 Task: Create new vendor bill with Date Opened: 04-May-23, Select Vendor: Mighty Taco, Terms: Net 15. Make bill entry for item-1 with Date: 04-May-23, Description: Burritos, Expense Account: Travel & Entertainment : Meals, Quantity: 1, Unit Price: 14.29, Sales Tax: Y, Sales Tax Included: Y, Tax Table: Sales Tax. Make entry for item-2 with Date: 04-May-23, Description: Chimichangas, Expense Account: Travel & Entertainment : Meals, Quantity: 2, Unit Price: 7.49, Sales Tax: Y, Sales Tax Included: Y, Tax Table: Sales Tax. Post Bill with Post Date: 04-May-23, Post to Accounts: Liabilities:Accounts Payble. Pay / Process Payment with Transaction Date: 18-May-23, Amount: 29.27, Transfer Account: Checking Account. Go to 'Print Bill'. Save a pdf copy of the bill.
Action: Mouse moved to (231, 74)
Screenshot: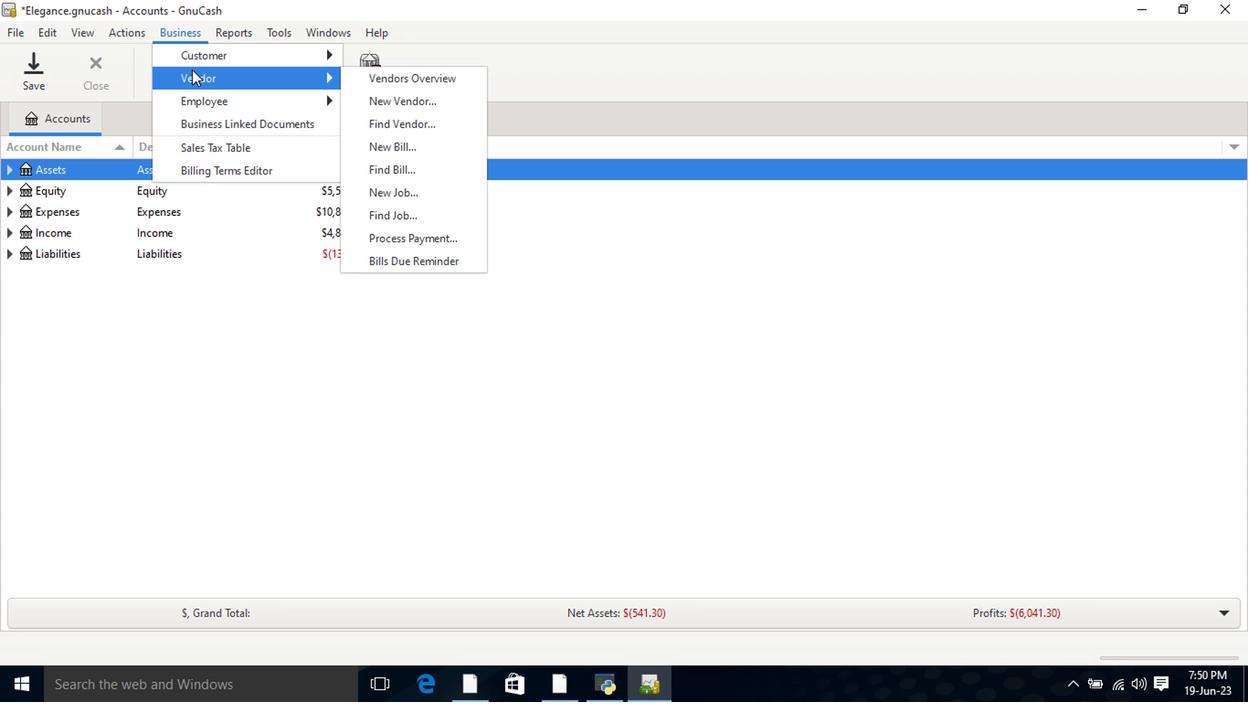 
Action: Mouse pressed left at (231, 74)
Screenshot: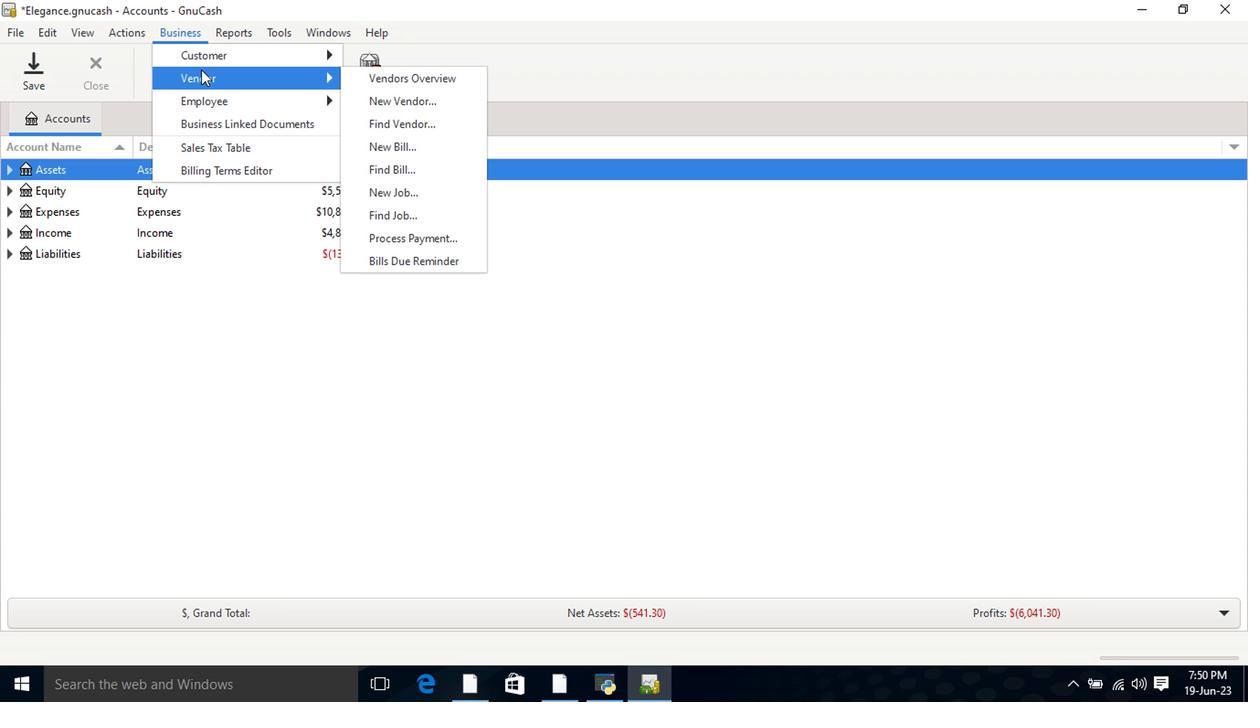 
Action: Mouse moved to (244, 107)
Screenshot: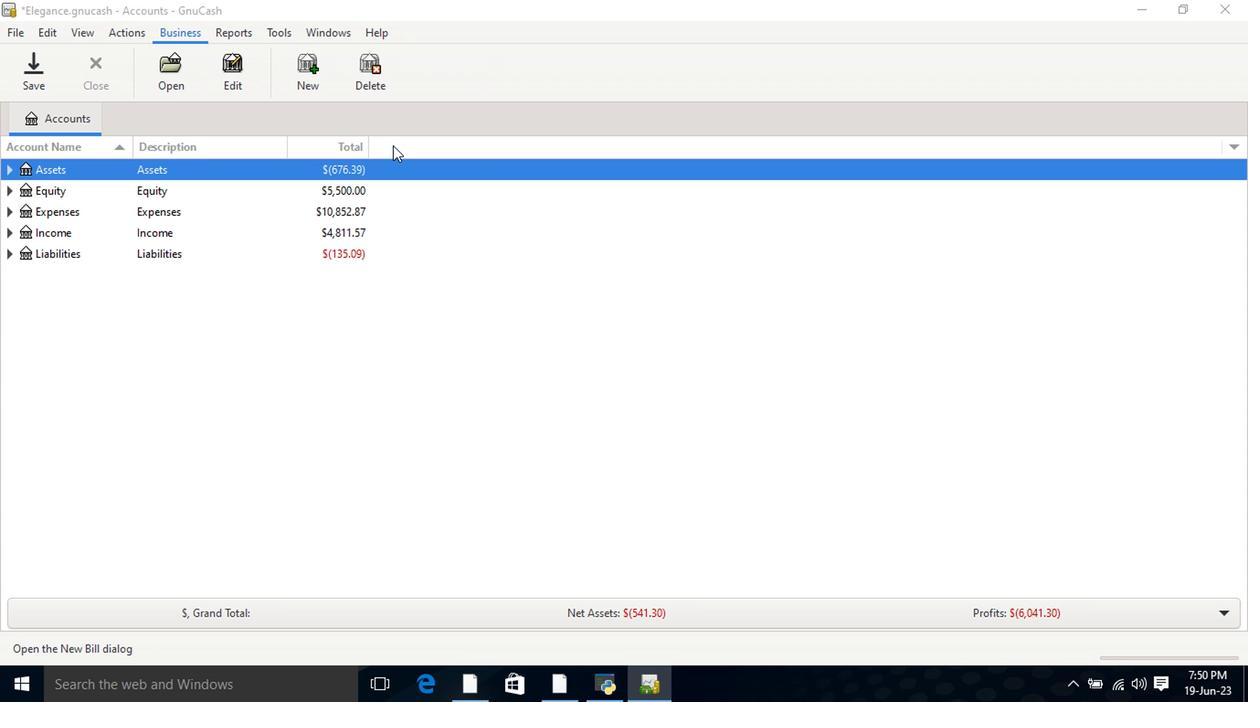 
Action: Mouse pressed left at (244, 107)
Screenshot: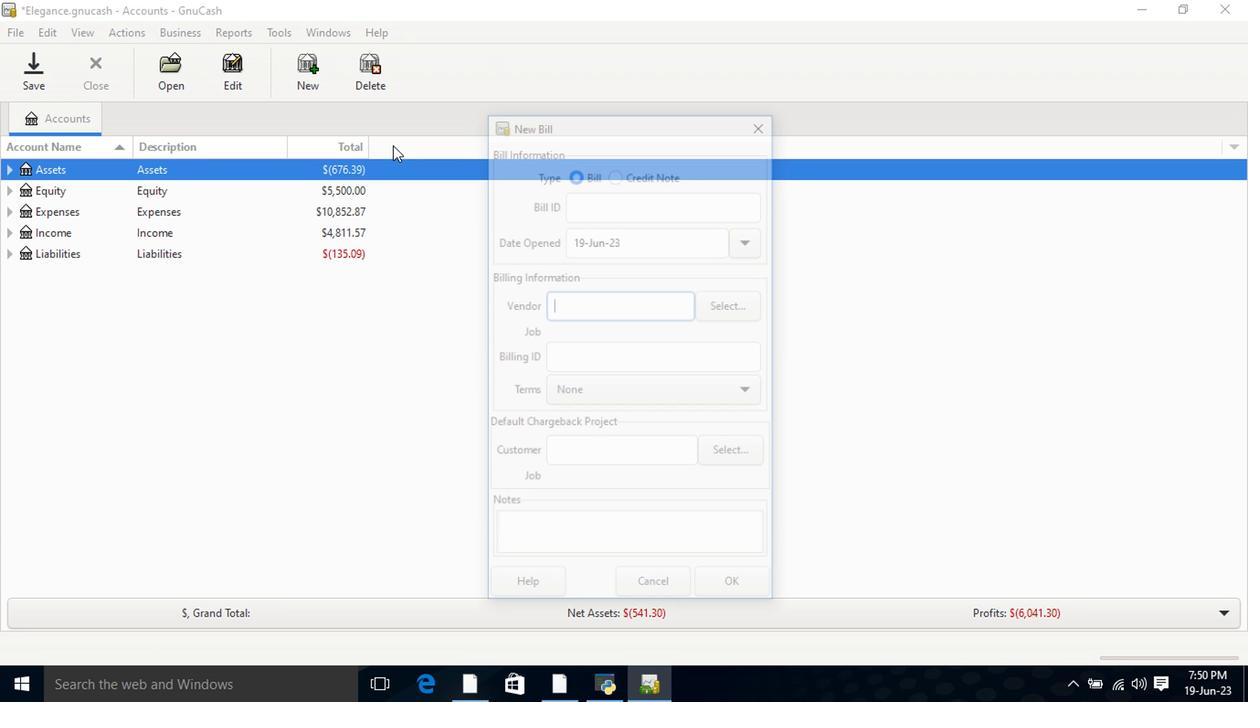 
Action: Mouse moved to (400, 160)
Screenshot: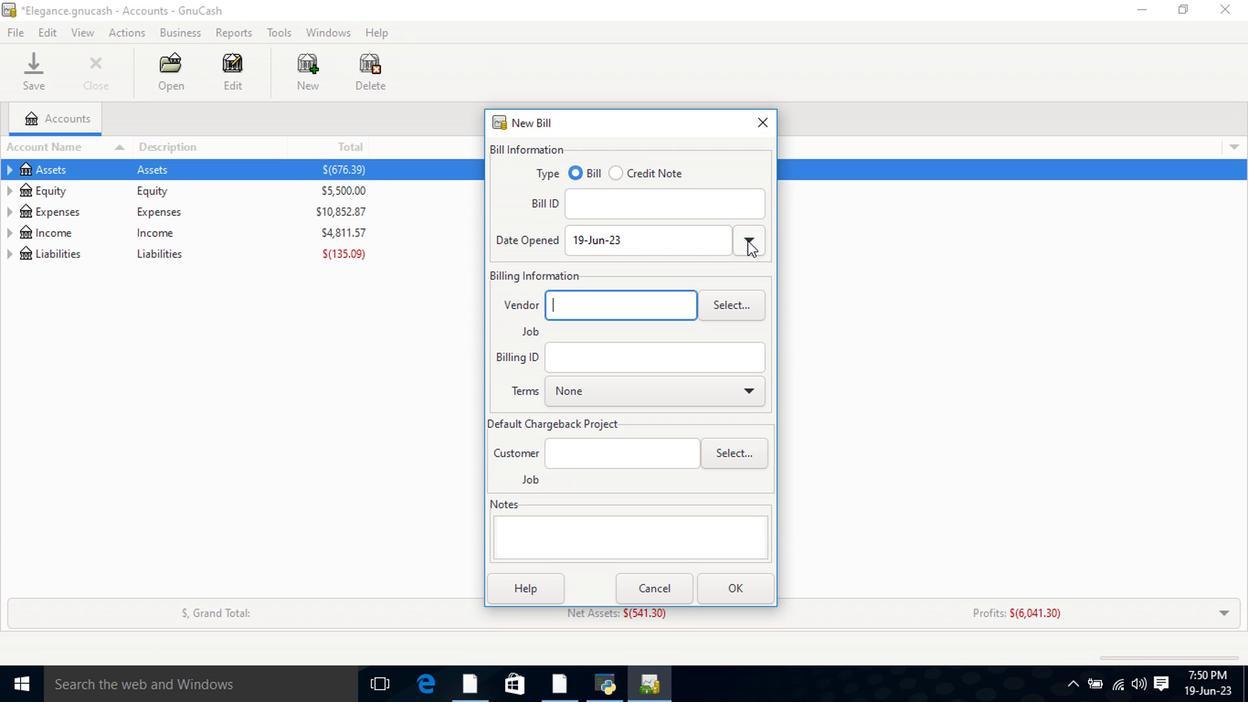 
Action: Mouse pressed left at (400, 160)
Screenshot: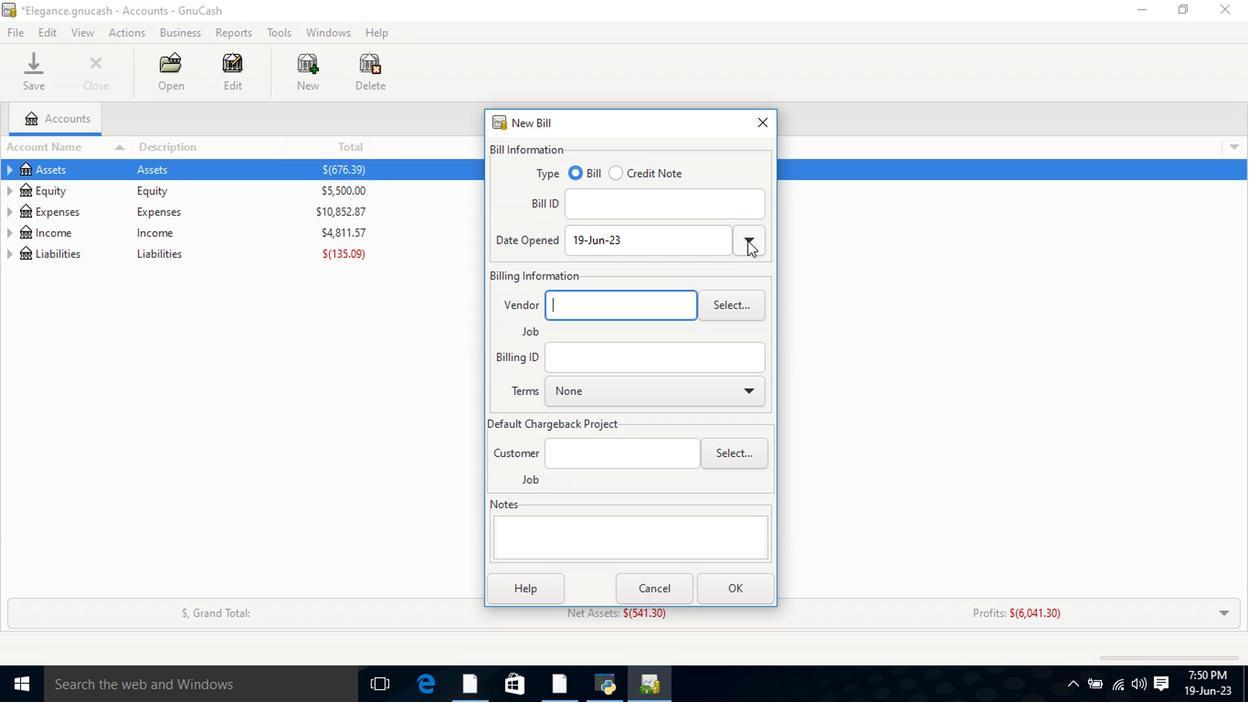 
Action: Mouse moved to (713, 239)
Screenshot: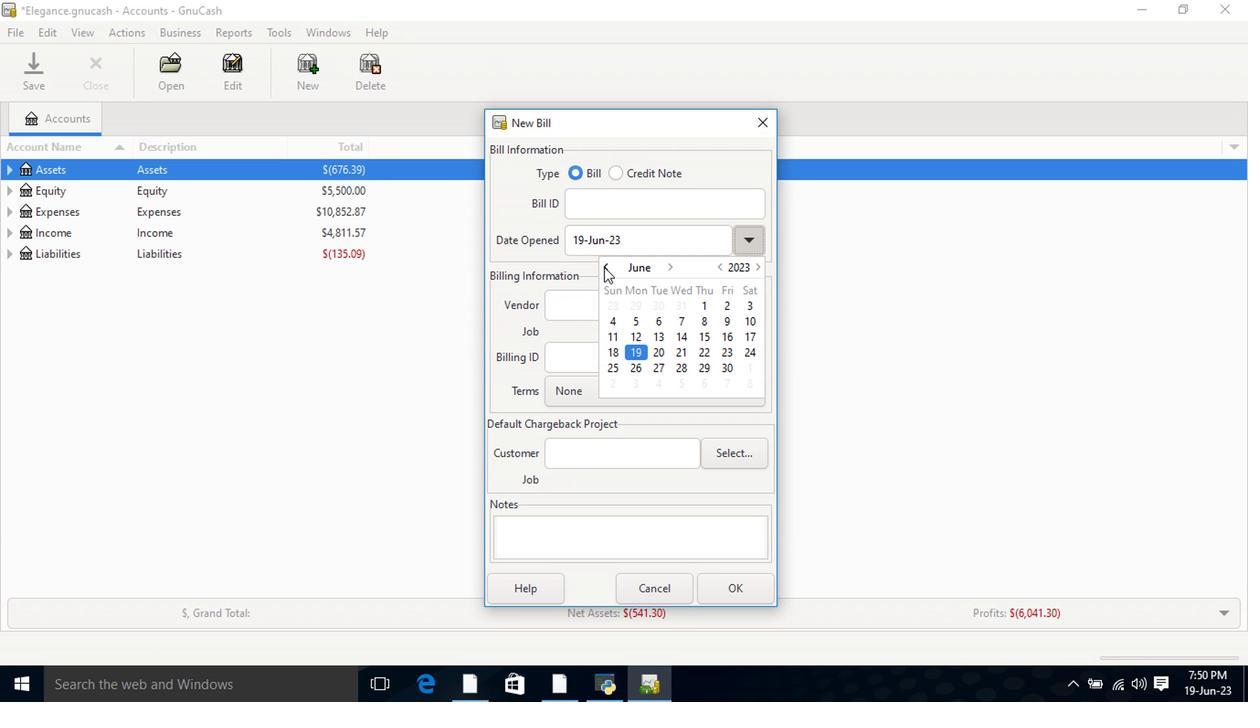 
Action: Mouse pressed left at (713, 239)
Screenshot: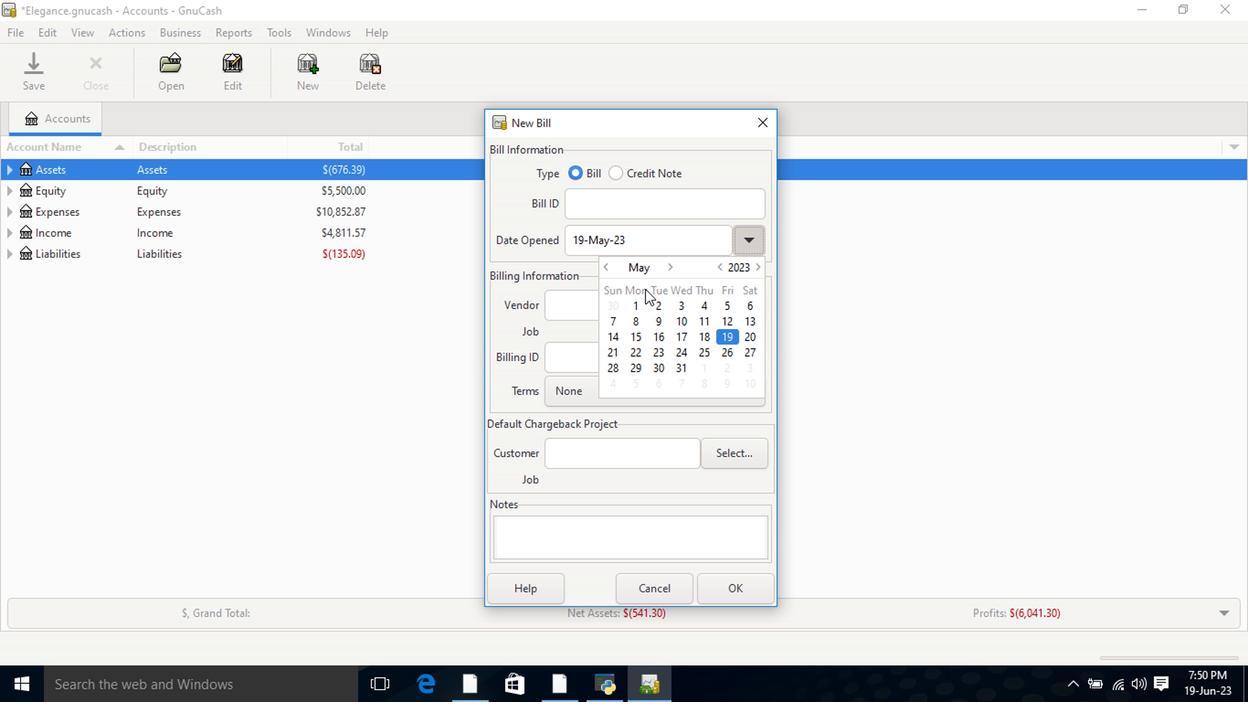 
Action: Mouse moved to (596, 267)
Screenshot: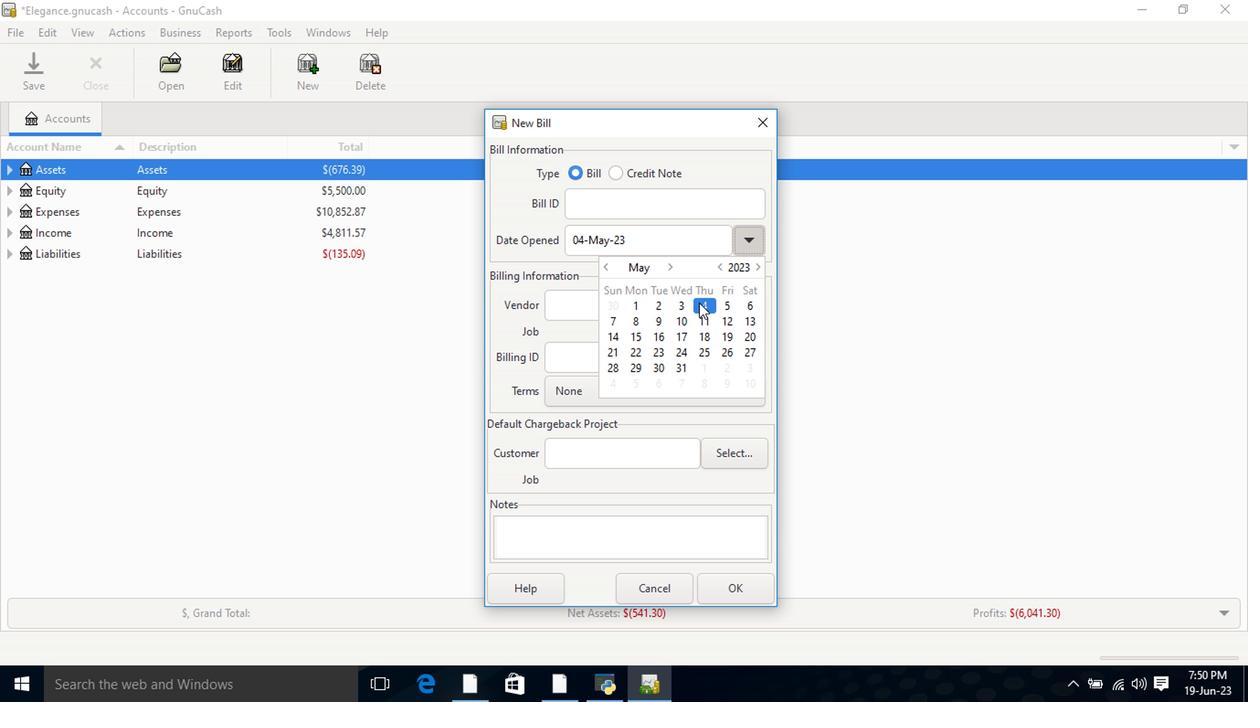 
Action: Mouse pressed left at (596, 267)
Screenshot: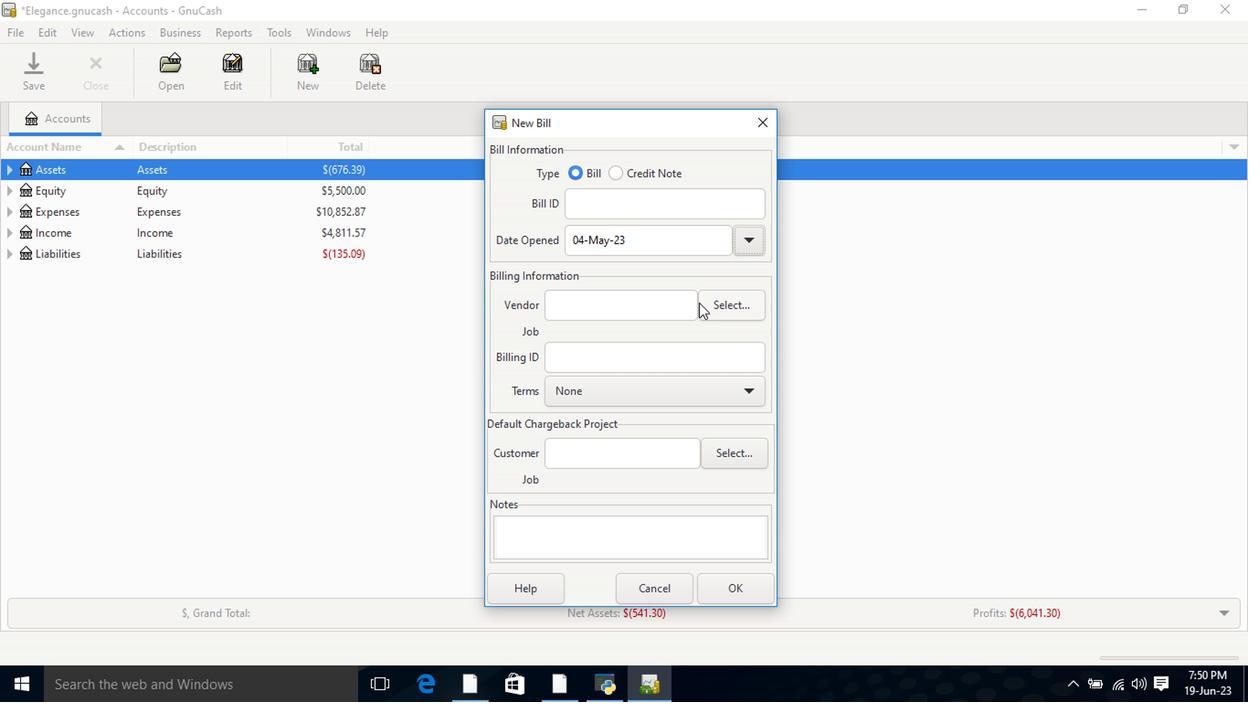 
Action: Mouse moved to (681, 295)
Screenshot: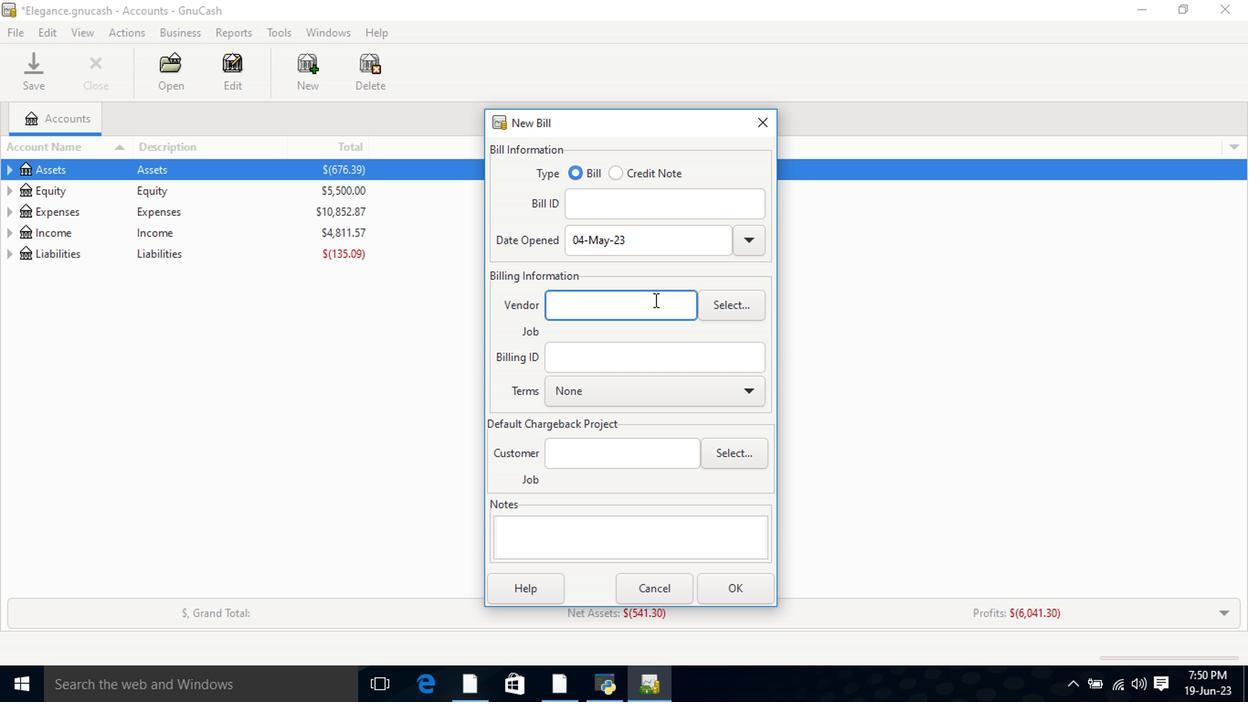 
Action: Mouse pressed left at (681, 295)
Screenshot: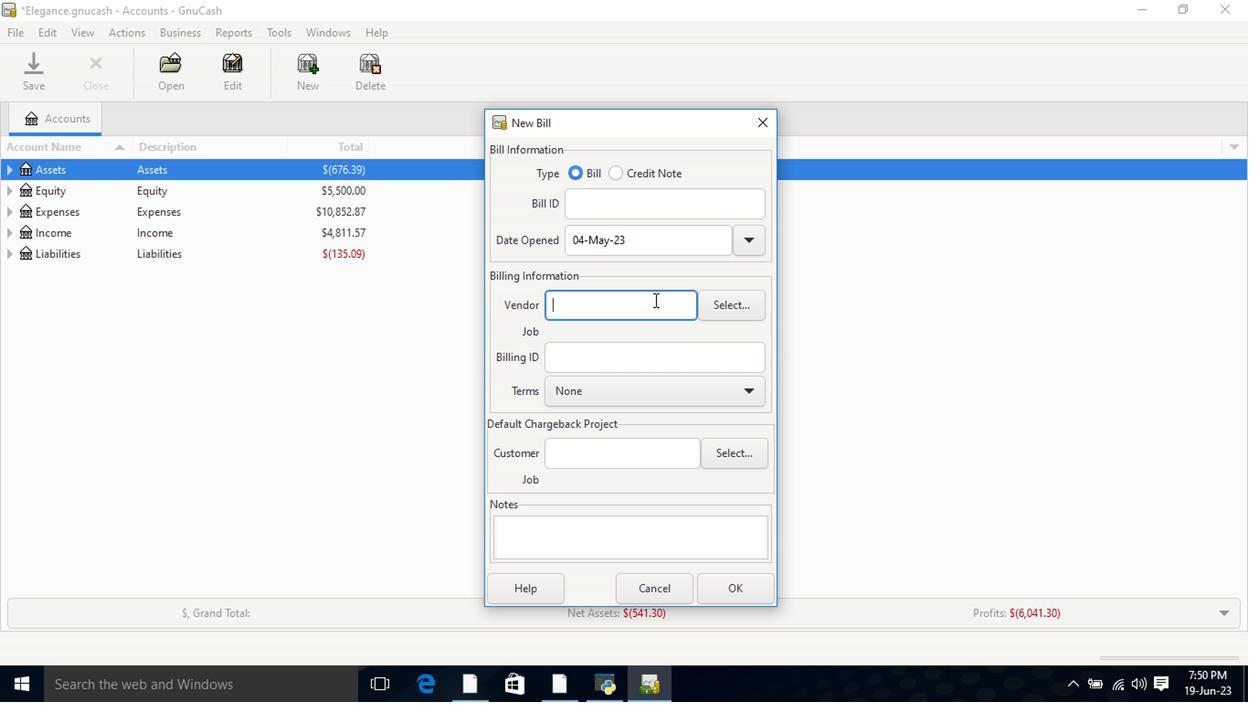 
Action: Mouse pressed left at (681, 295)
Screenshot: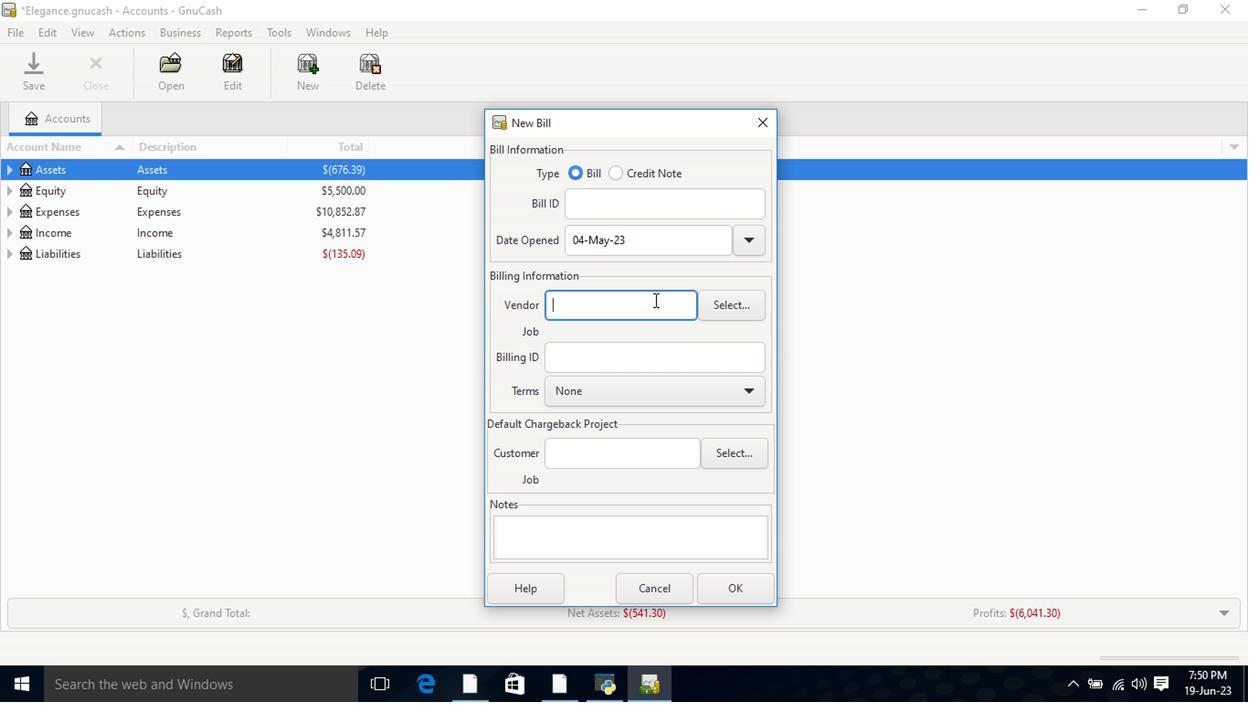 
Action: Mouse moved to (653, 300)
Screenshot: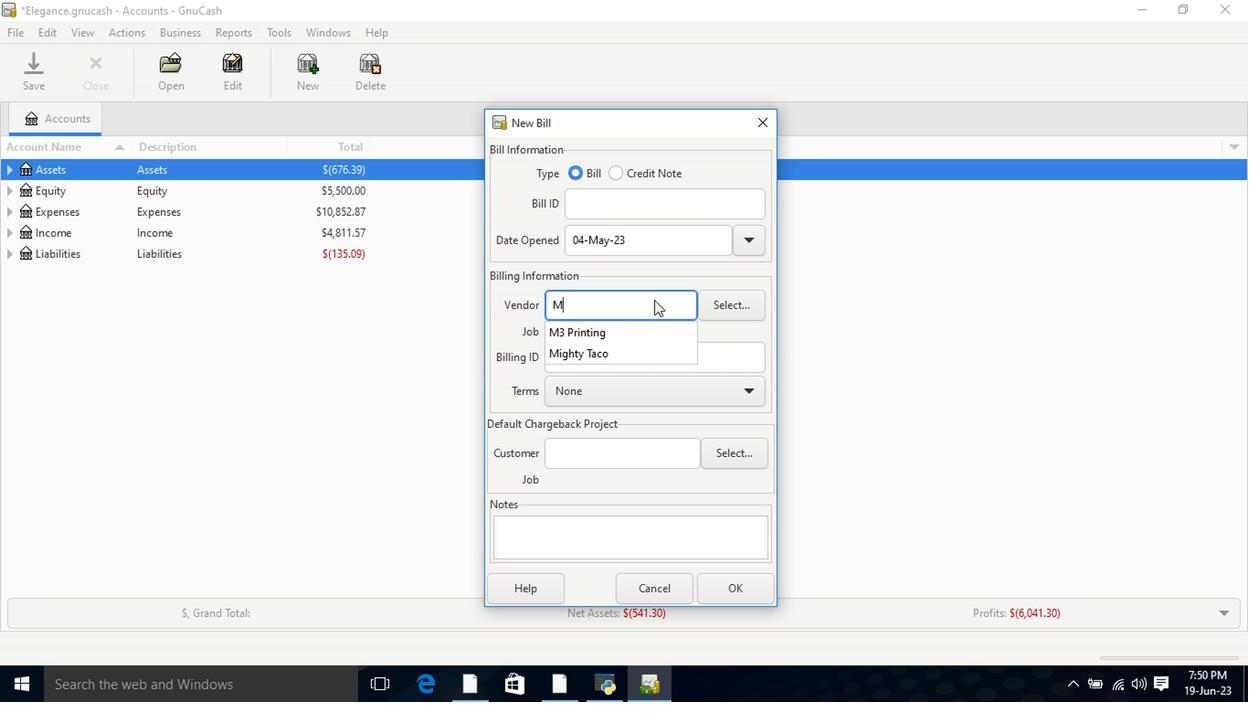 
Action: Mouse pressed left at (653, 300)
Screenshot: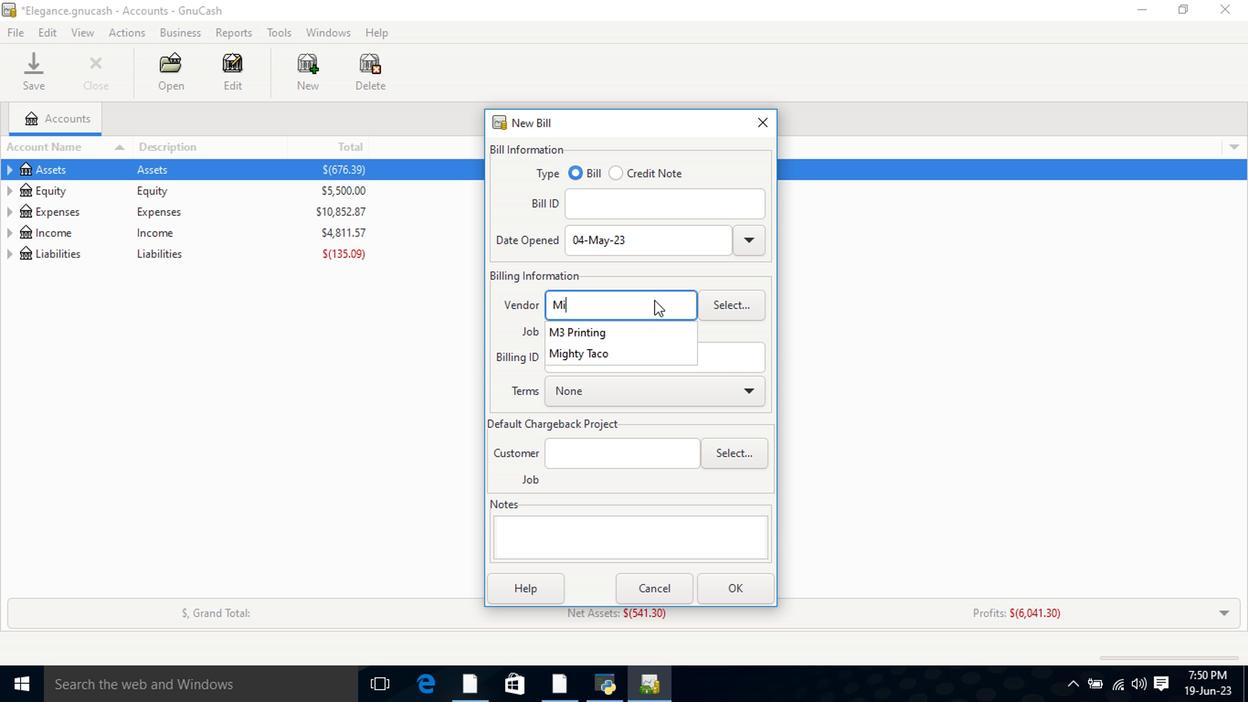 
Action: Key pressed <Key.shift>Mi
Screenshot: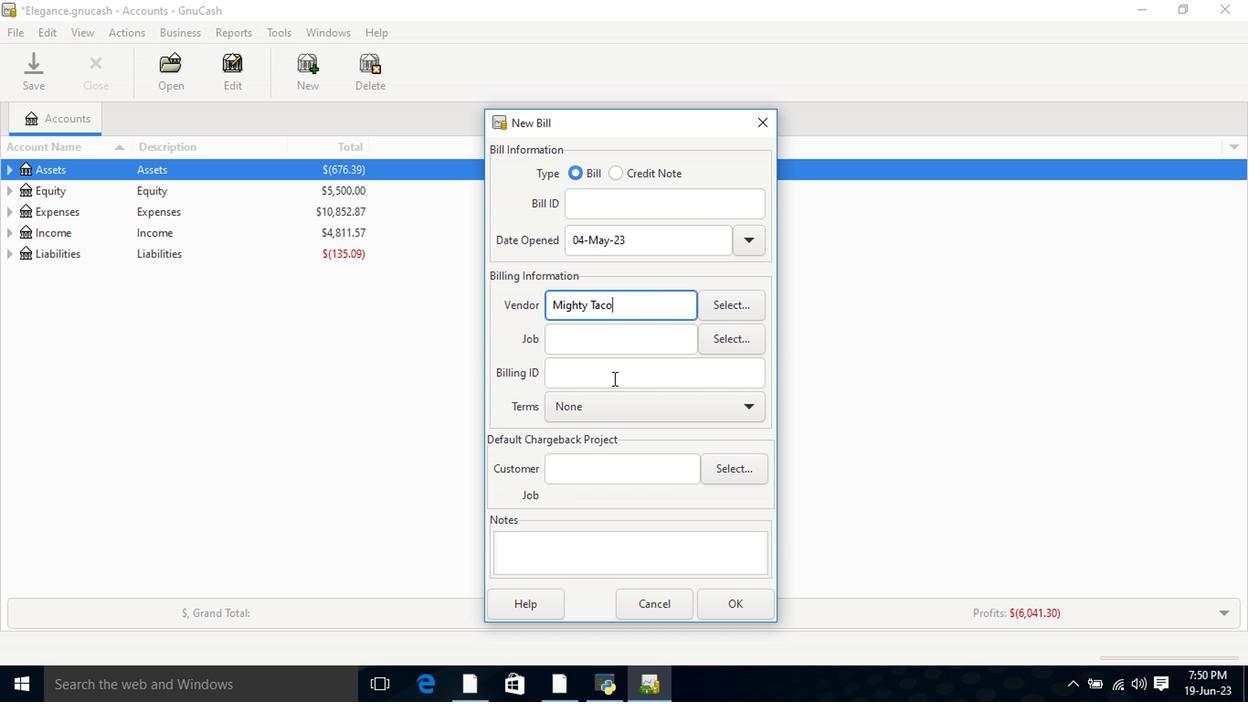 
Action: Mouse moved to (642, 315)
Screenshot: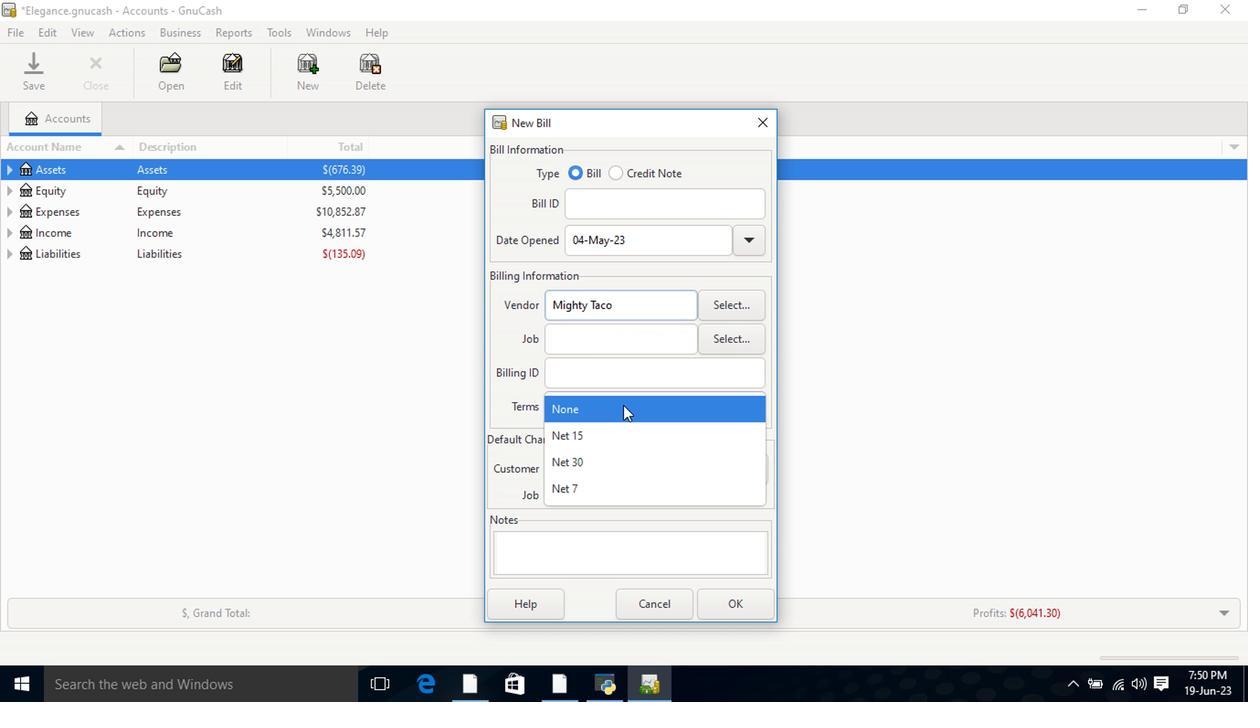 
Action: Mouse pressed left at (642, 315)
Screenshot: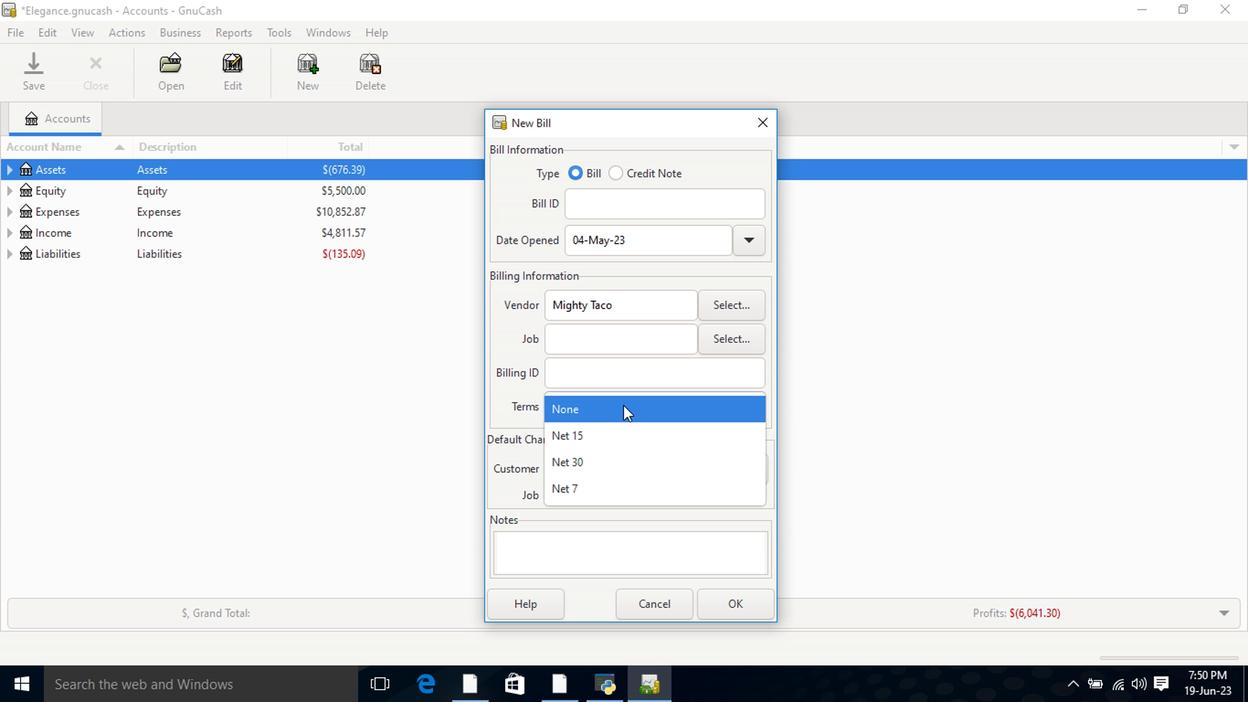 
Action: Mouse moved to (619, 386)
Screenshot: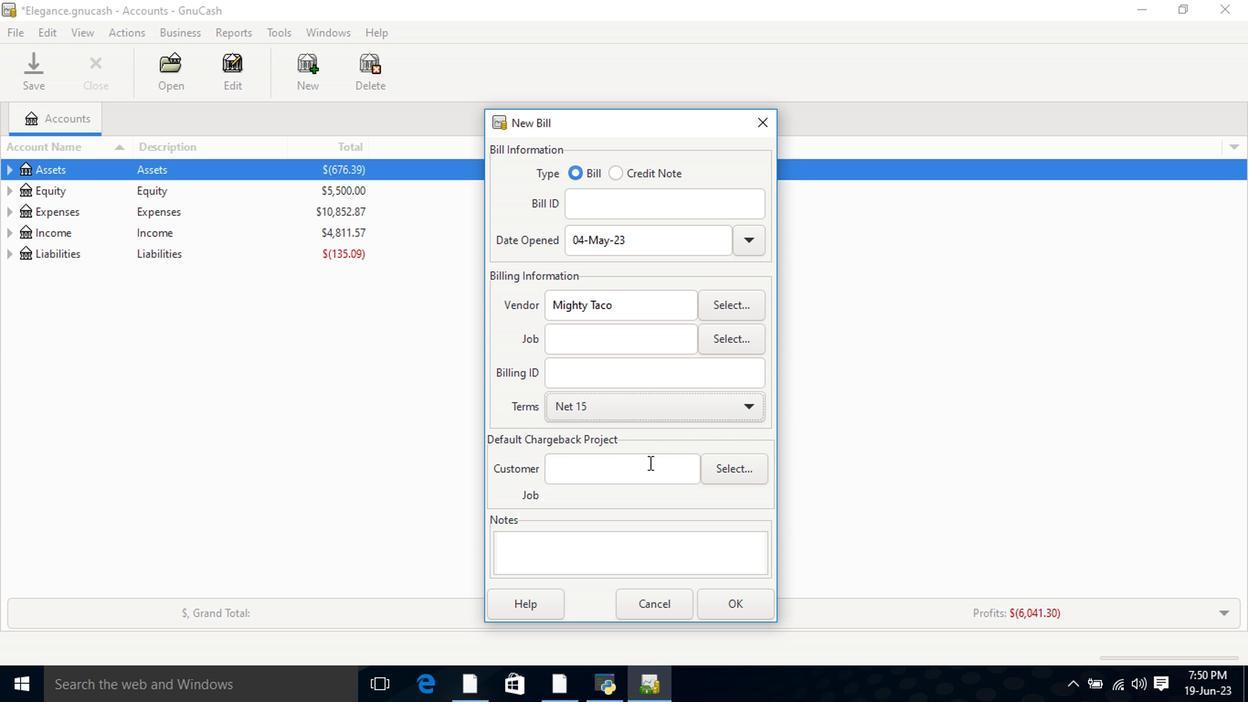 
Action: Mouse pressed left at (619, 386)
Screenshot: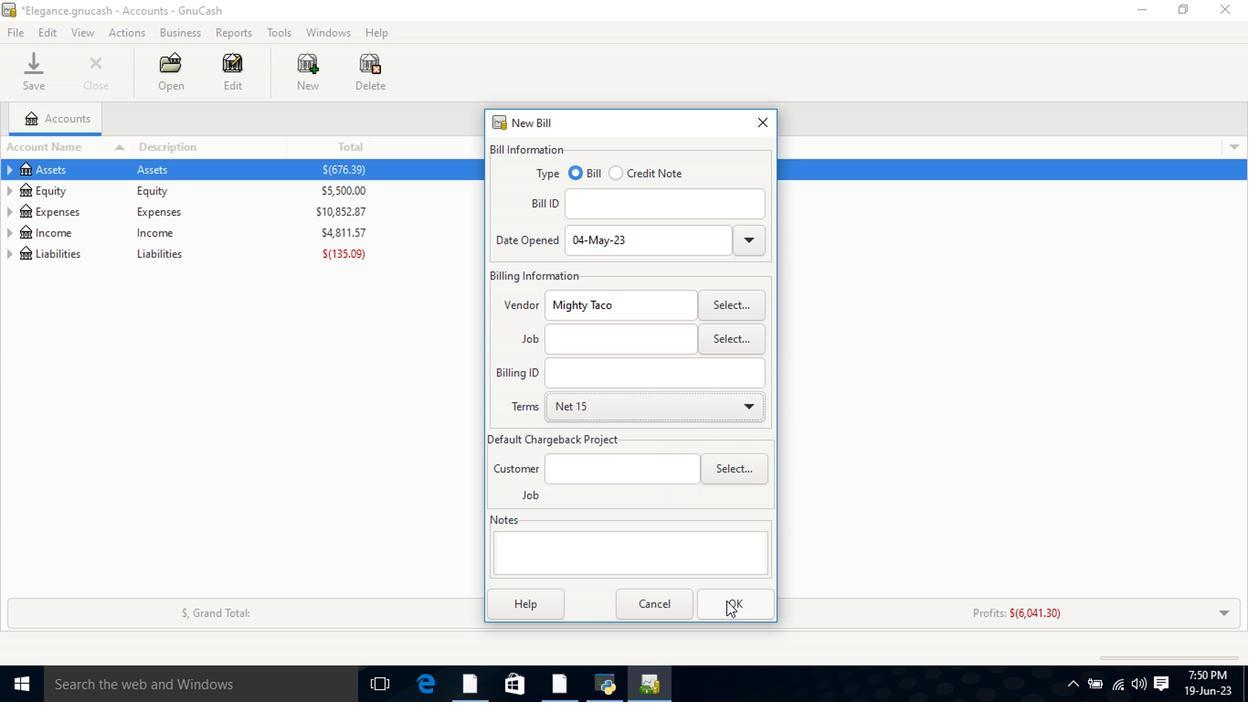 
Action: Mouse moved to (617, 411)
Screenshot: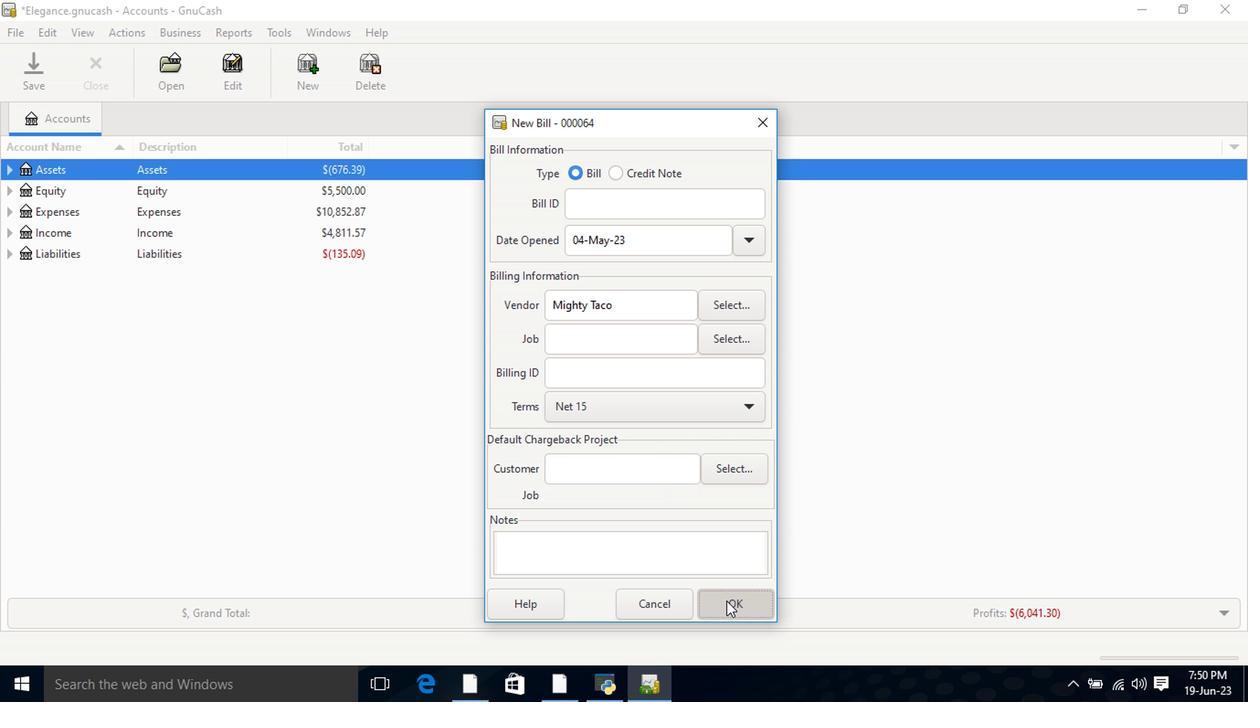 
Action: Mouse pressed left at (617, 411)
Screenshot: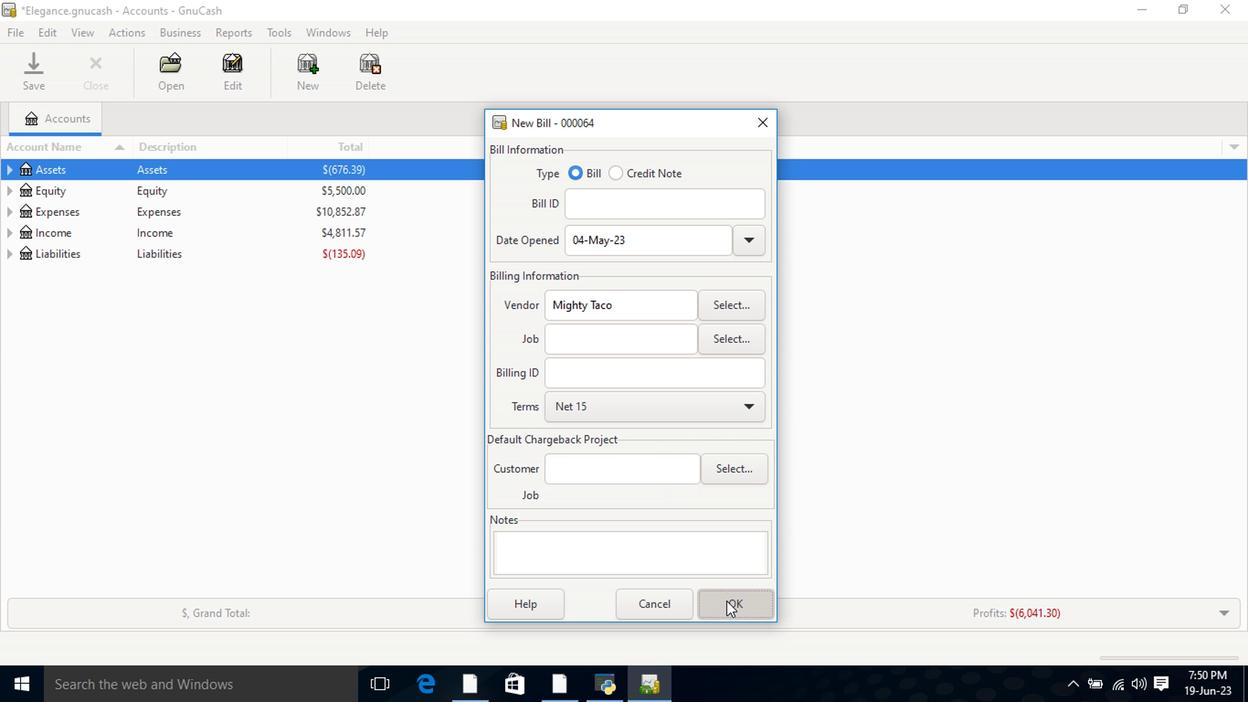 
Action: Mouse moved to (699, 545)
Screenshot: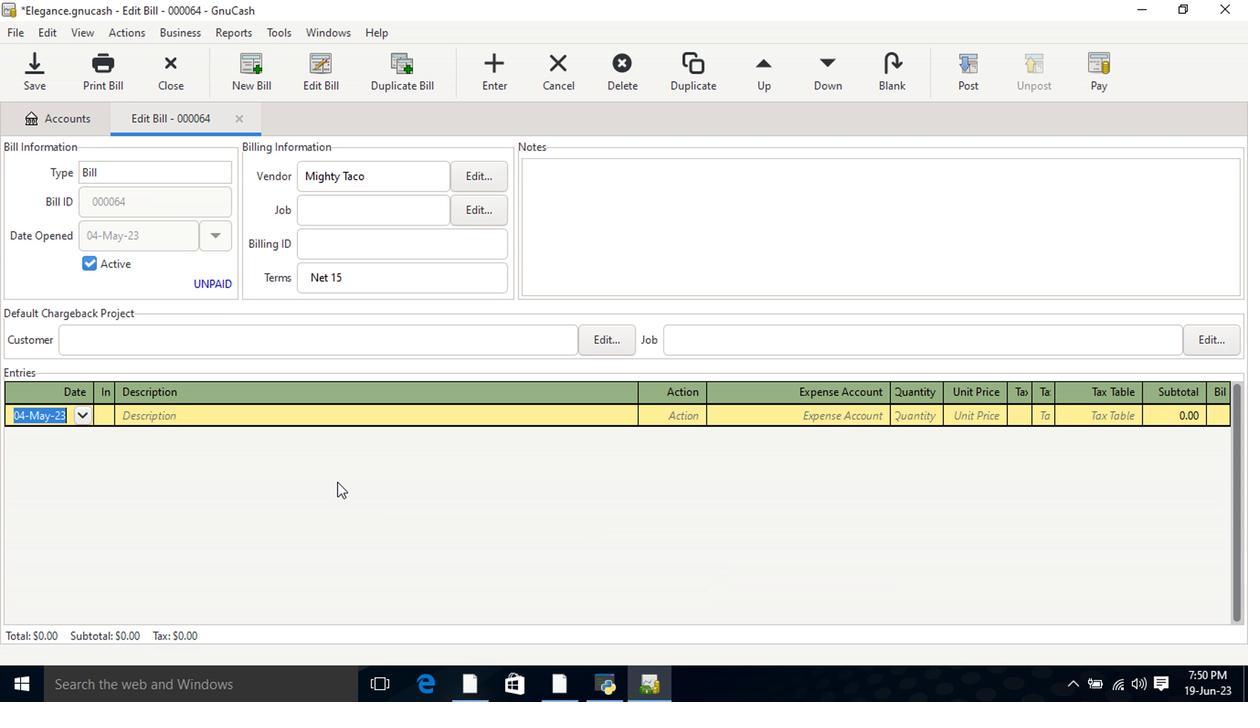 
Action: Mouse pressed left at (699, 545)
Screenshot: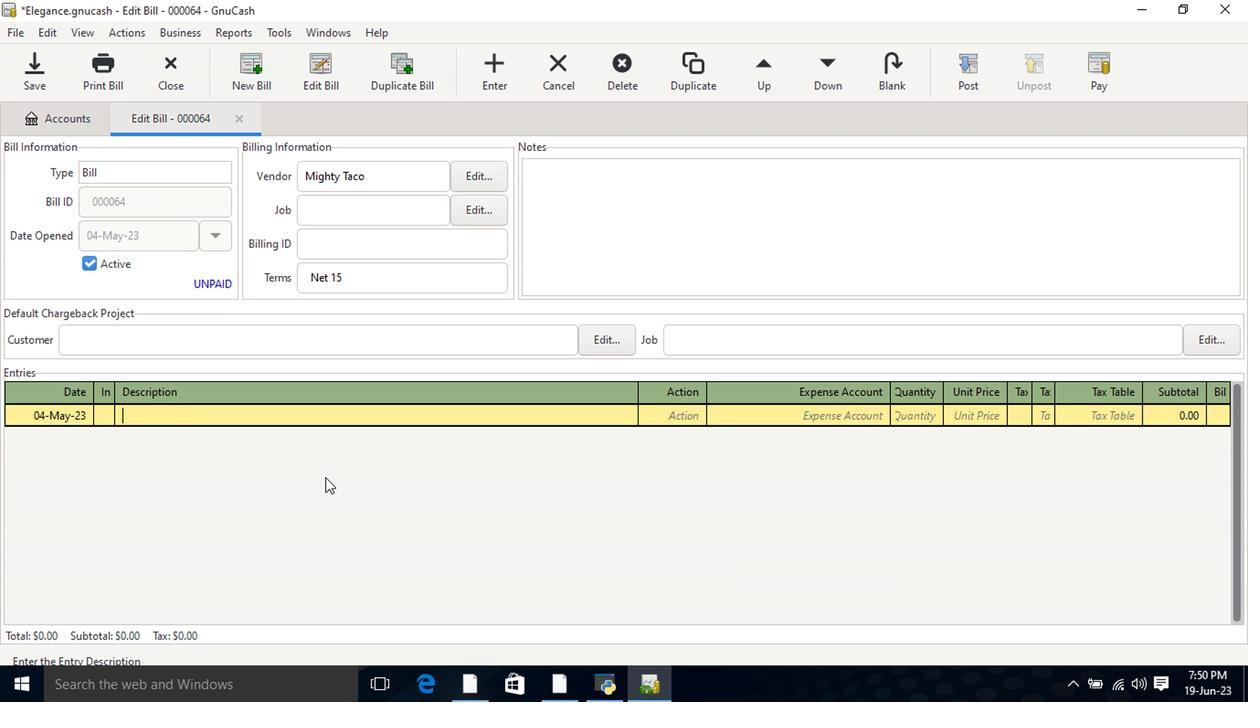 
Action: Mouse moved to (247, 406)
Screenshot: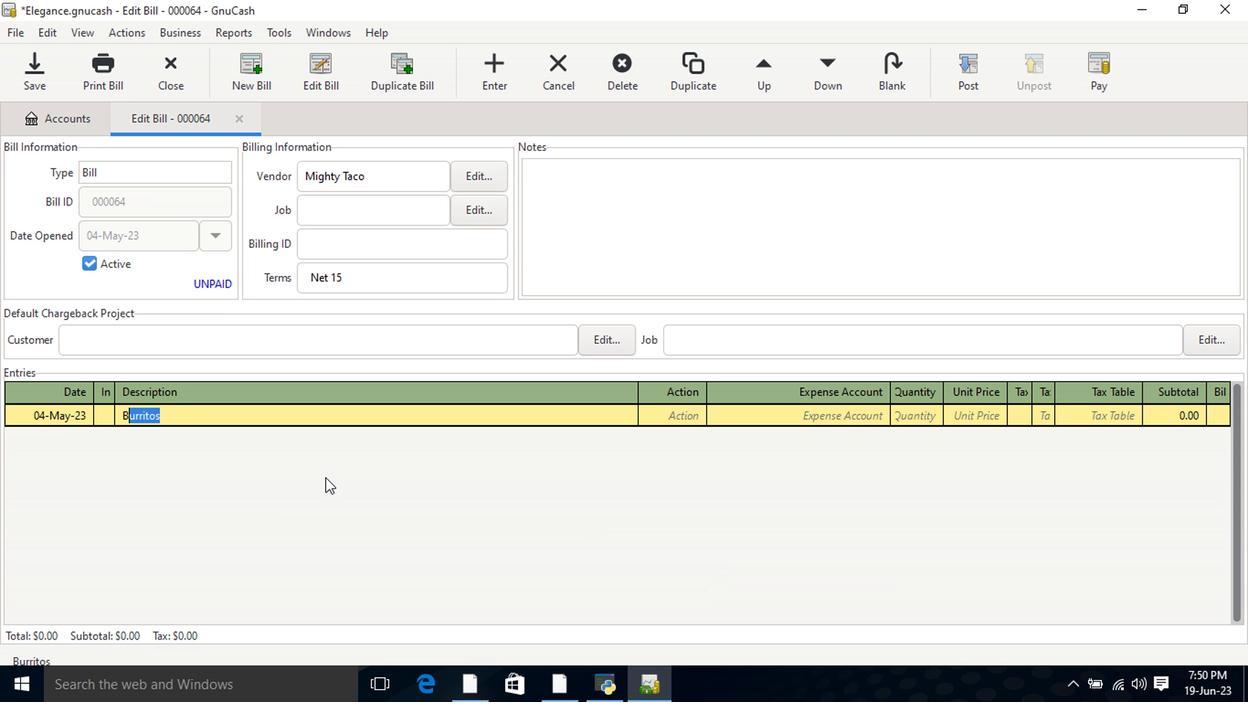 
Action: Key pressed <Key.tab>
Screenshot: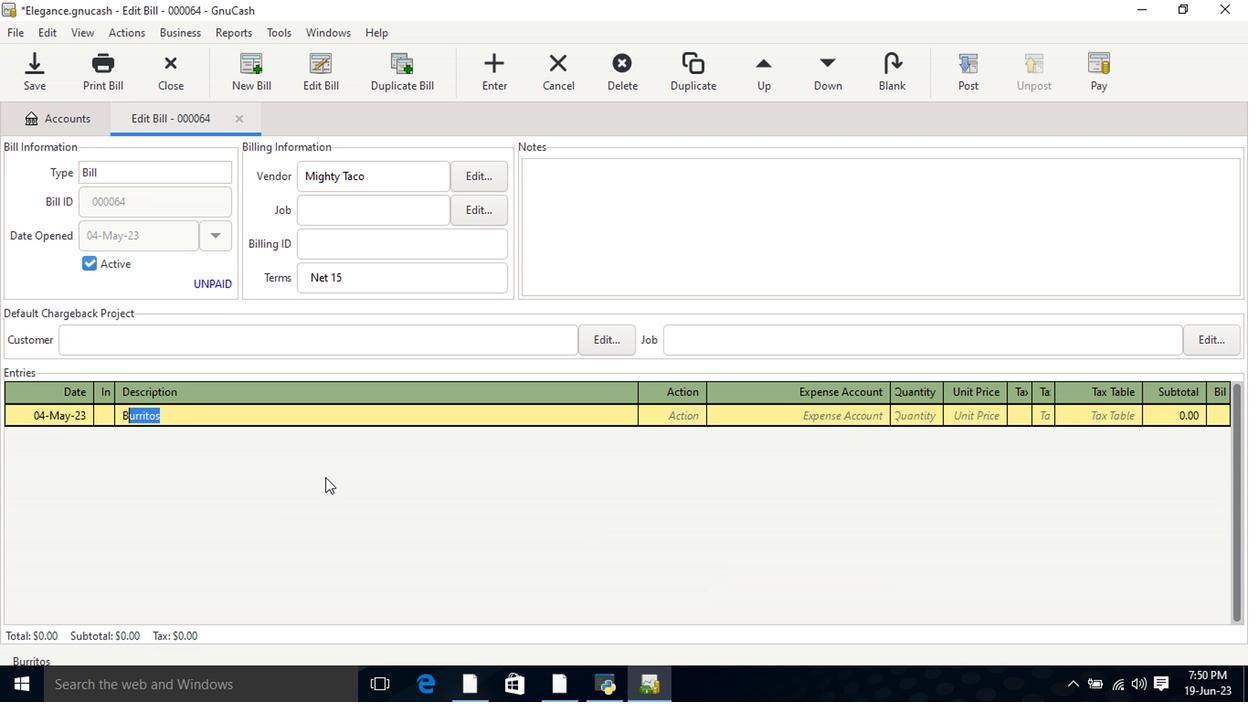 
Action: Mouse moved to (253, 399)
Screenshot: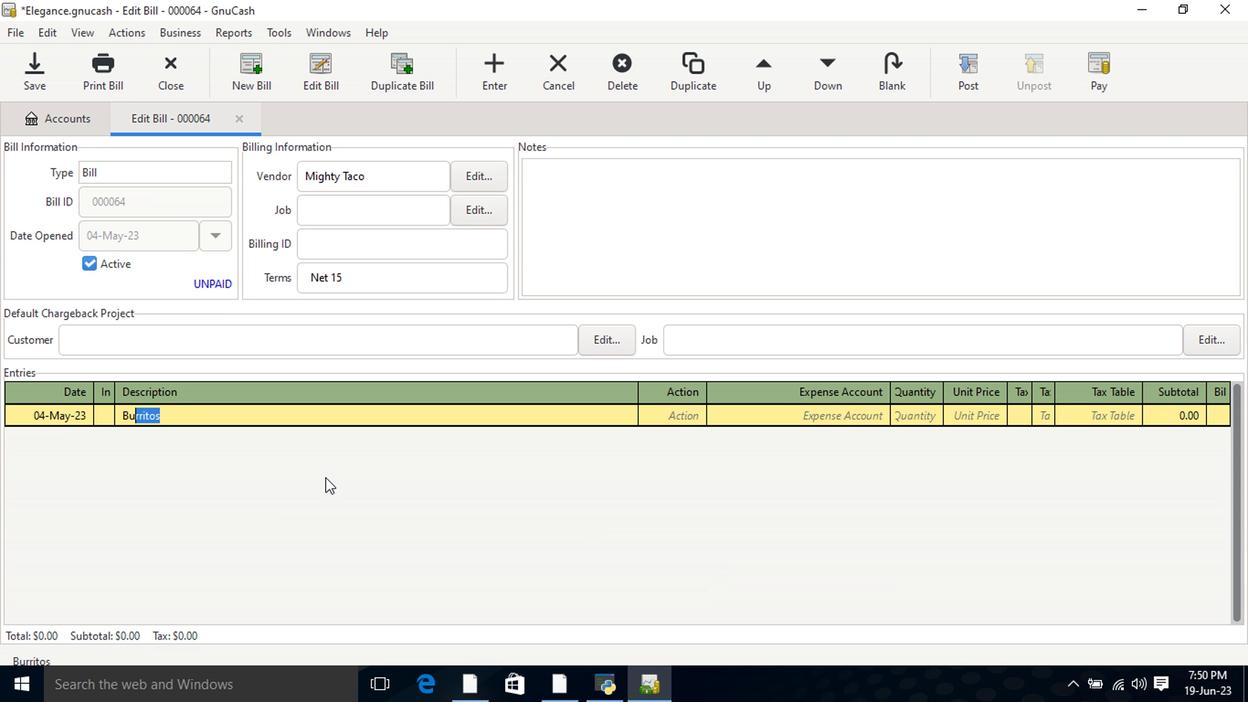 
Action: Key pressed <Key.shift>Burritos<Key.tab><Key.tab>meal<Key.tab>1<Key.tab>14.29<Key.tab>
Screenshot: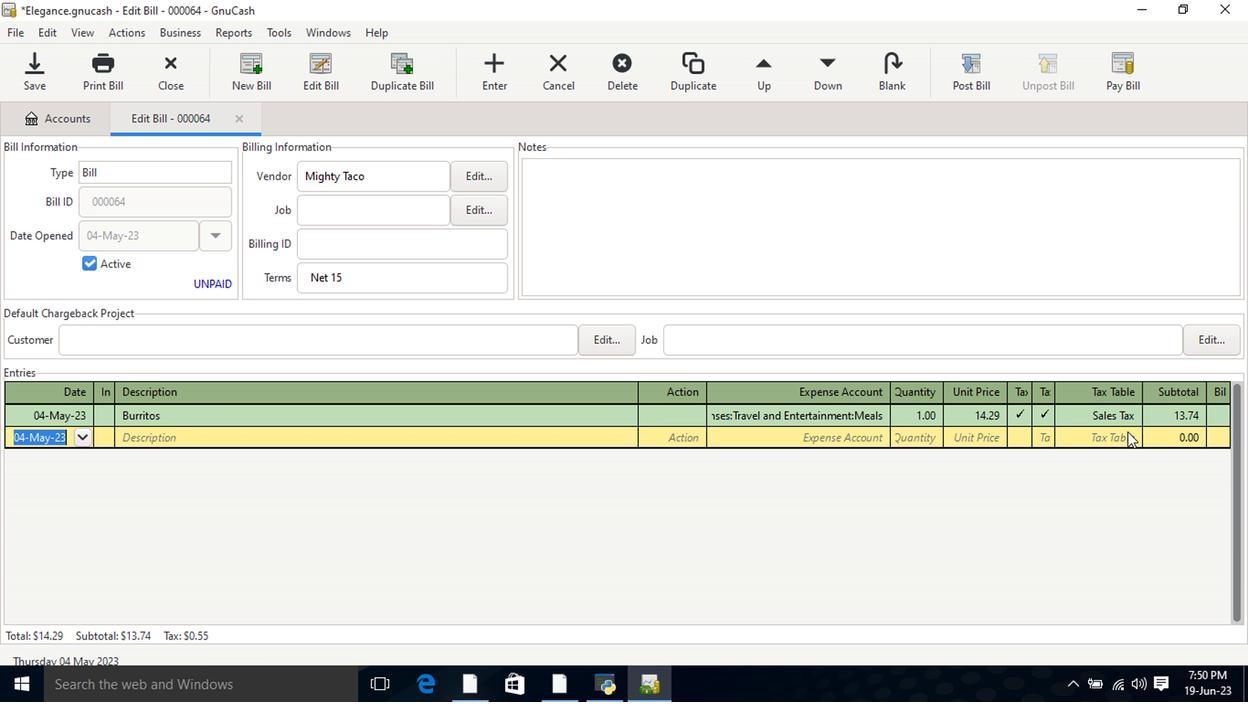 
Action: Mouse moved to (941, 388)
Screenshot: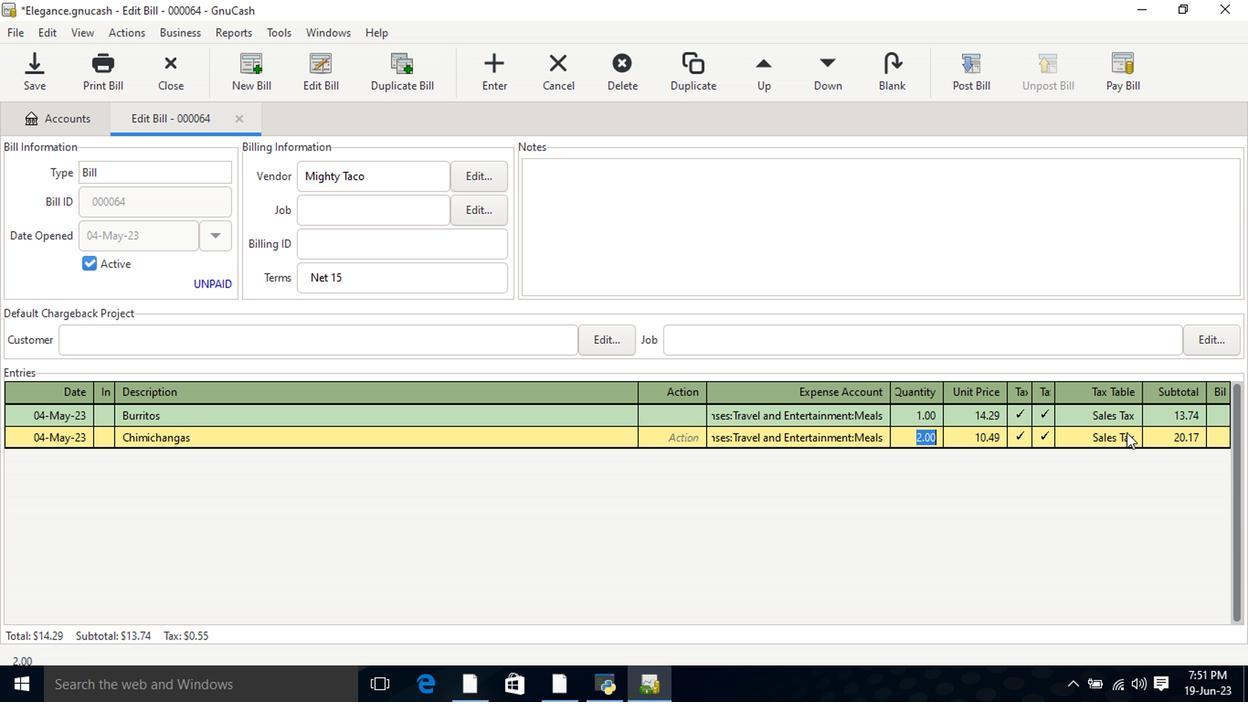 
Action: Mouse pressed left at (941, 388)
Screenshot: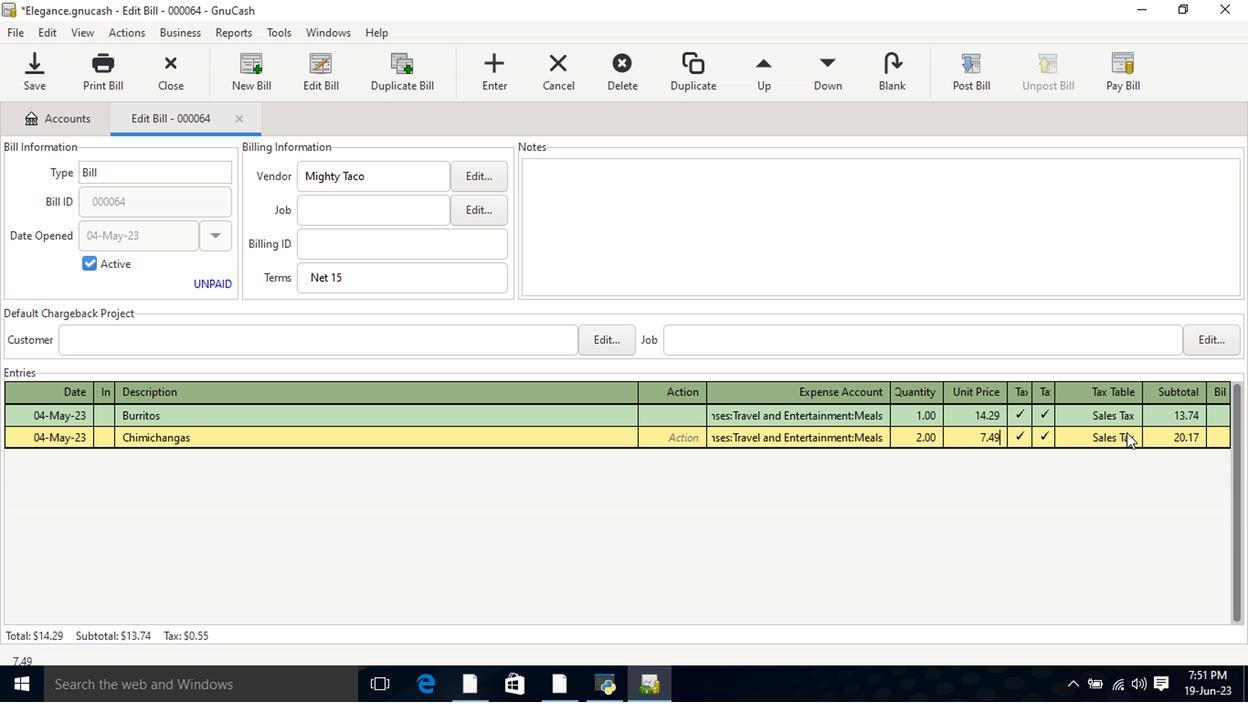 
Action: Mouse pressed left at (941, 388)
Screenshot: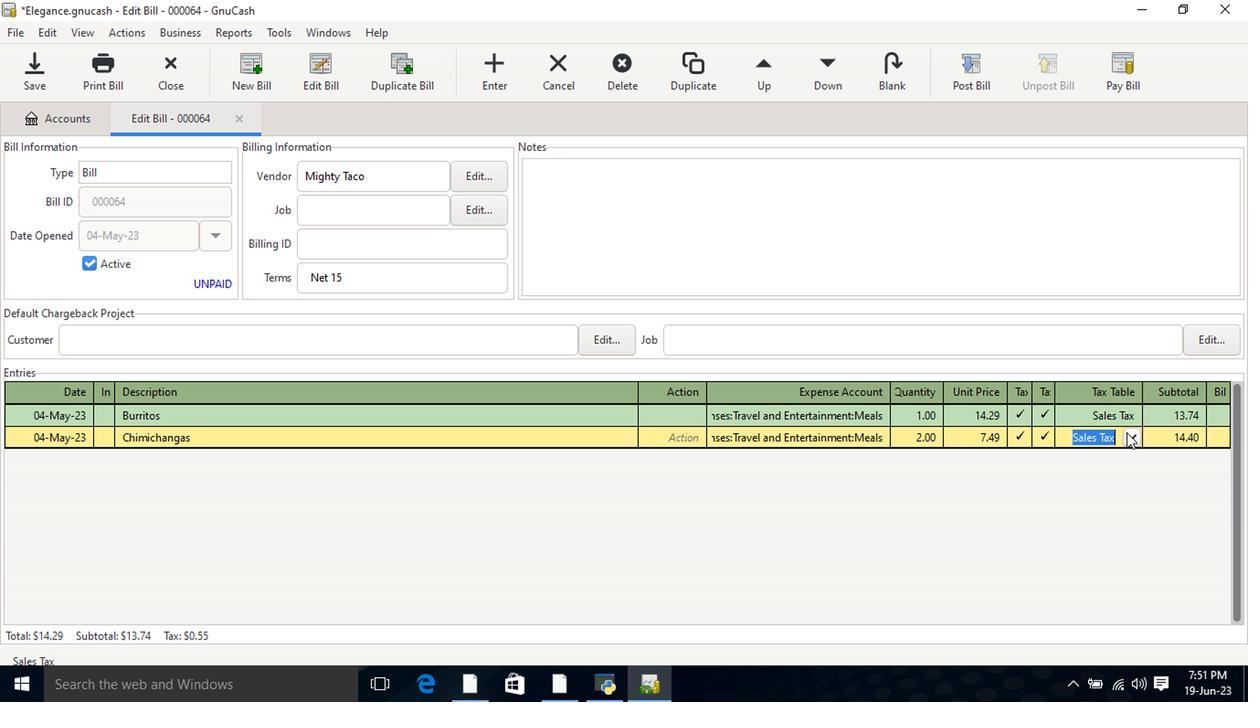 
Action: Mouse moved to (961, 386)
Screenshot: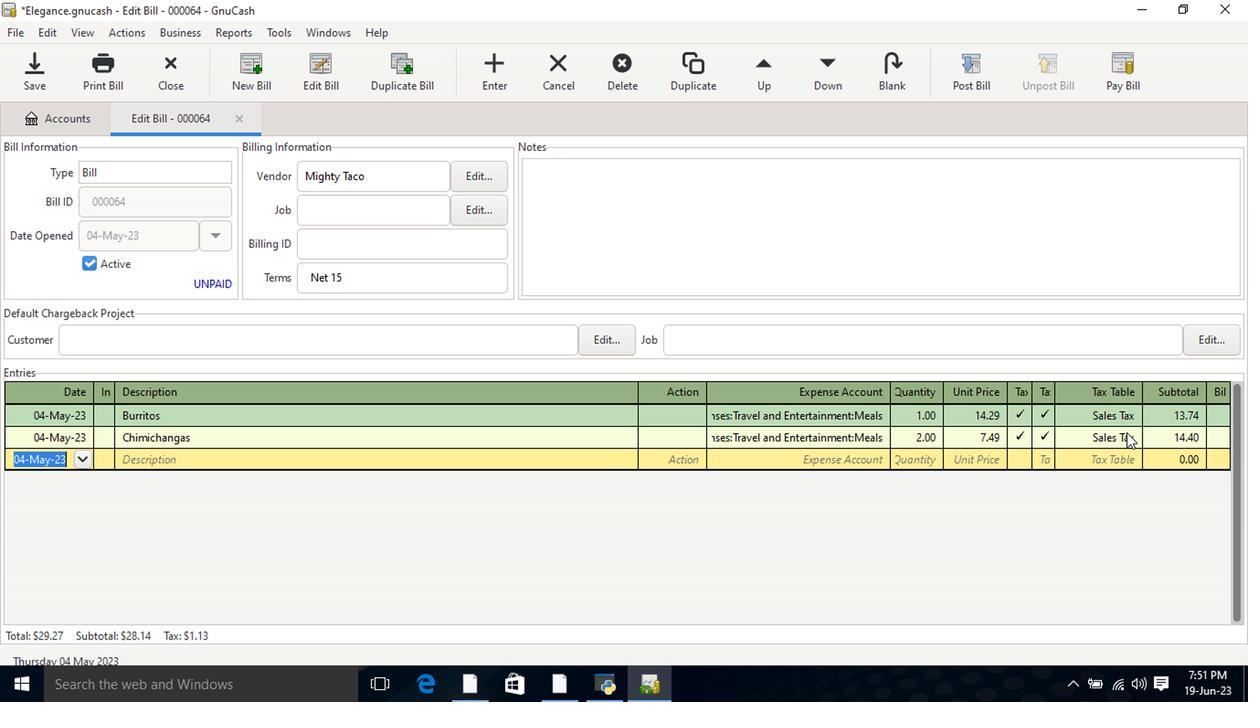 
Action: Mouse pressed left at (961, 386)
Screenshot: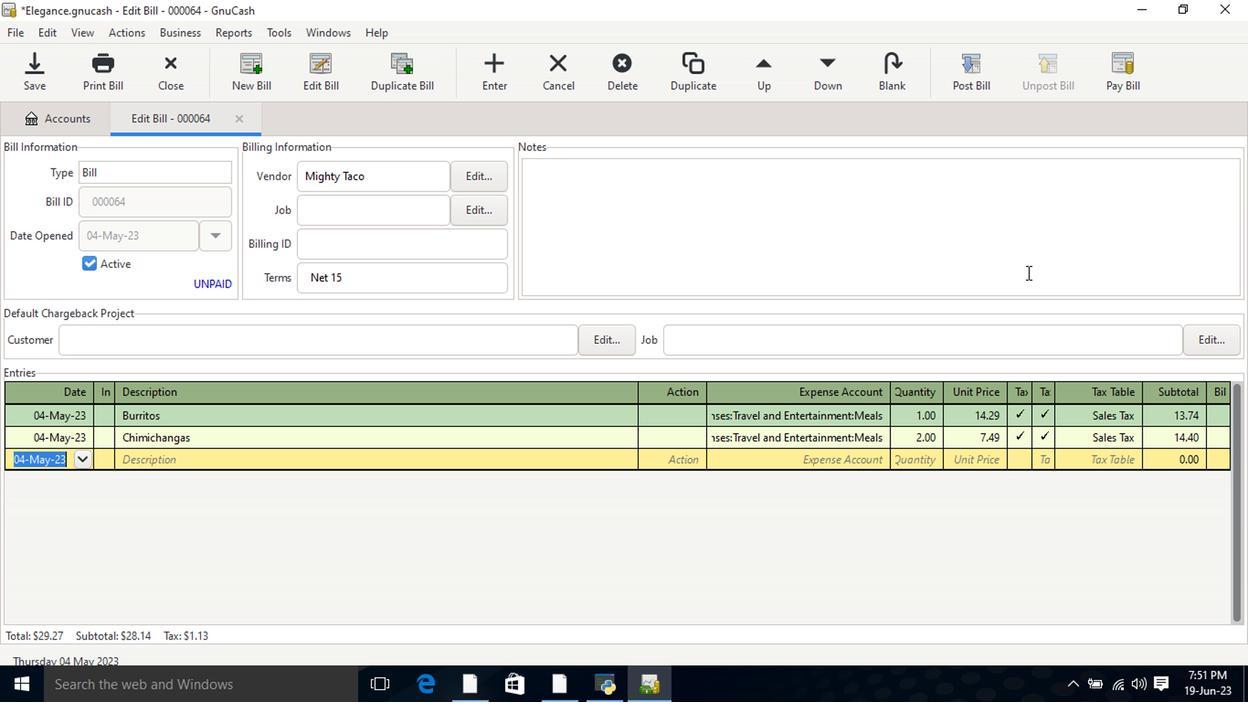 
Action: Mouse moved to (1011, 385)
Screenshot: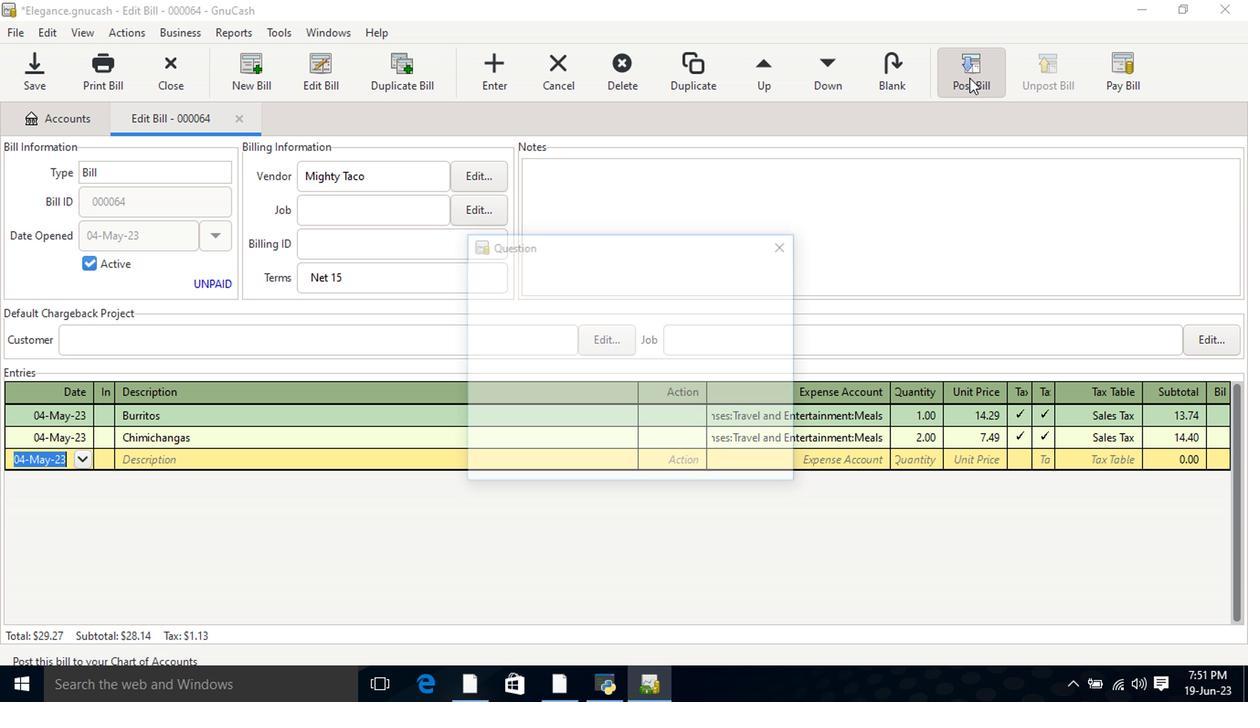 
Action: Mouse pressed left at (1011, 385)
Screenshot: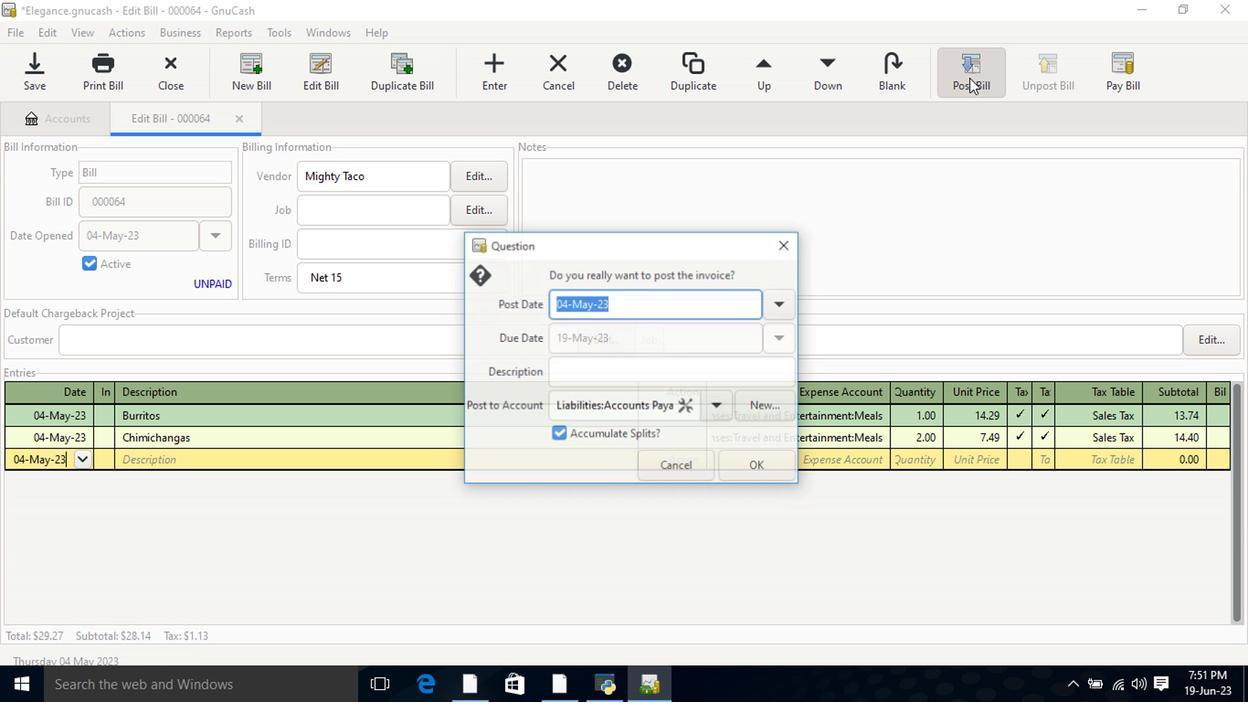 
Action: Mouse moved to (1037, 391)
Screenshot: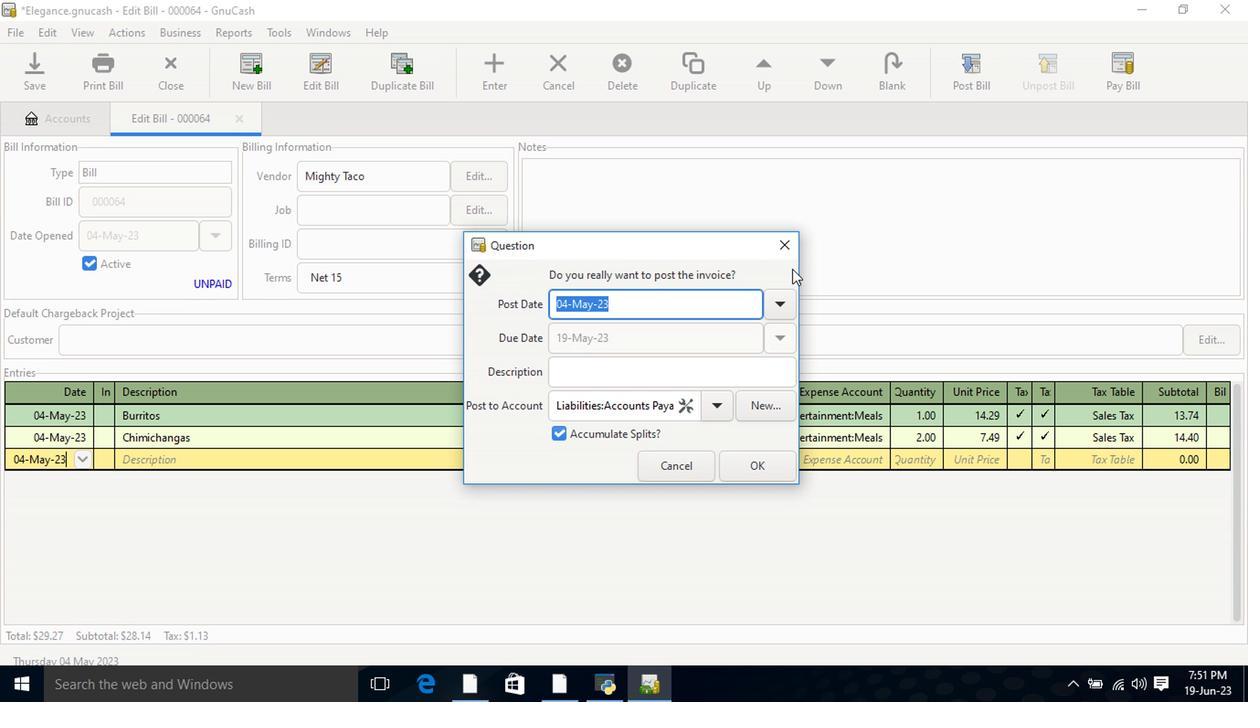 
Action: Mouse pressed left at (1037, 391)
Screenshot: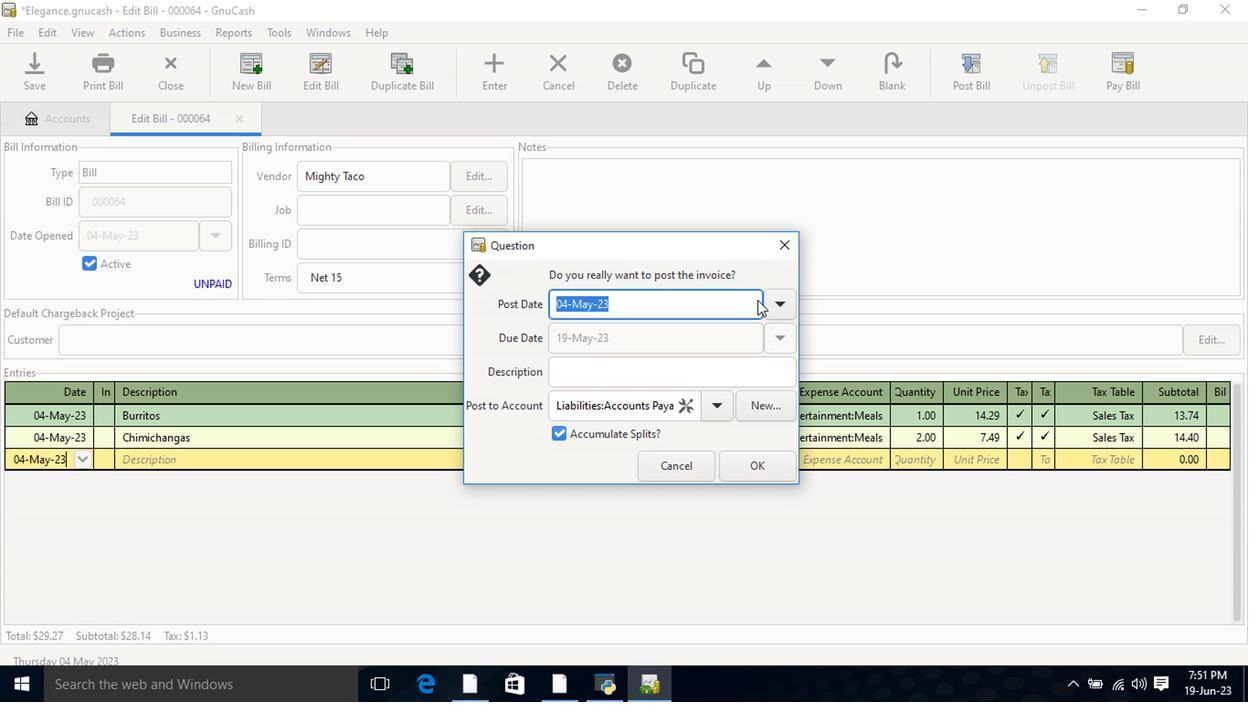 
Action: Mouse moved to (1034, 400)
Screenshot: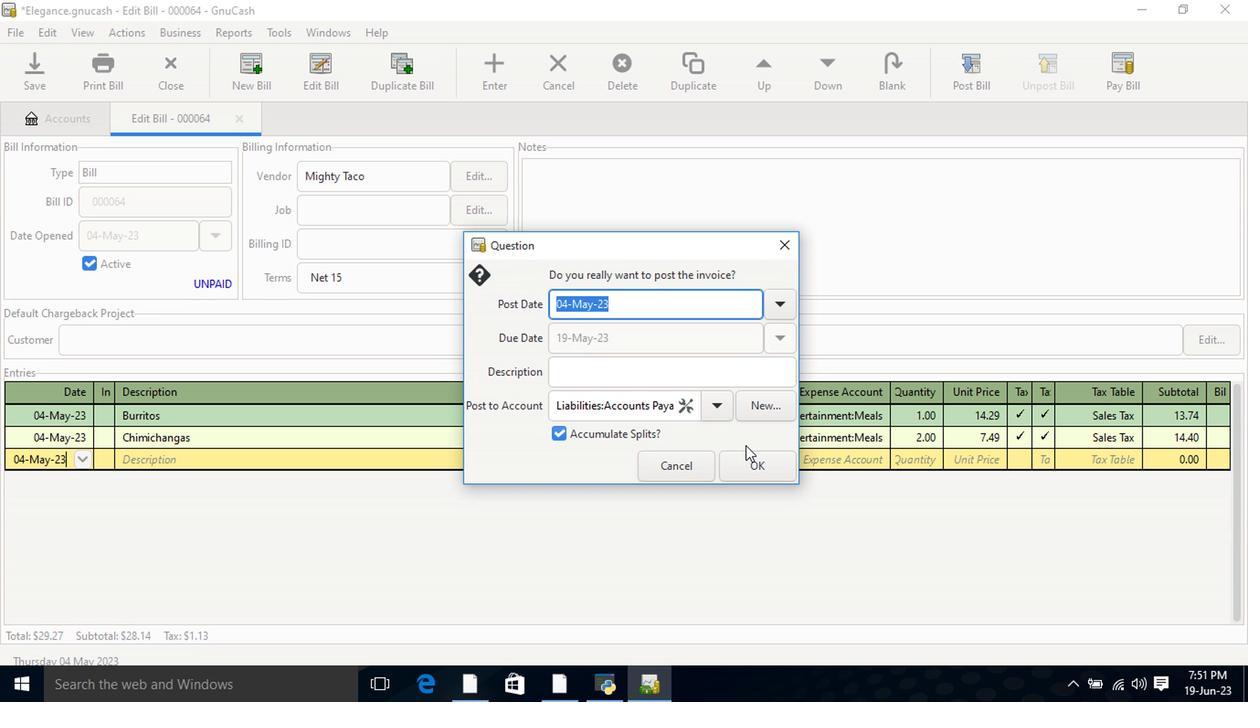 
Action: Mouse pressed left at (1034, 400)
Screenshot: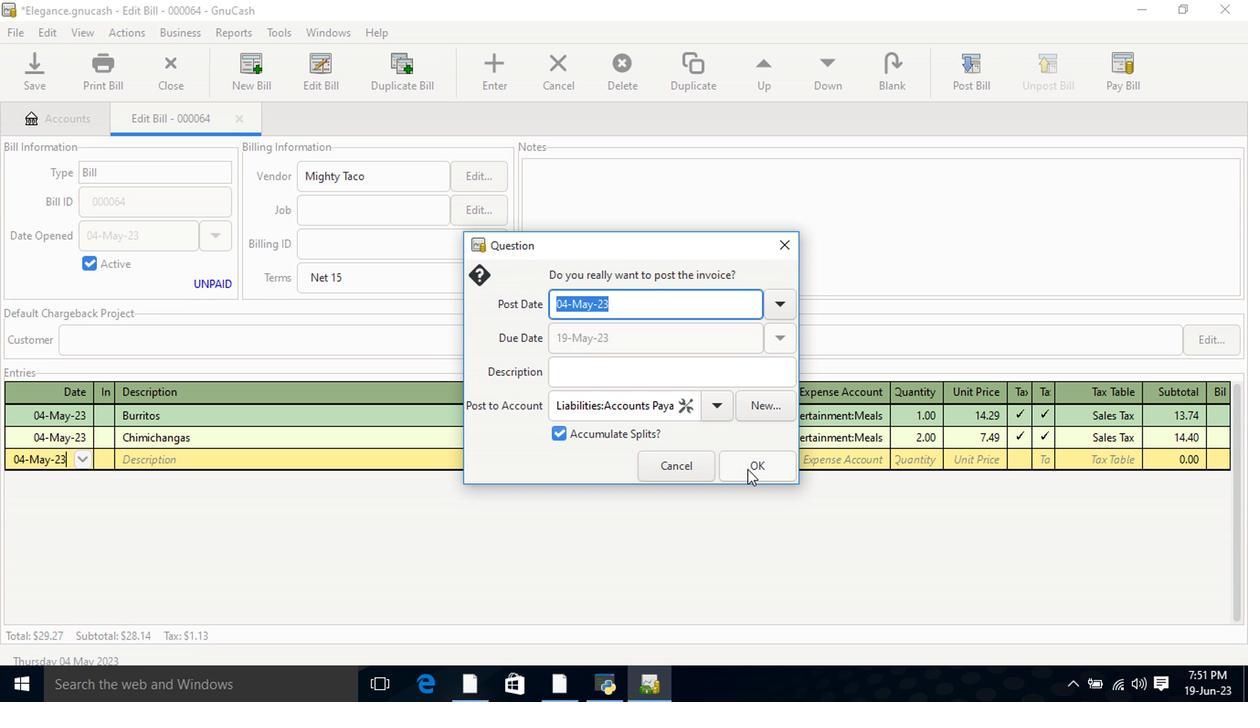 
Action: Mouse moved to (1034, 427)
Screenshot: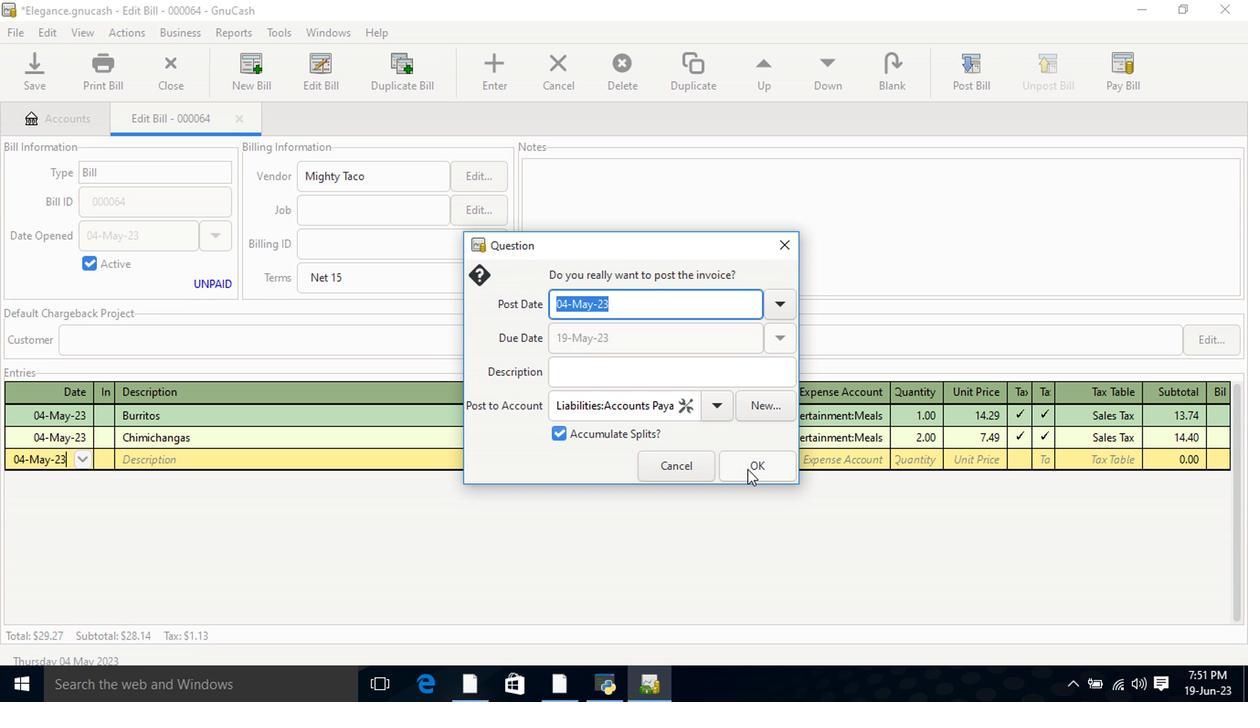 
Action: Key pressed <Key.tab><Key.tab>
Screenshot: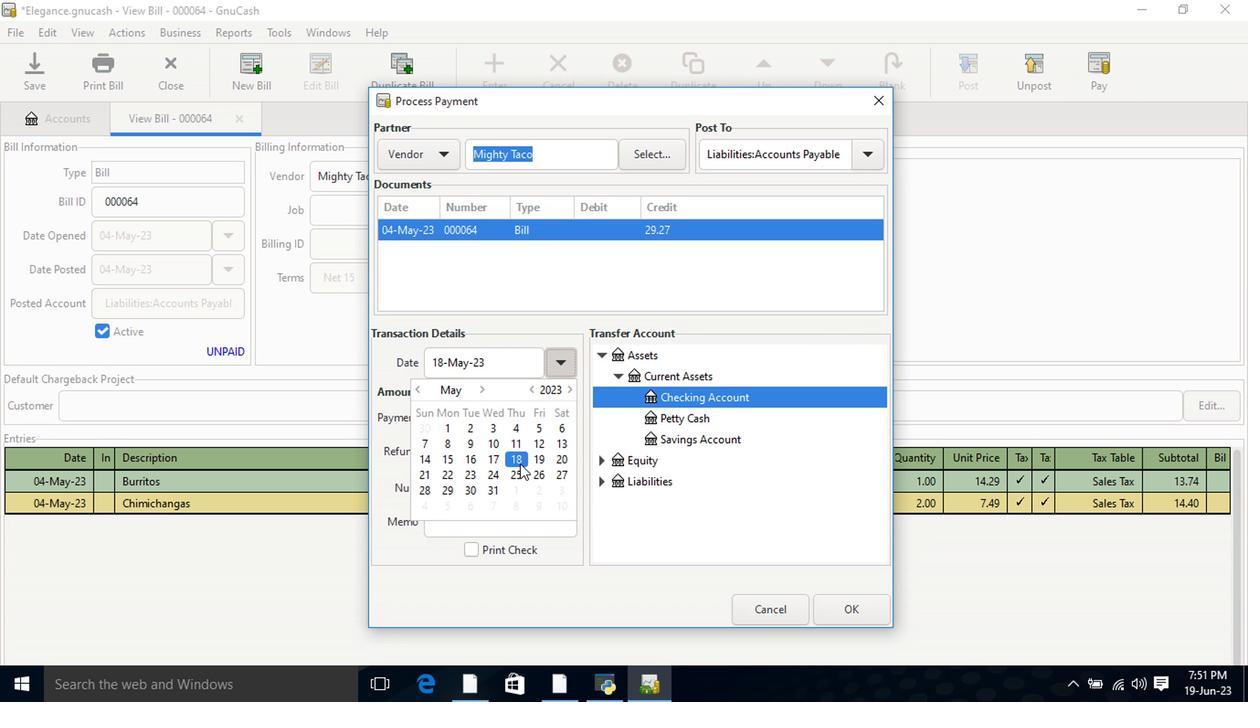 
Action: Mouse moved to (239, 72)
Screenshot: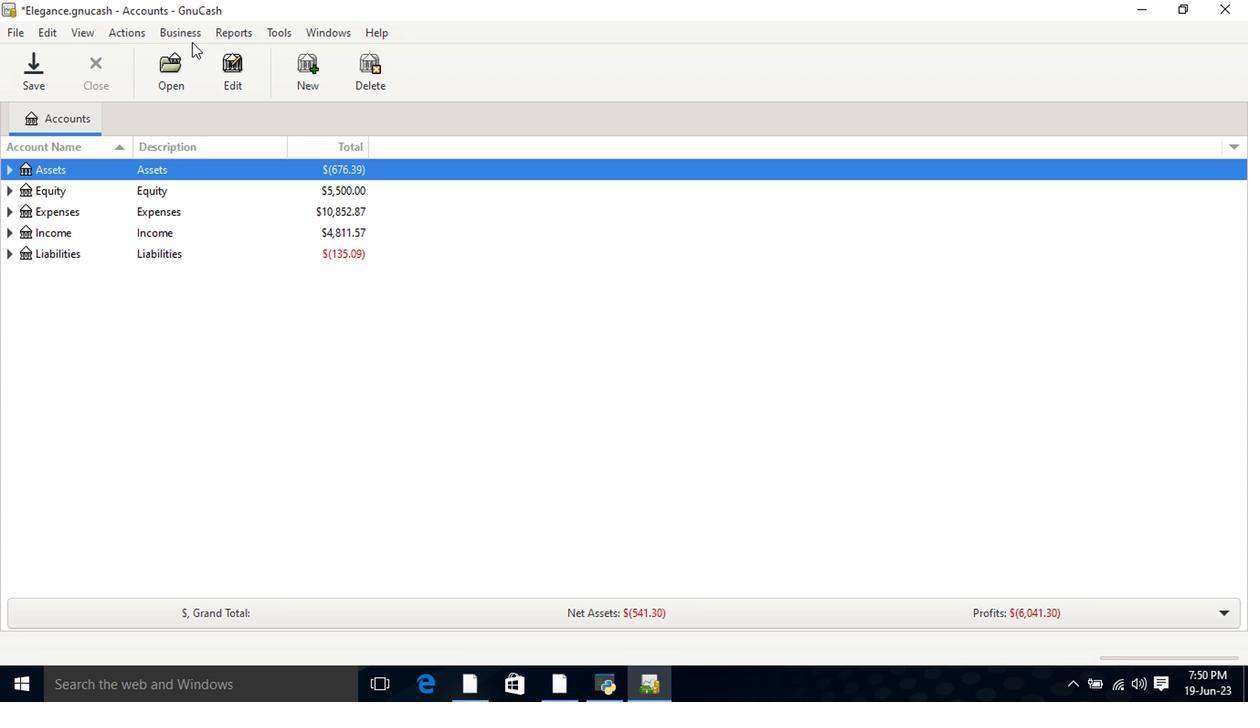 
Action: Mouse pressed left at (239, 72)
Screenshot: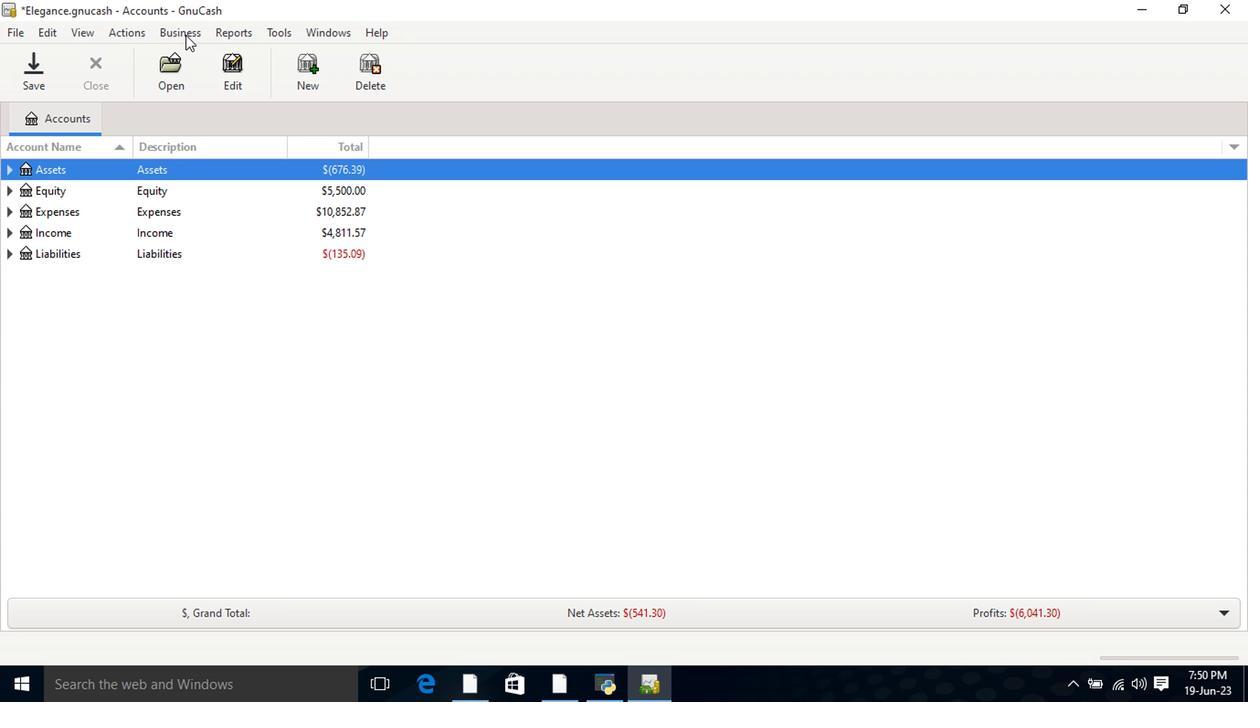 
Action: Mouse moved to (245, 102)
Screenshot: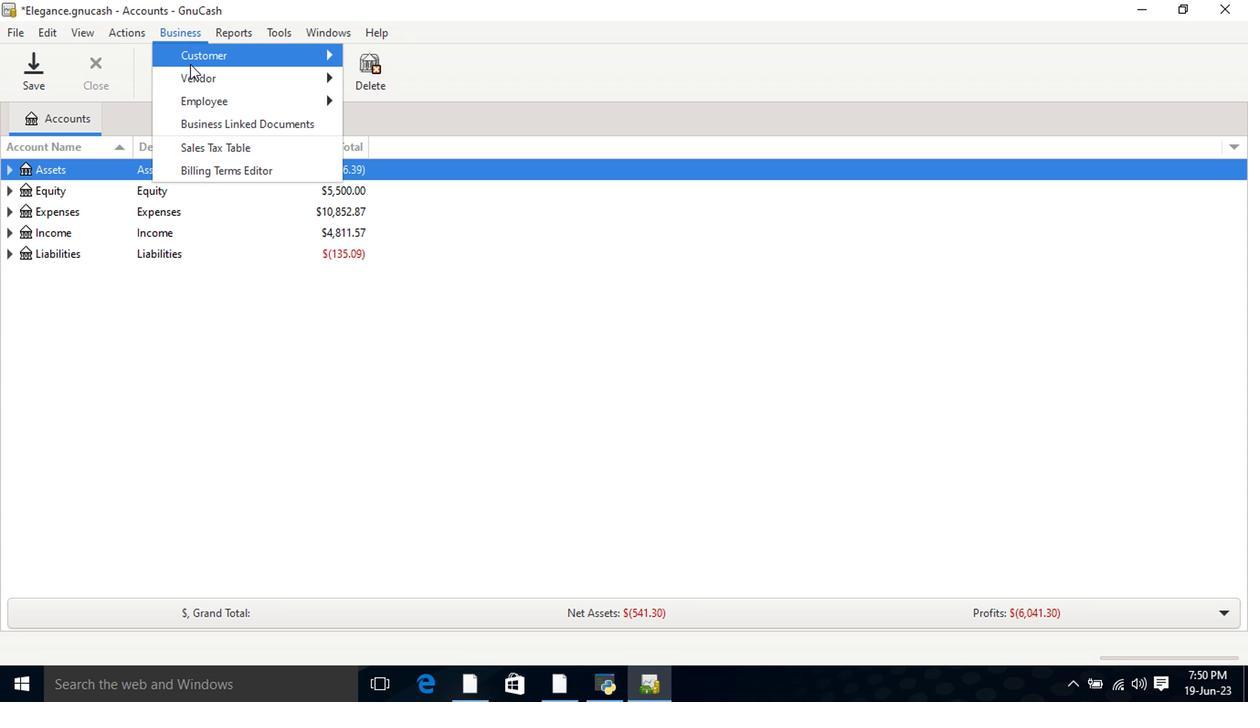 
Action: Mouse pressed left at (245, 102)
Screenshot: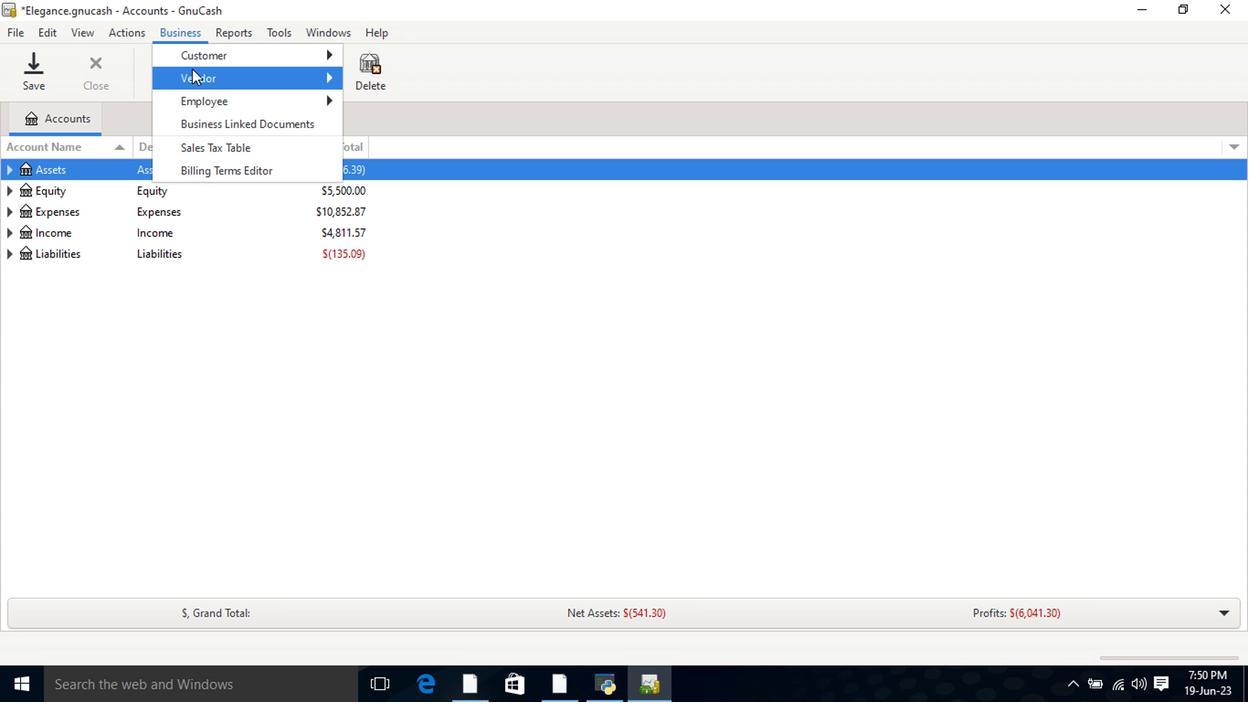 
Action: Mouse moved to (416, 165)
Screenshot: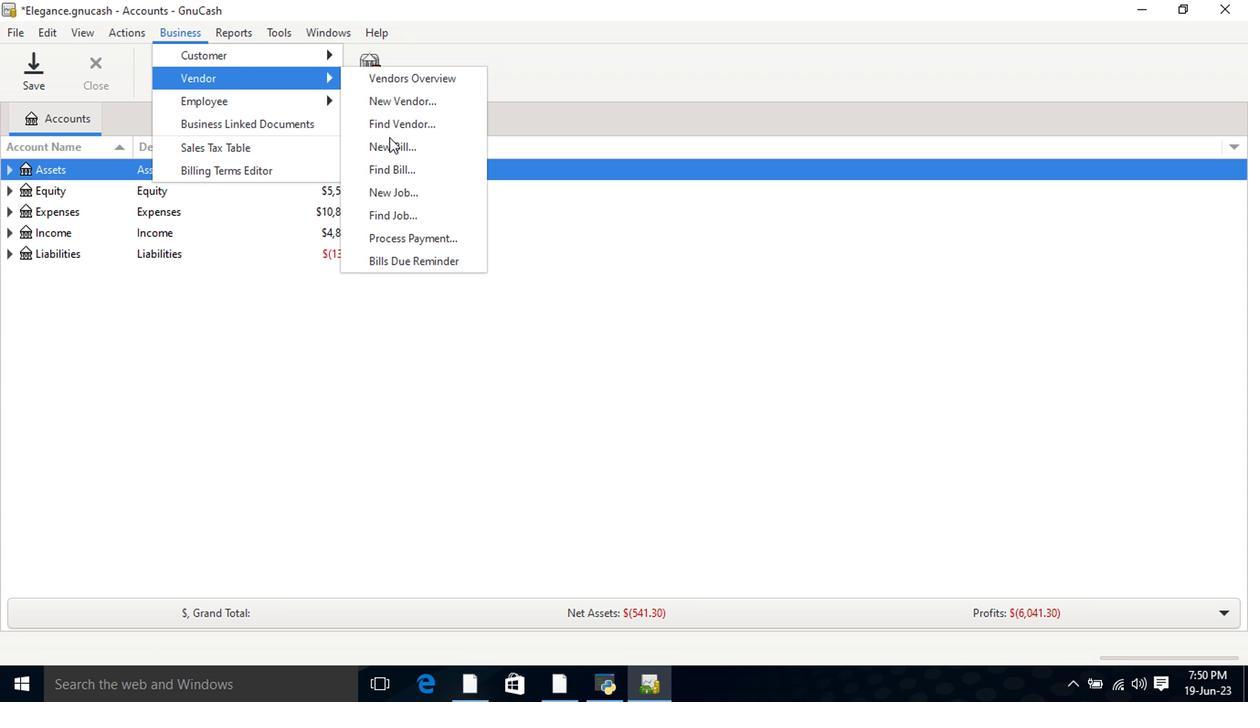 
Action: Mouse pressed left at (416, 165)
Screenshot: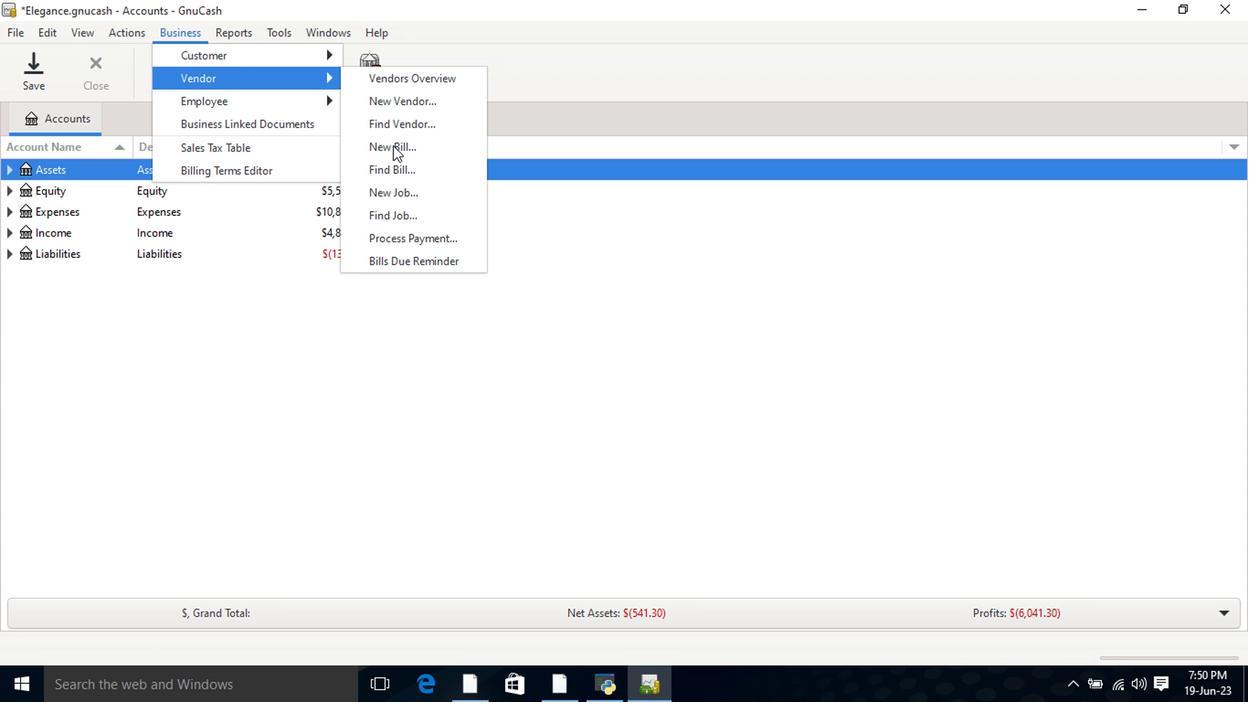 
Action: Mouse moved to (717, 243)
Screenshot: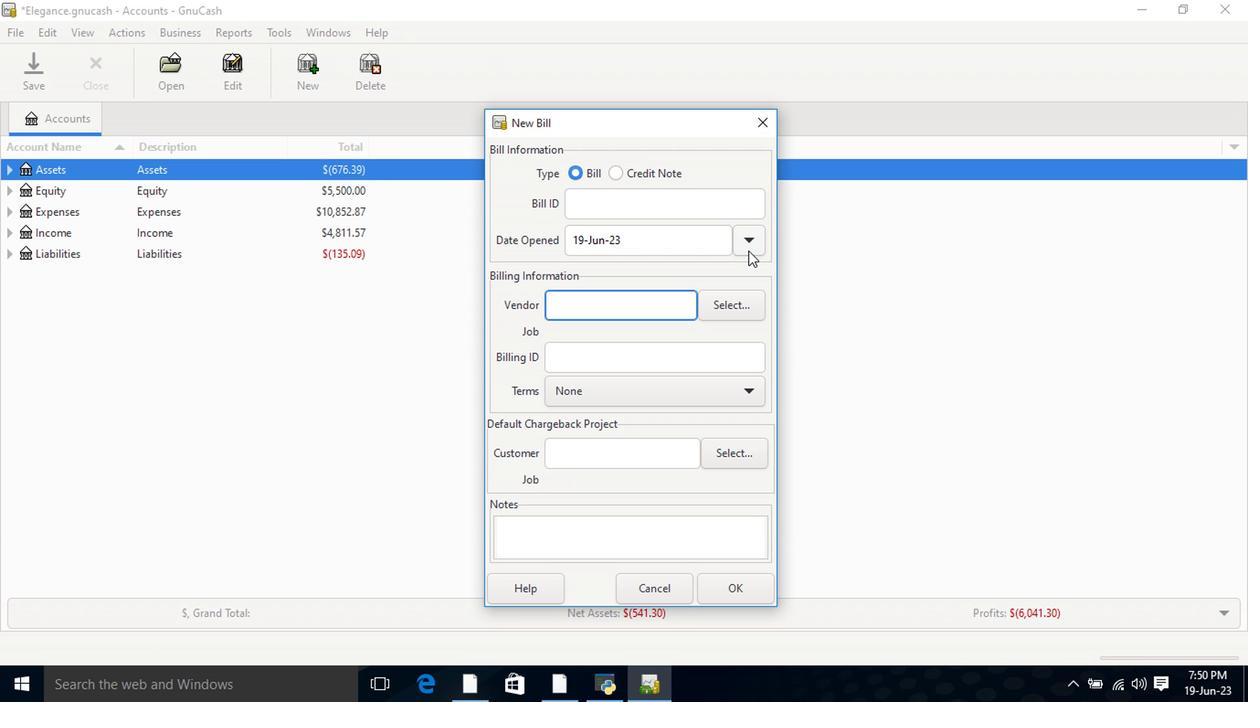 
Action: Mouse pressed left at (717, 243)
Screenshot: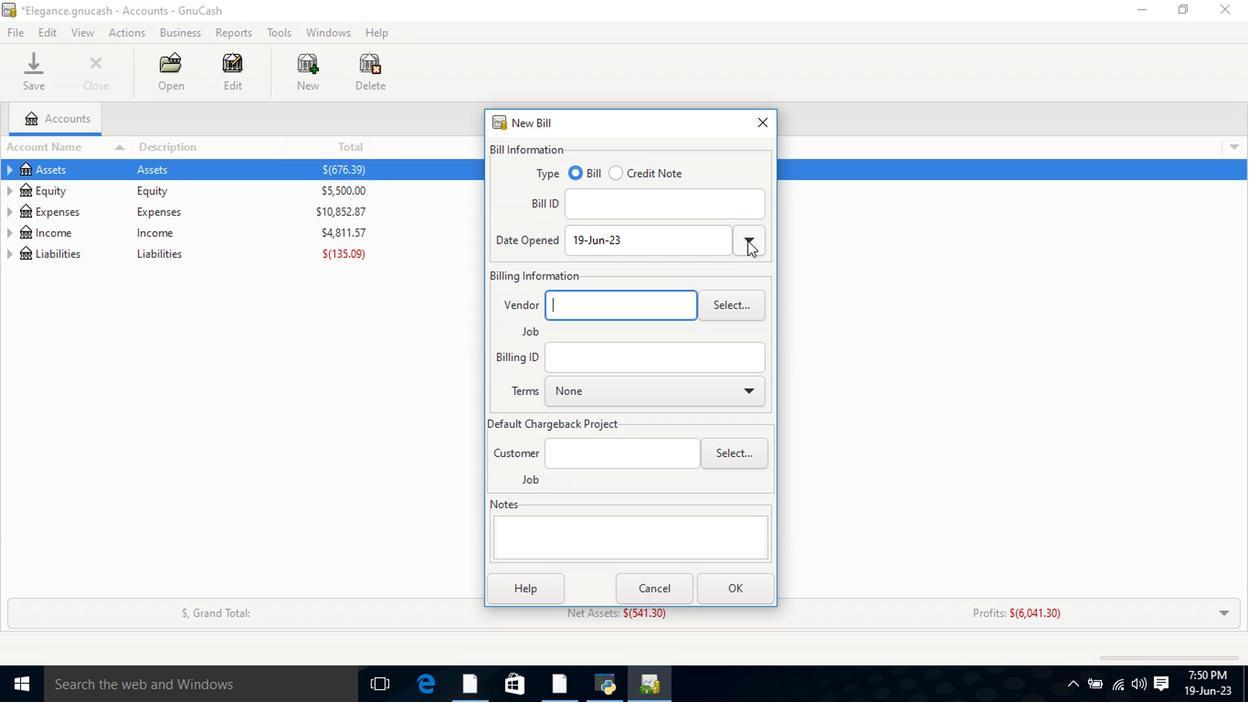 
Action: Mouse moved to (595, 265)
Screenshot: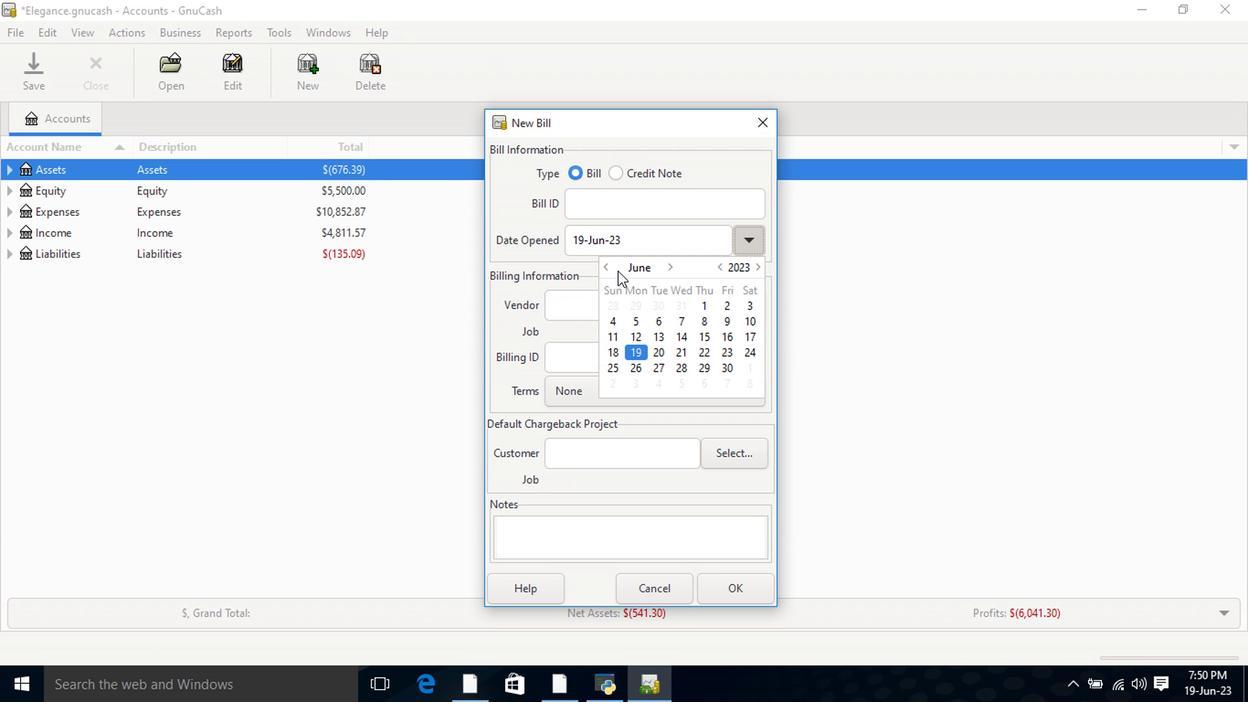 
Action: Mouse pressed left at (595, 265)
Screenshot: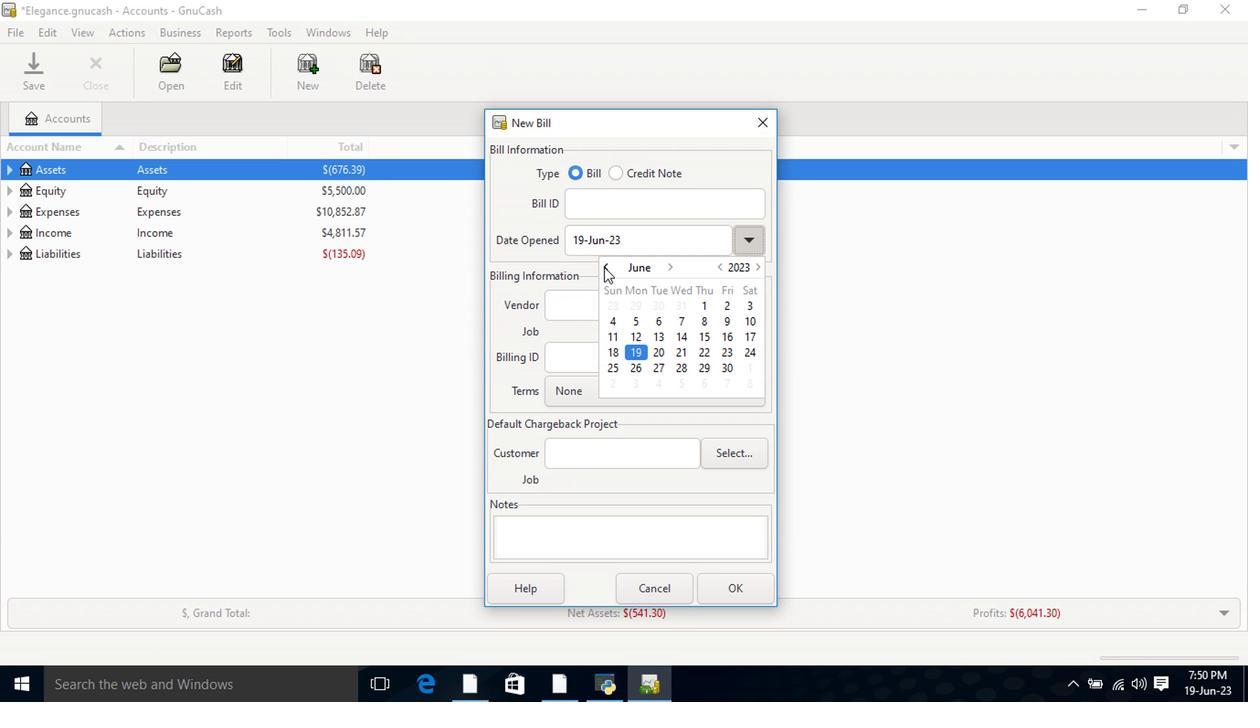 
Action: Mouse moved to (675, 295)
Screenshot: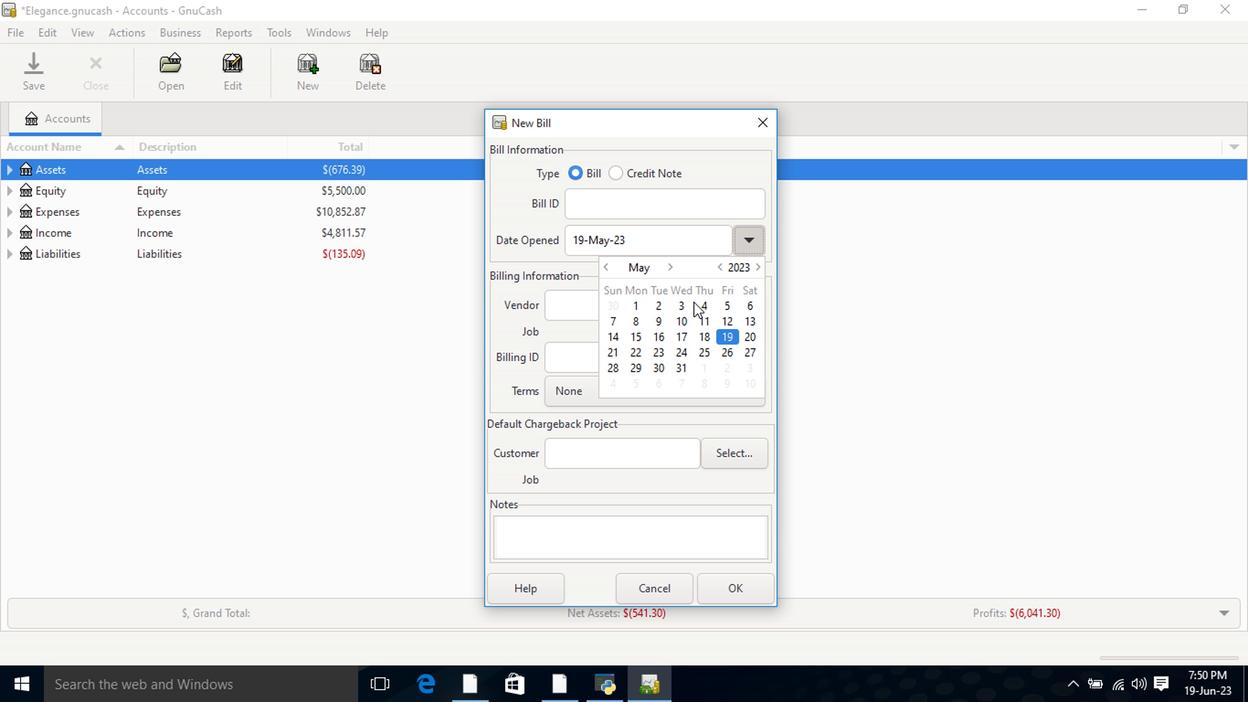 
Action: Mouse pressed left at (675, 295)
Screenshot: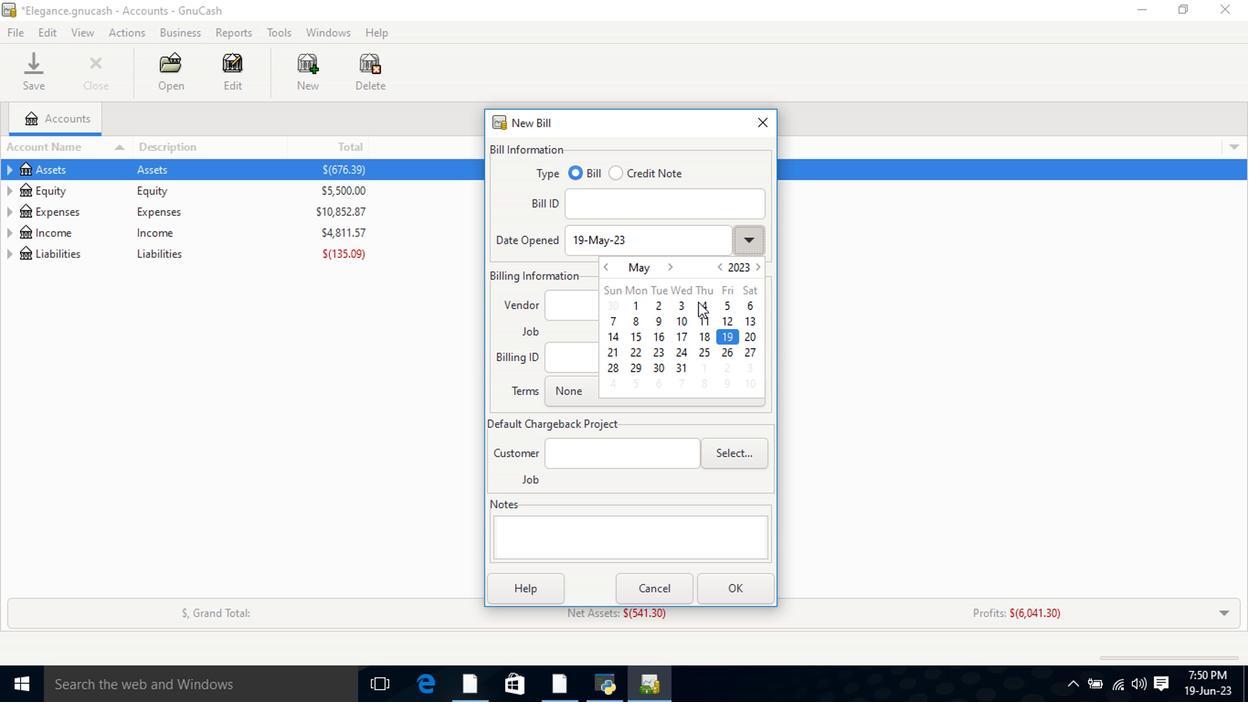 
Action: Mouse pressed left at (675, 295)
Screenshot: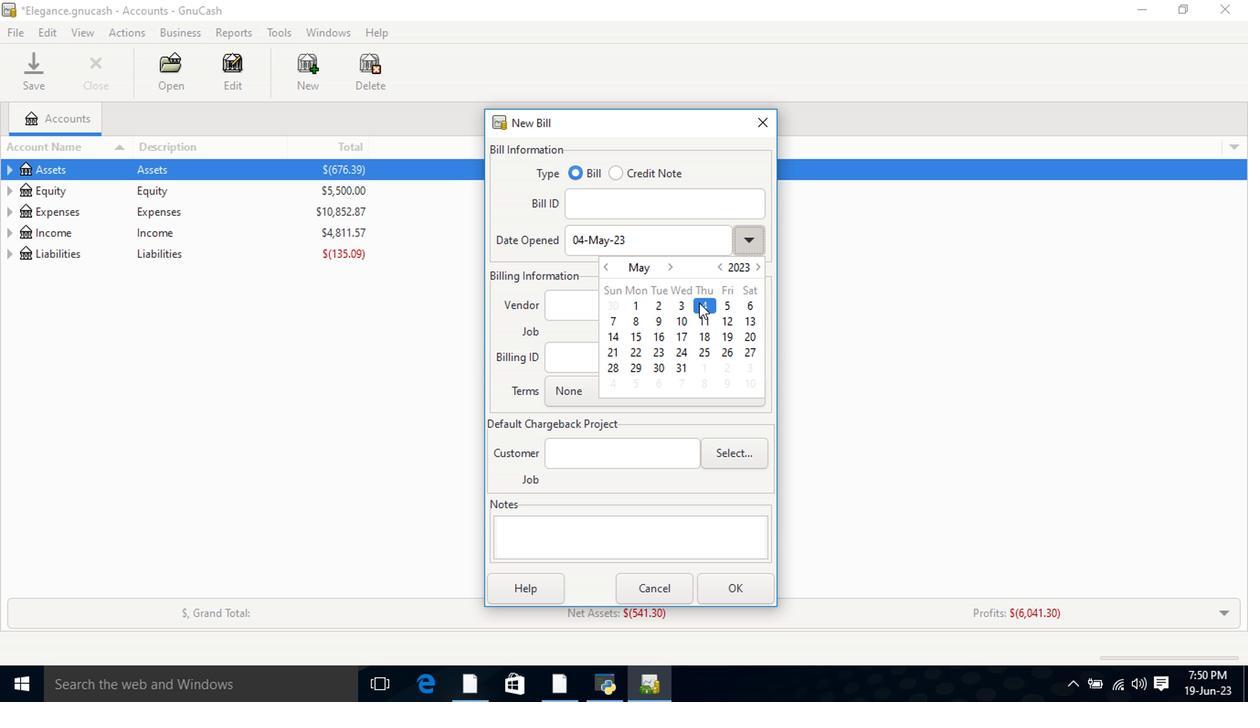 
Action: Mouse moved to (637, 293)
Screenshot: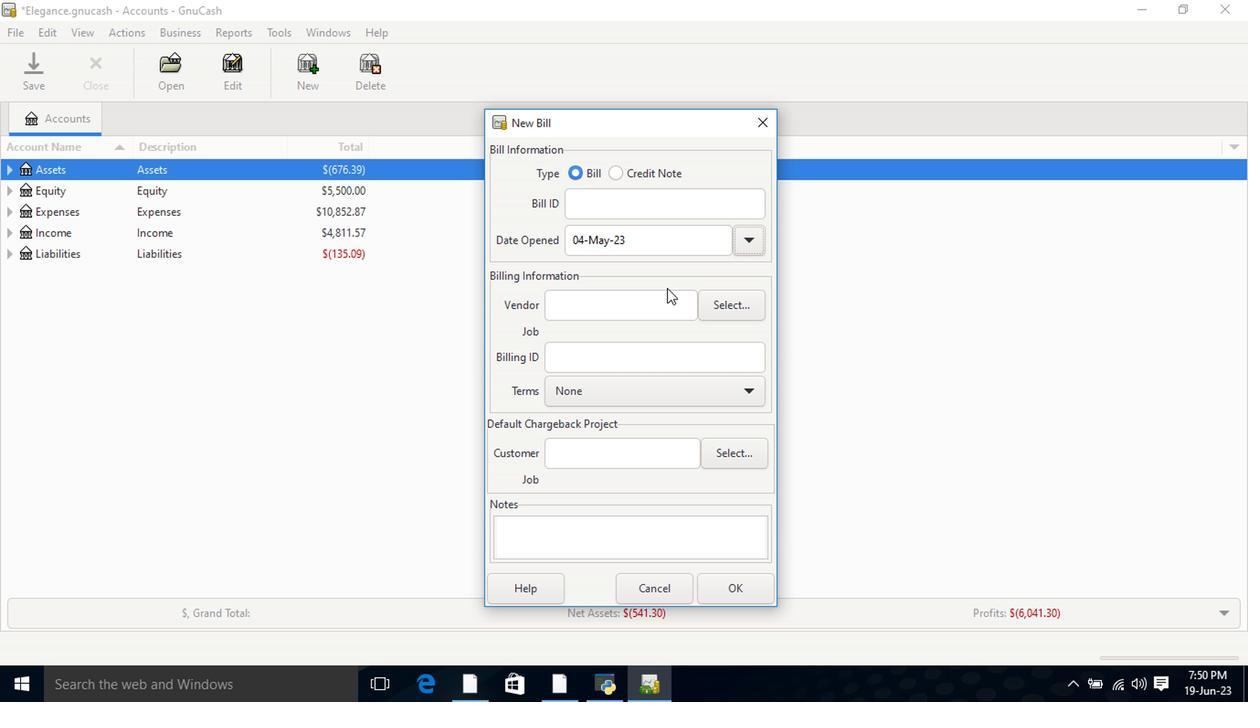 
Action: Mouse pressed left at (637, 293)
Screenshot: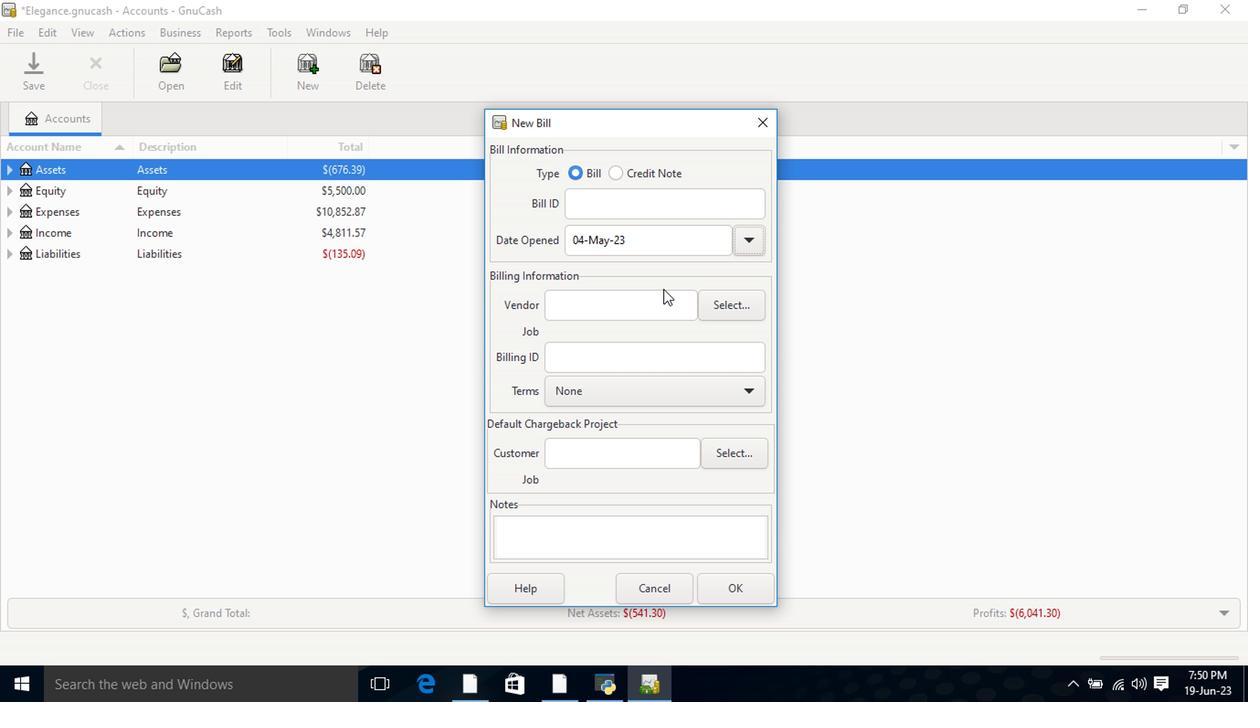 
Action: Key pressed <Key.shift>Migh
Screenshot: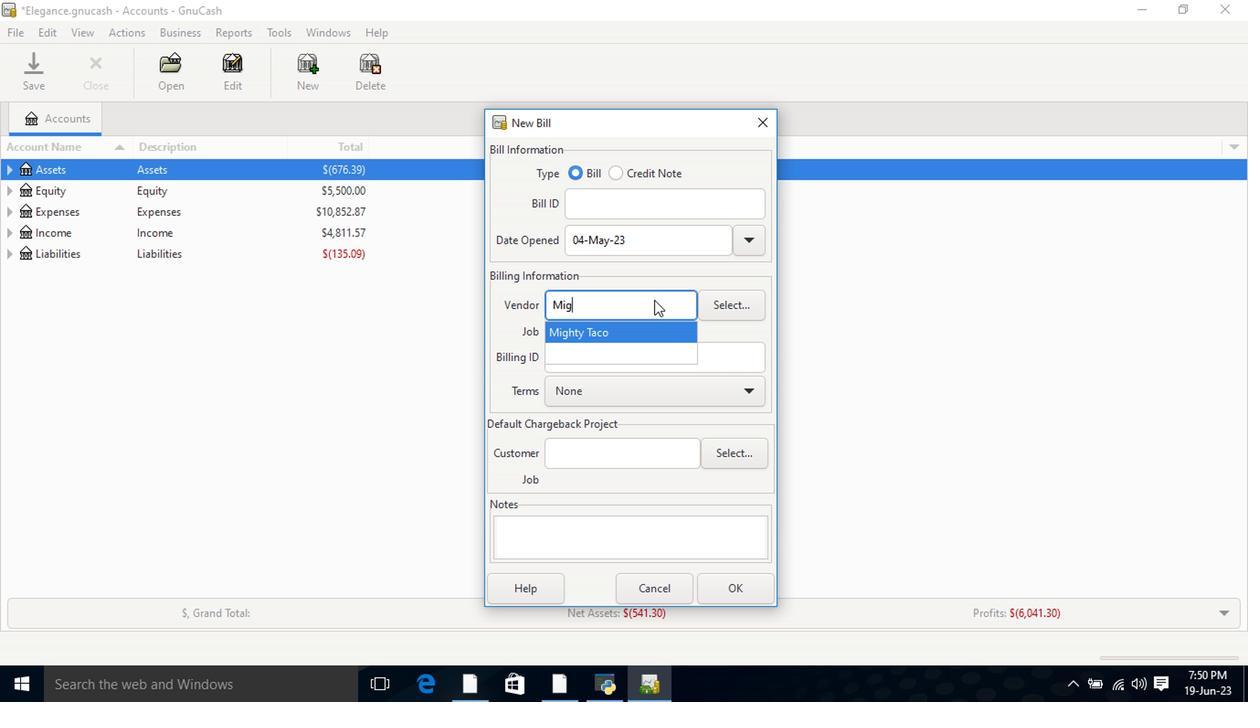 
Action: Mouse moved to (594, 327)
Screenshot: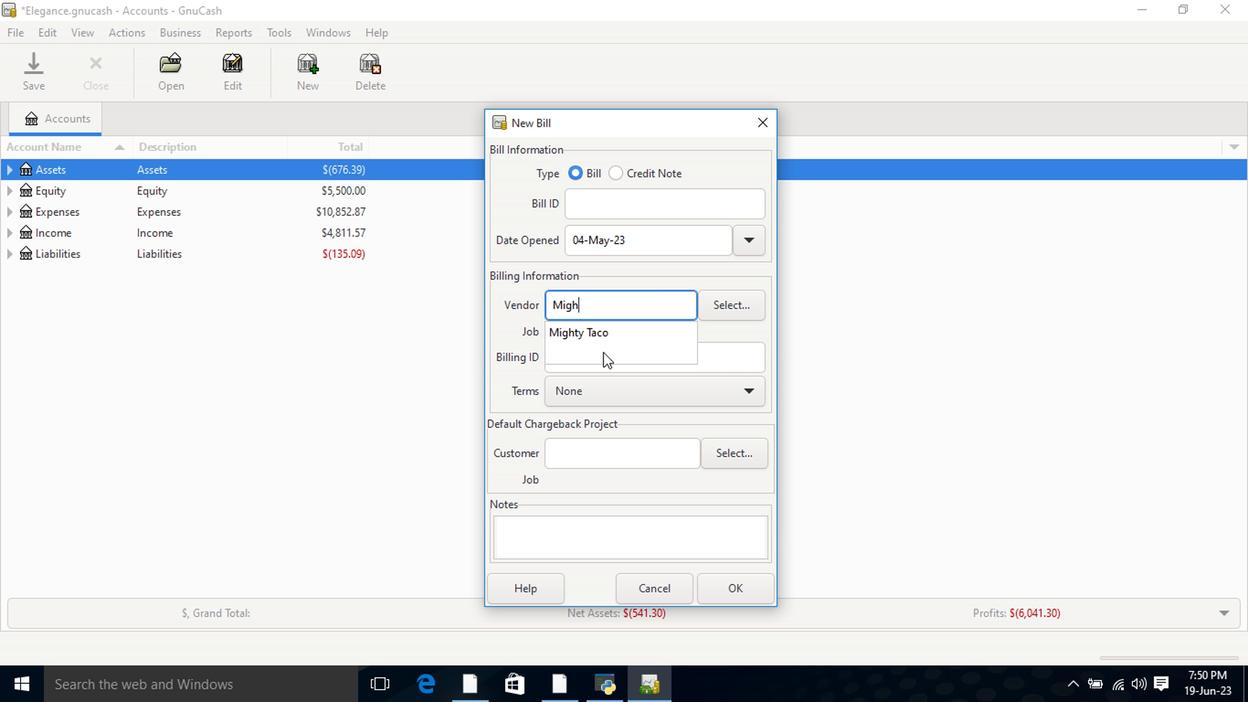 
Action: Mouse pressed left at (594, 327)
Screenshot: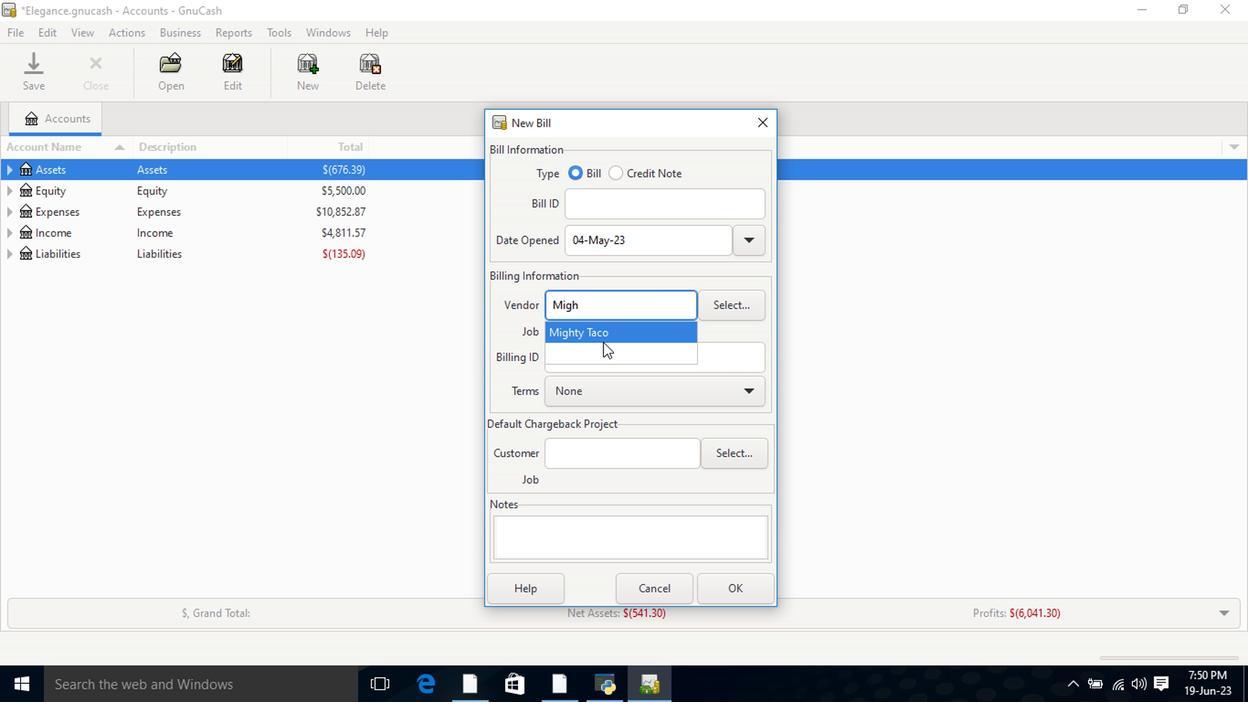 
Action: Mouse moved to (611, 380)
Screenshot: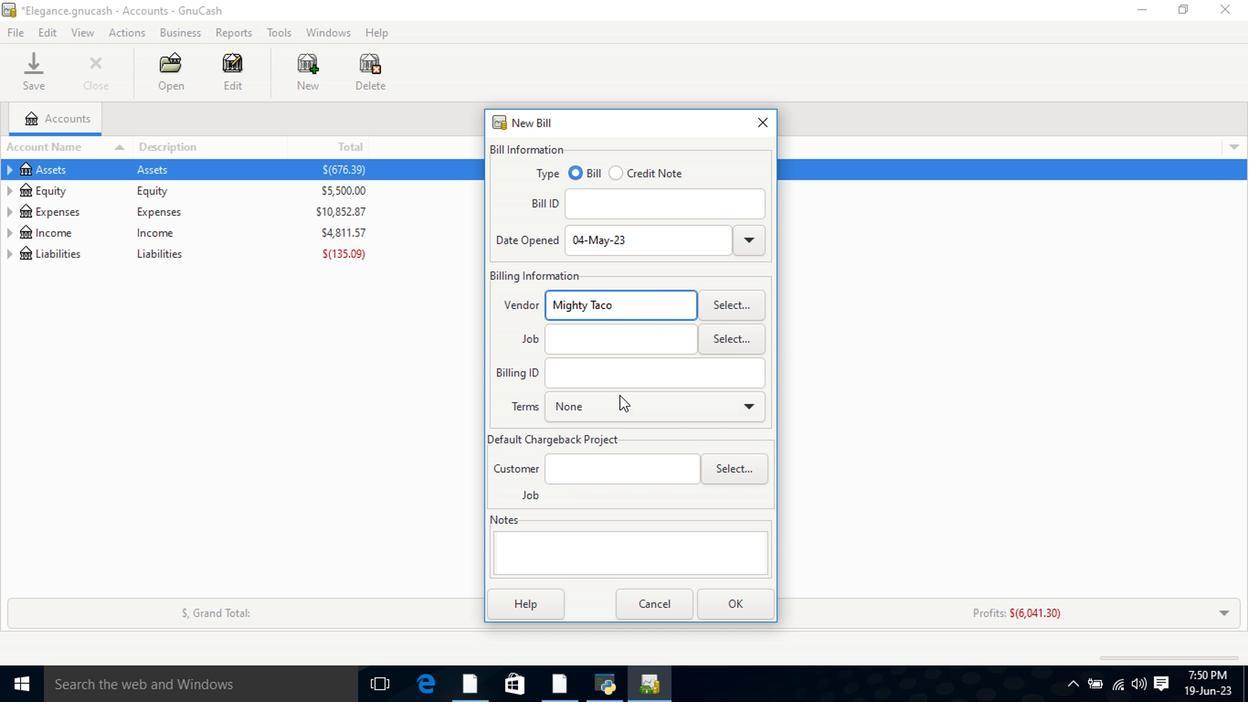 
Action: Mouse pressed left at (611, 380)
Screenshot: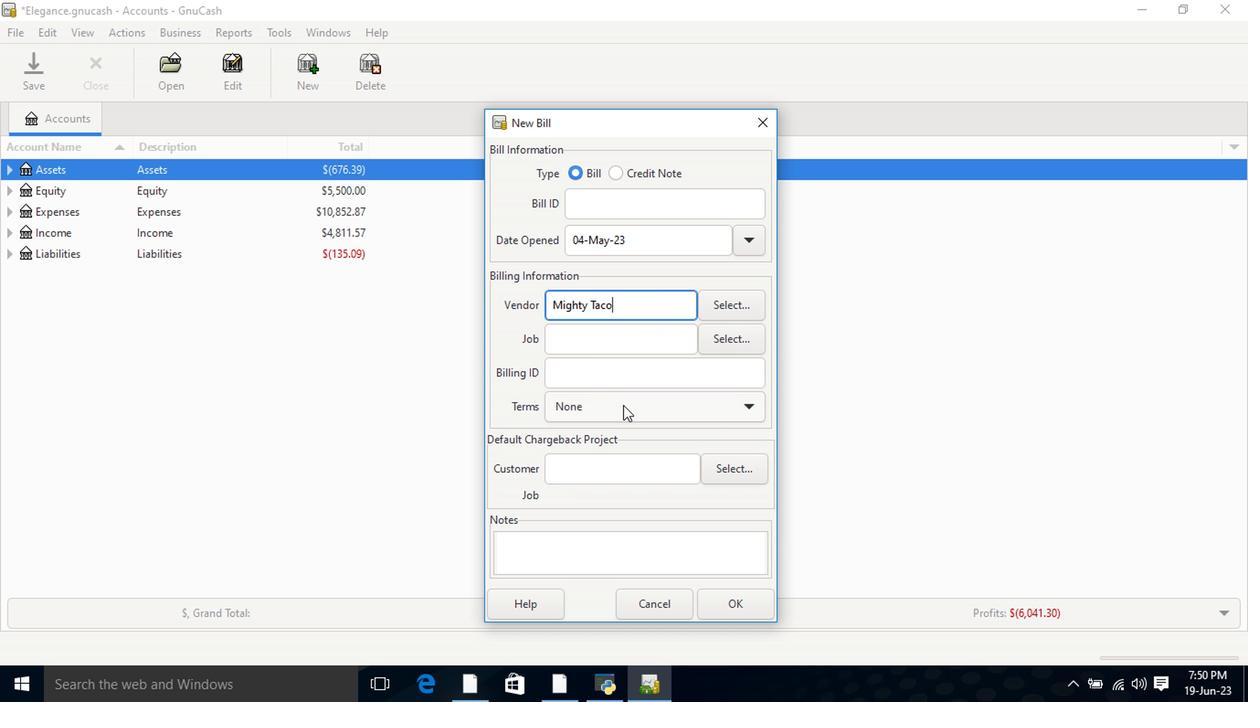 
Action: Mouse moved to (606, 414)
Screenshot: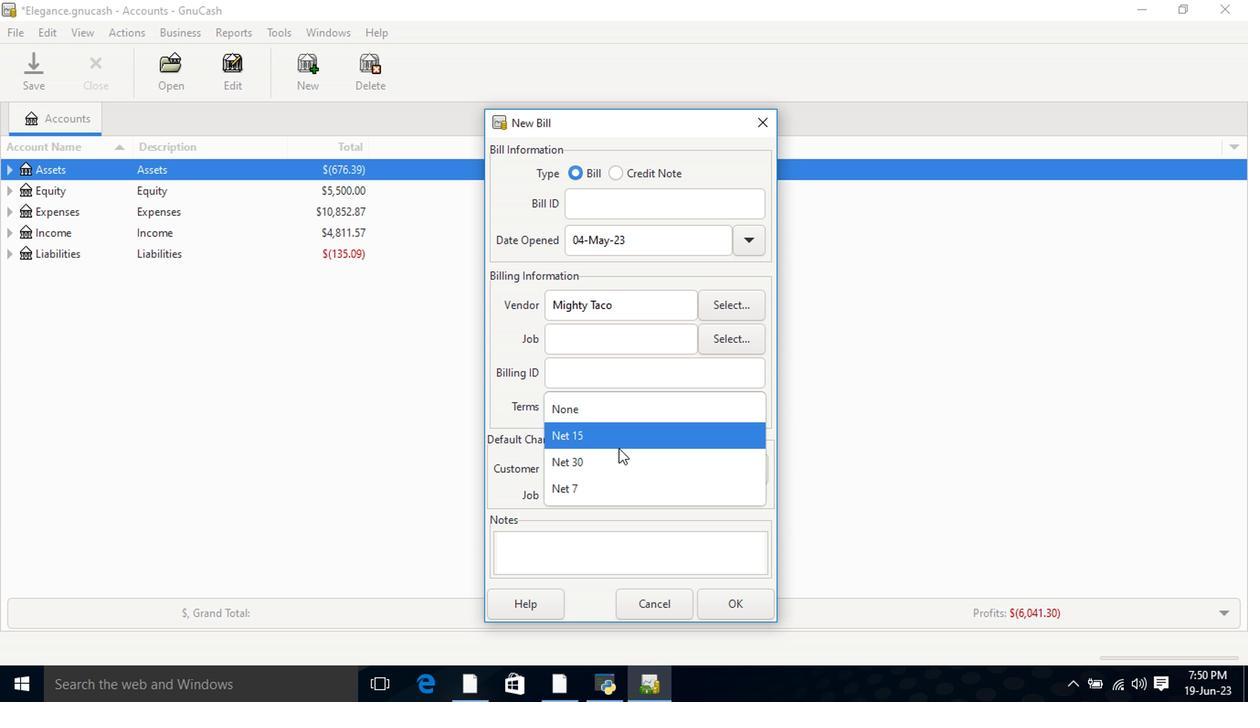 
Action: Mouse pressed left at (606, 414)
Screenshot: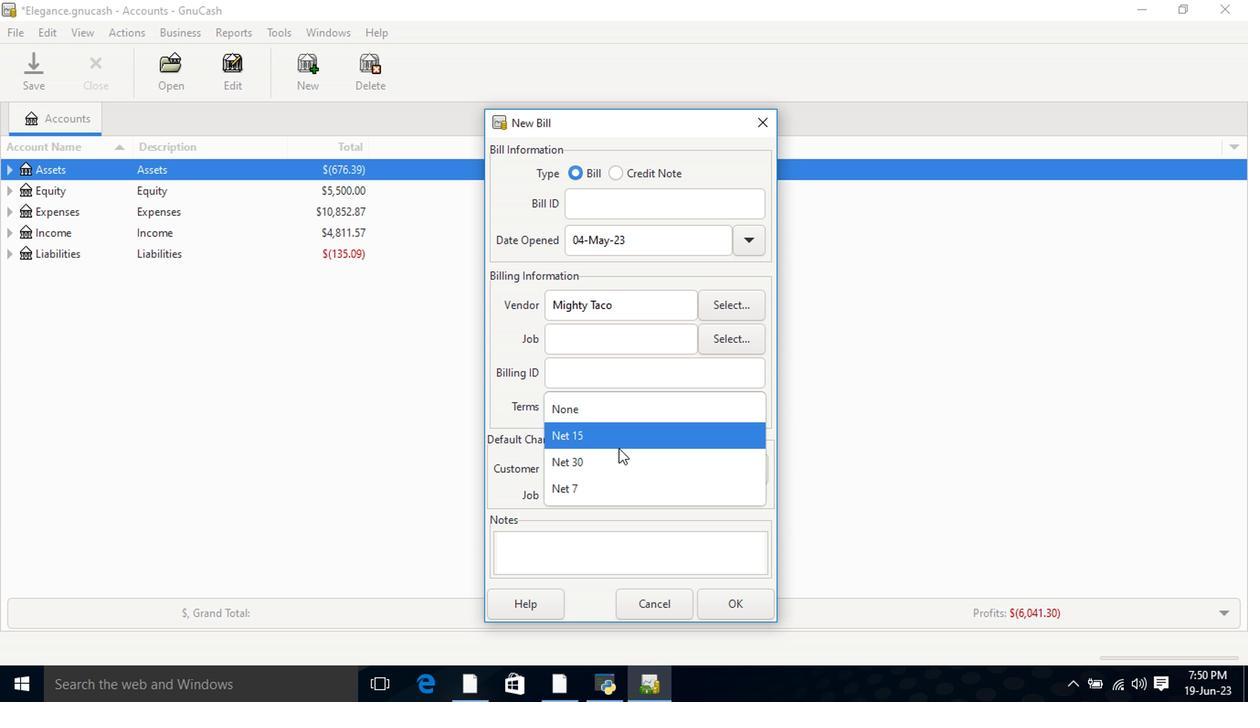 
Action: Mouse moved to (699, 542)
Screenshot: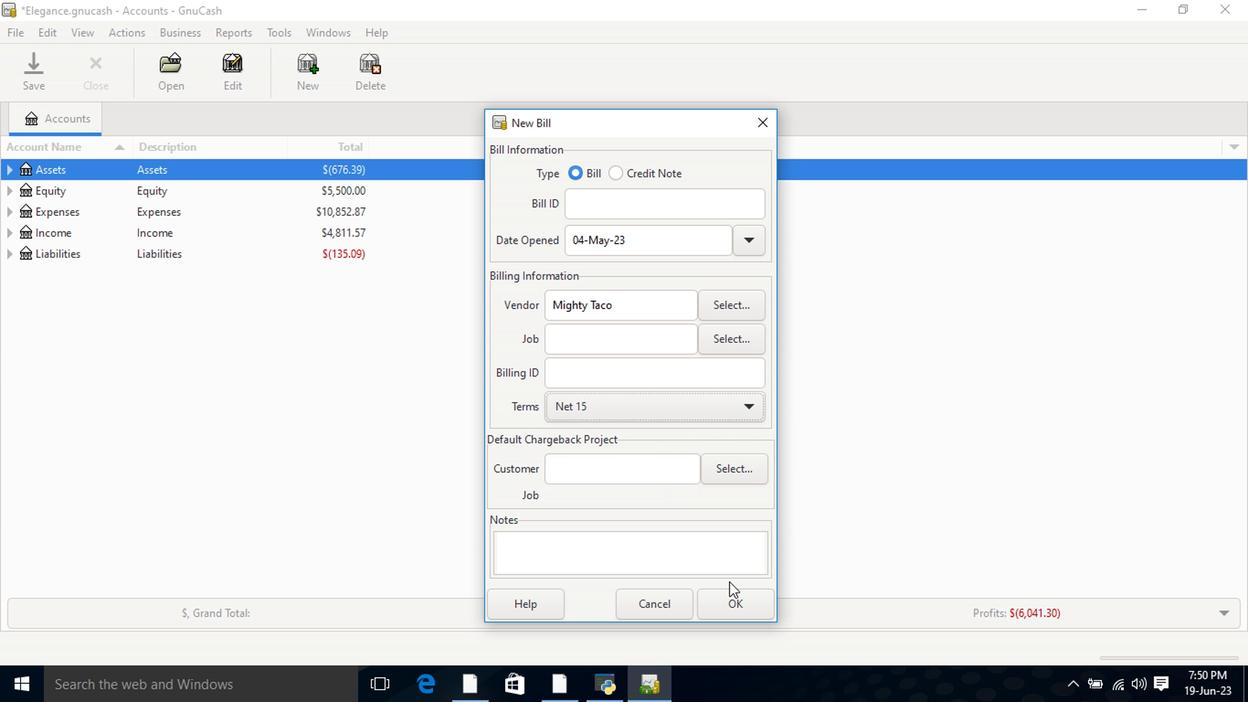 
Action: Mouse pressed left at (699, 542)
Screenshot: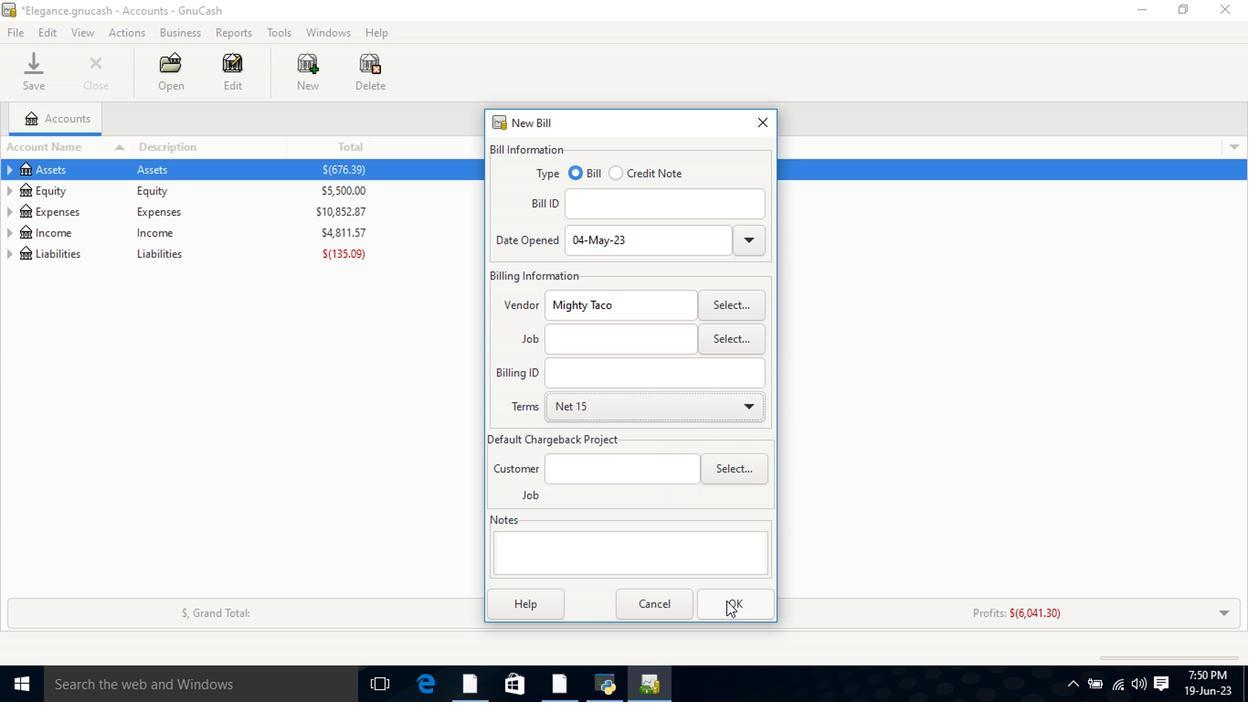 
Action: Mouse moved to (358, 440)
Screenshot: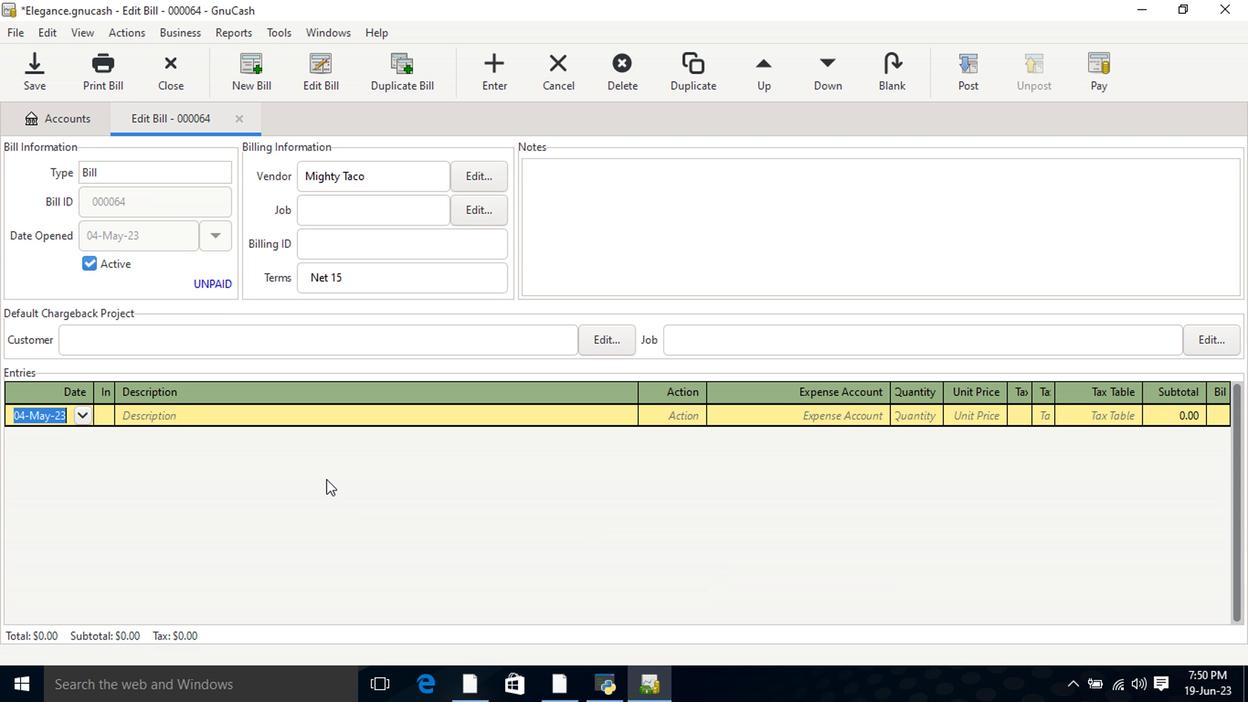 
Action: Key pressed <Key.tab><Key.shift>Burritos<Key.tab>
Screenshot: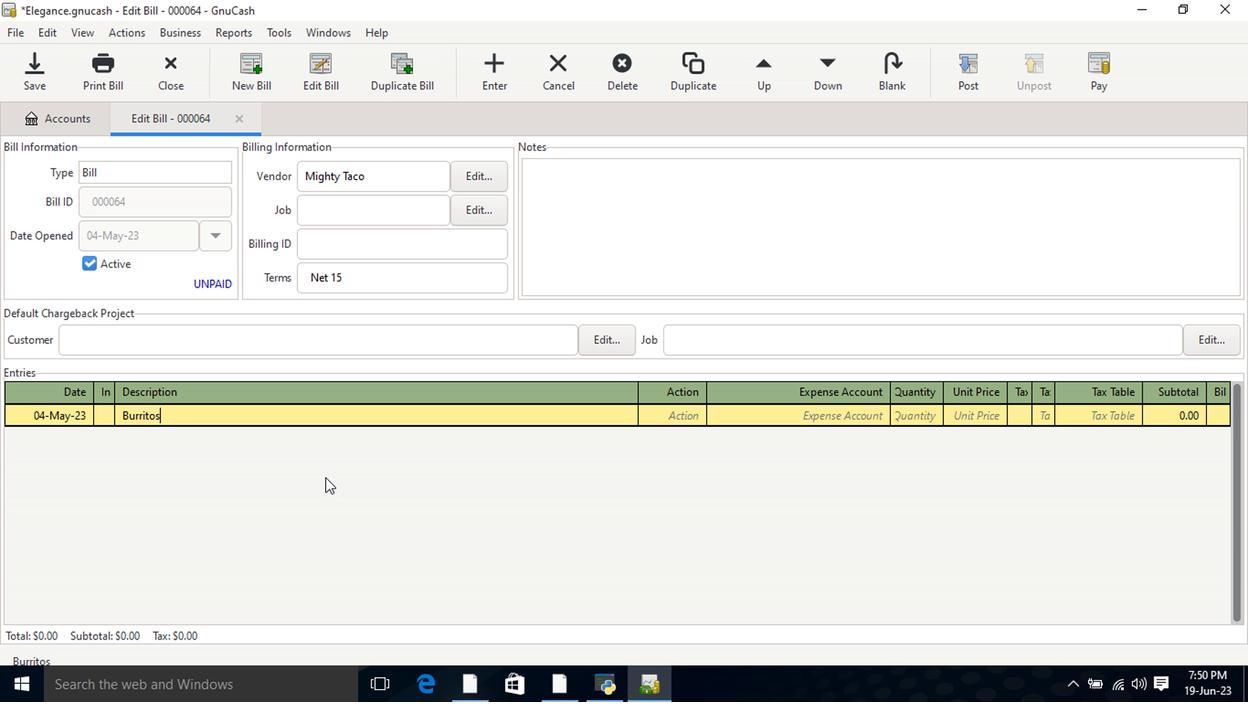
Action: Mouse moved to (744, 399)
Screenshot: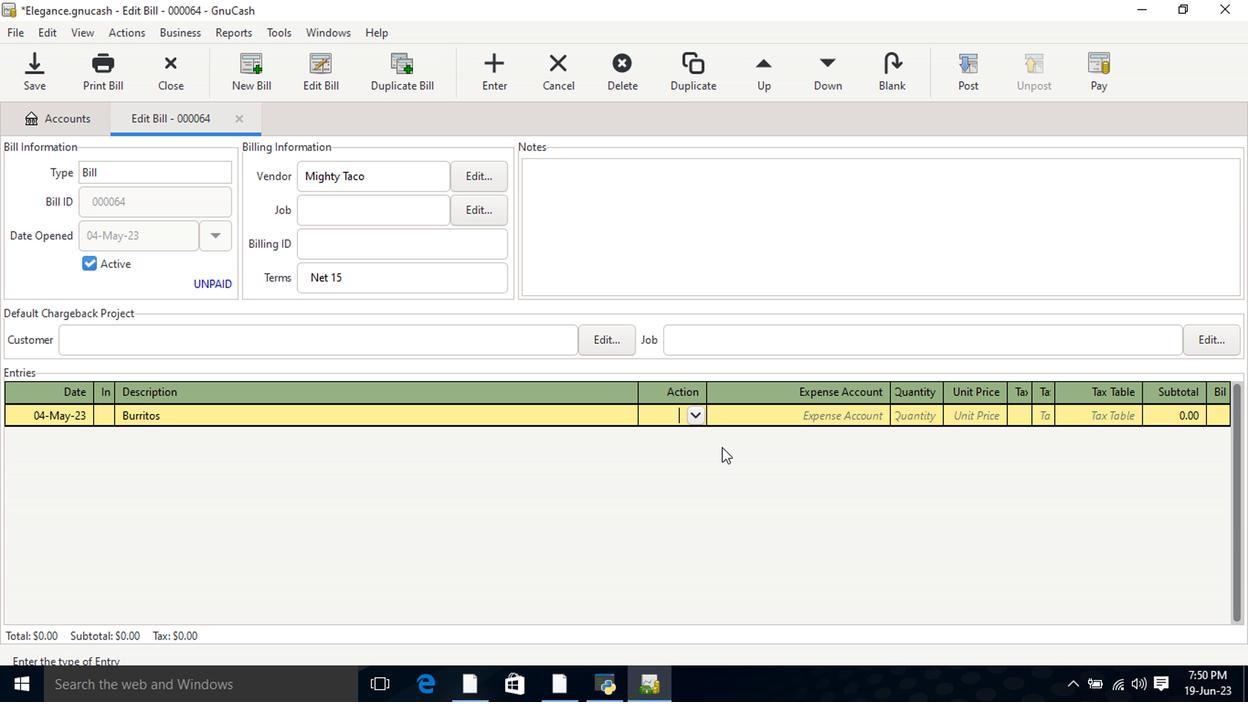 
Action: Key pressed <Key.tab>
Screenshot: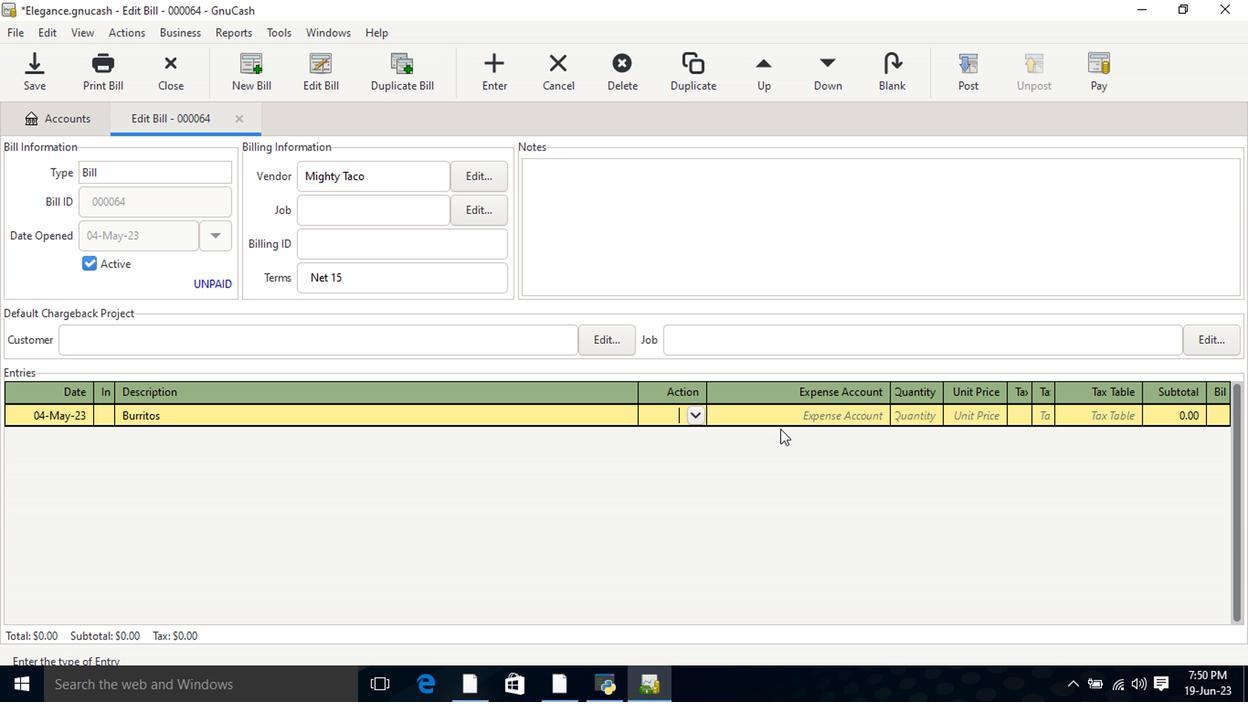 
Action: Mouse moved to (750, 395)
Screenshot: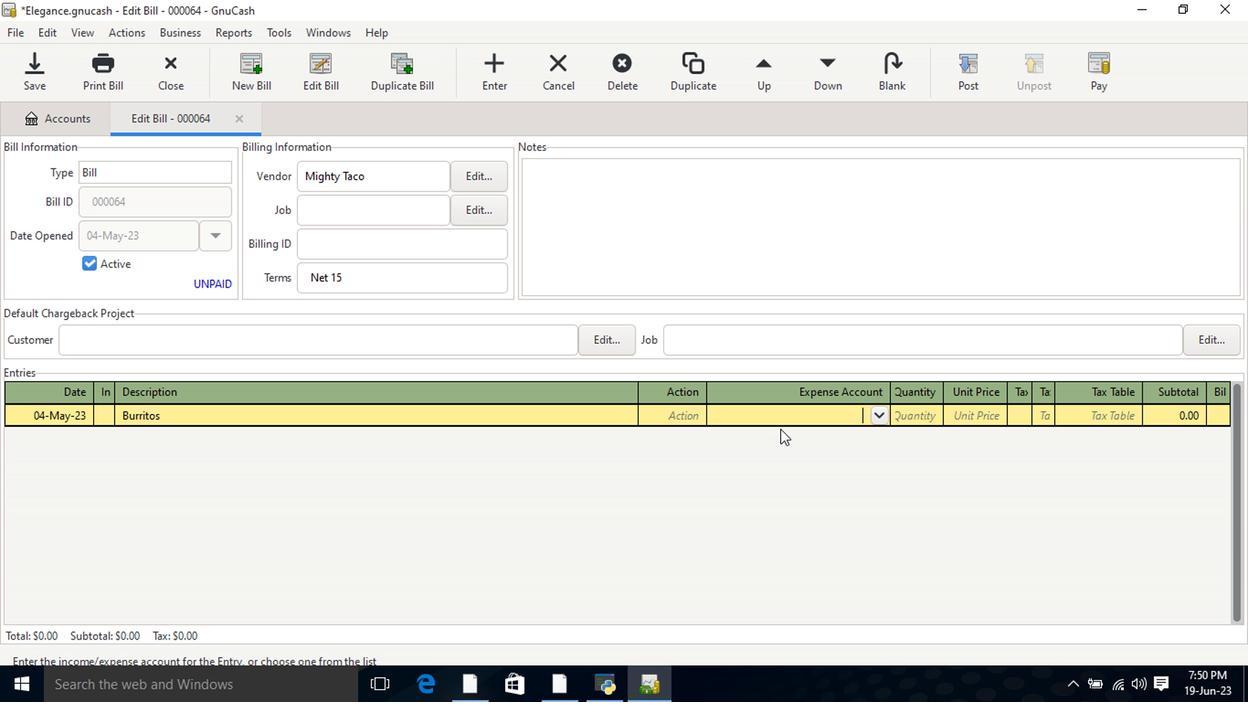 
Action: Key pressed meal<Key.tab>1<Key.tab>14.29<Key.tab>
Screenshot: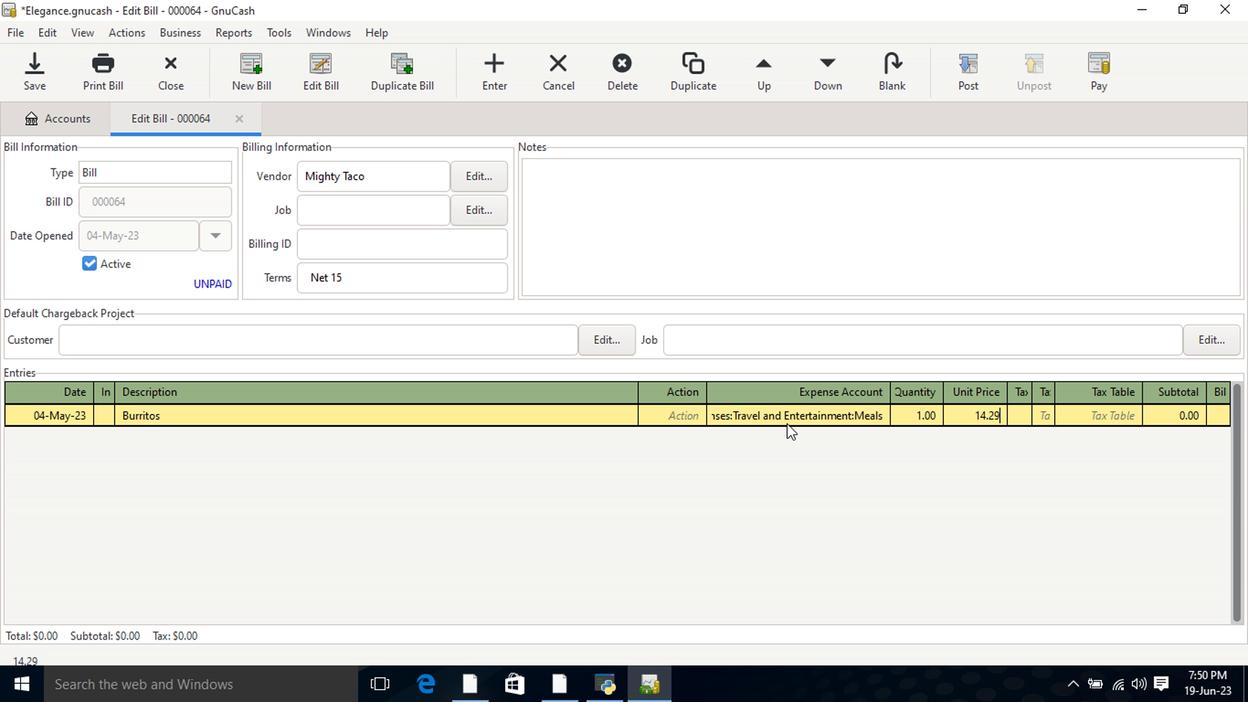 
Action: Mouse moved to (956, 388)
Screenshot: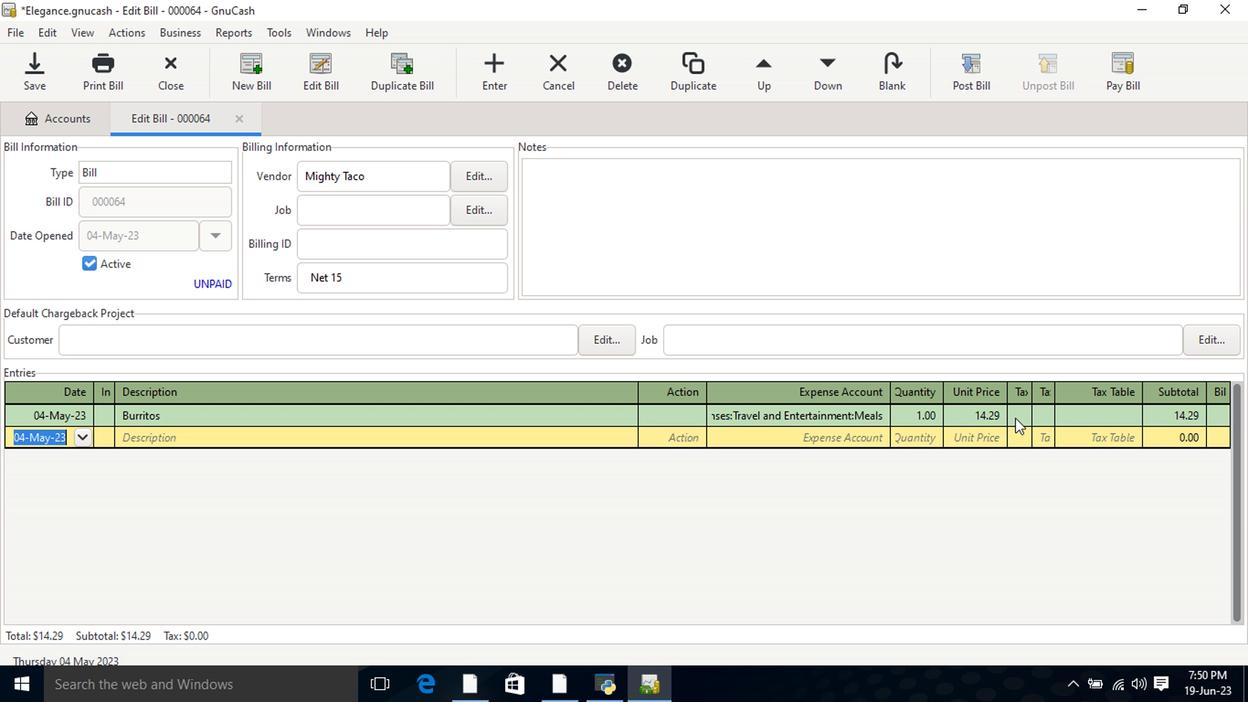 
Action: Mouse pressed left at (956, 388)
Screenshot: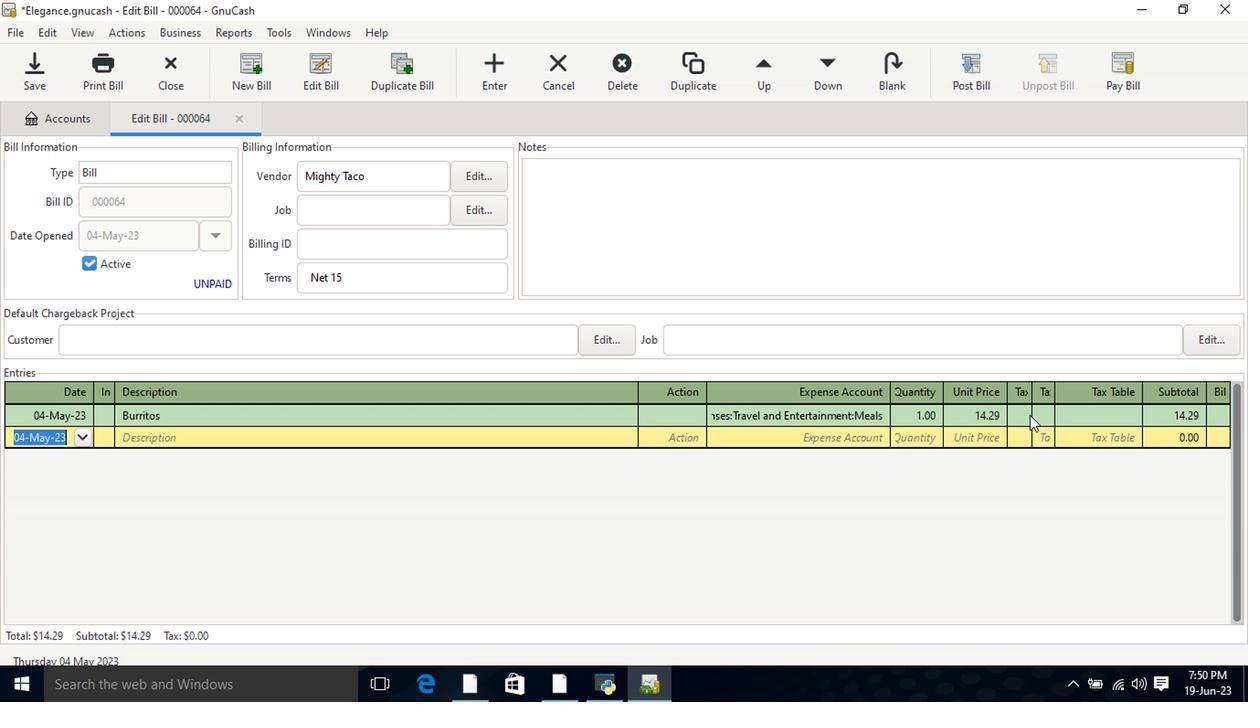 
Action: Mouse pressed left at (956, 388)
Screenshot: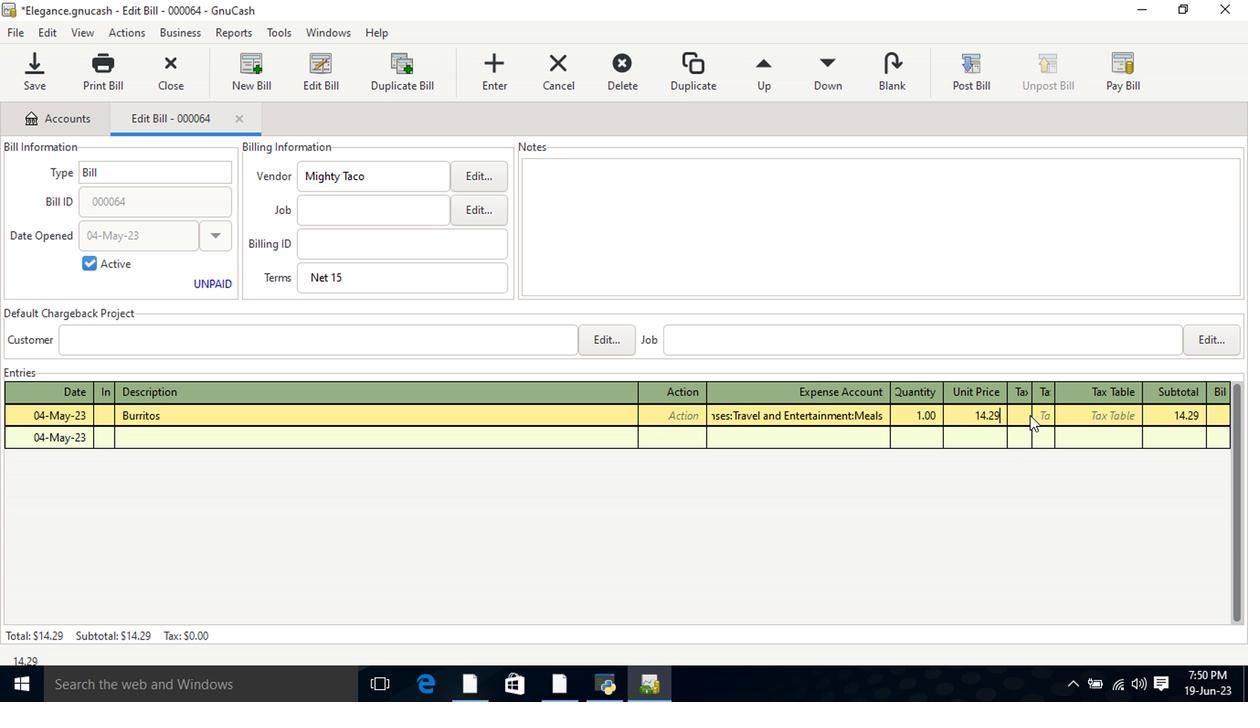 
Action: Mouse moved to (972, 385)
Screenshot: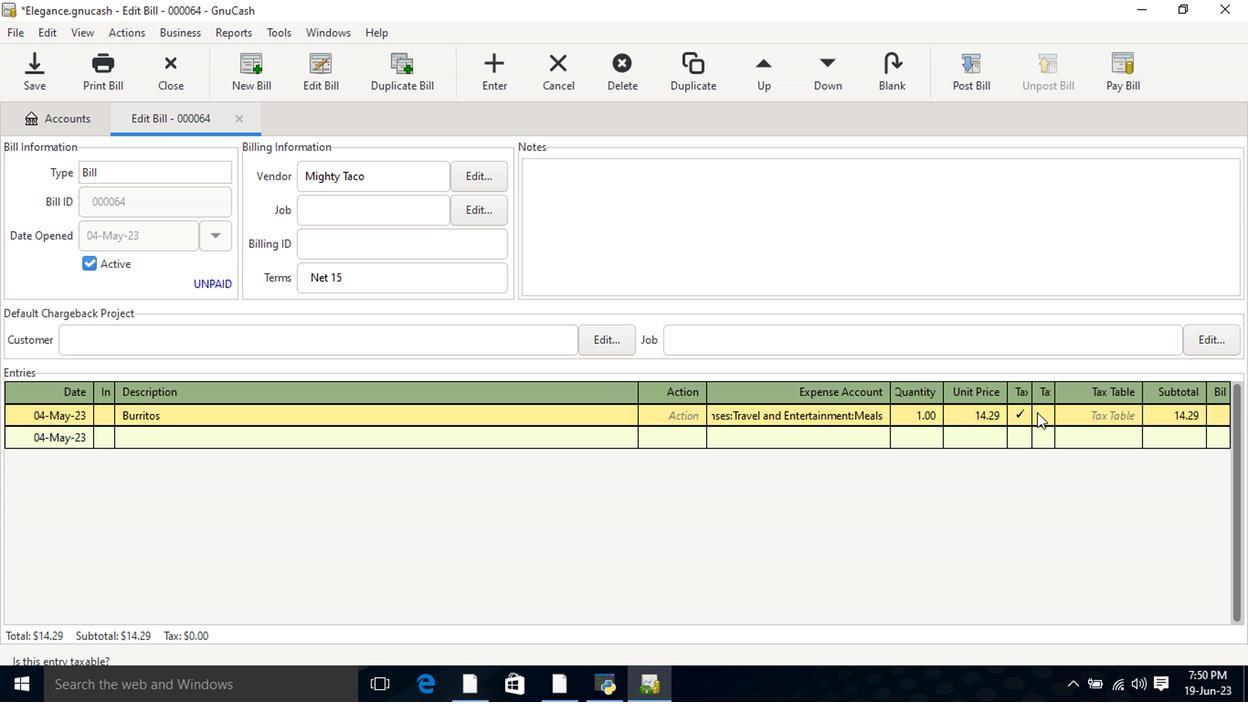 
Action: Mouse pressed left at (972, 385)
Screenshot: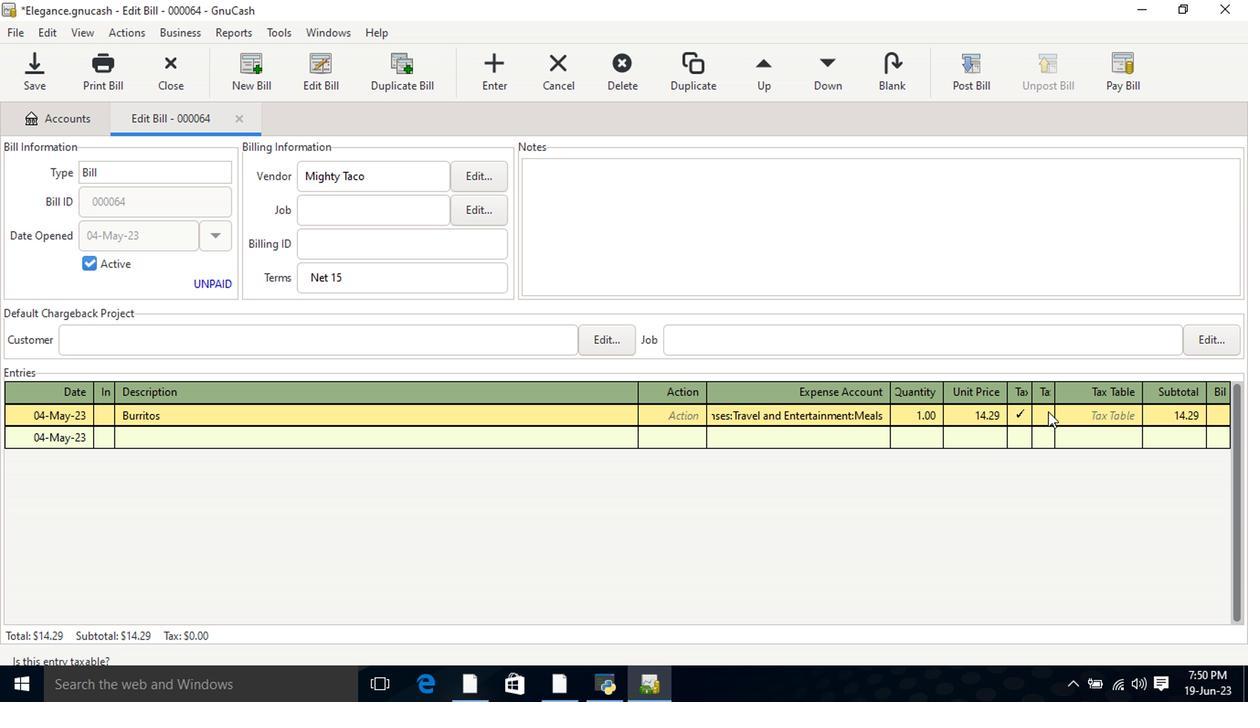
Action: Mouse moved to (972, 388)
Screenshot: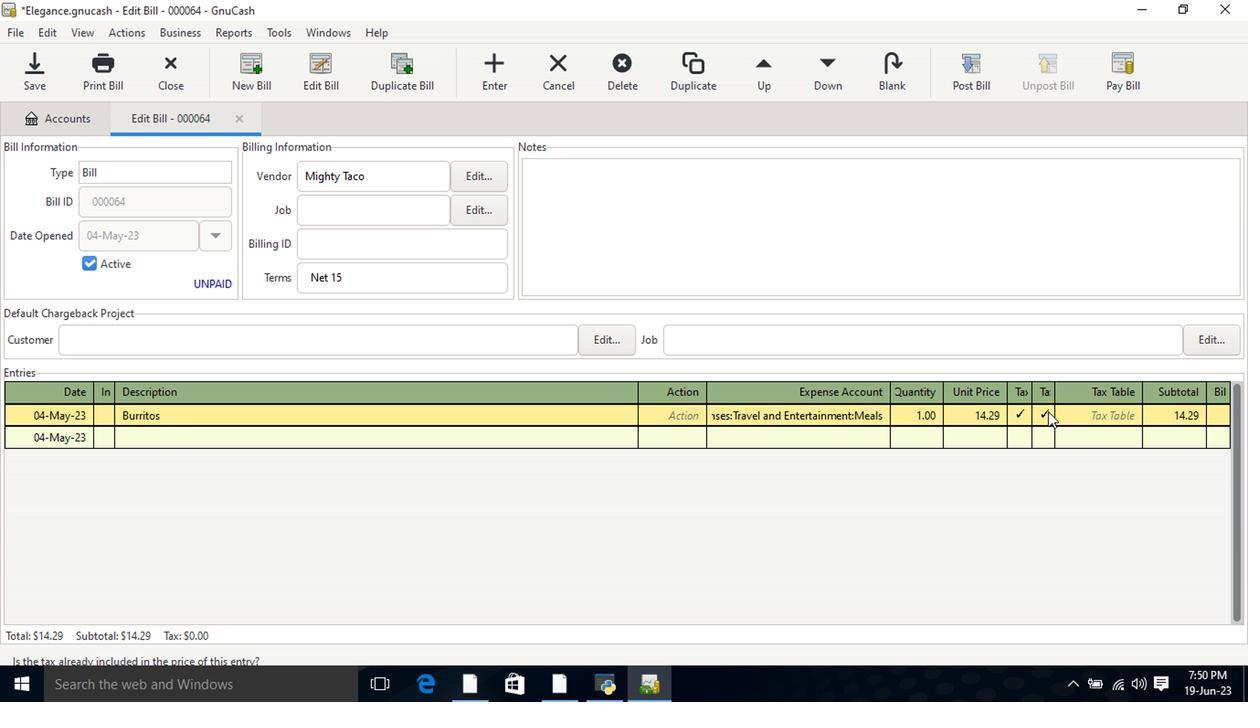 
Action: Mouse pressed left at (972, 388)
Screenshot: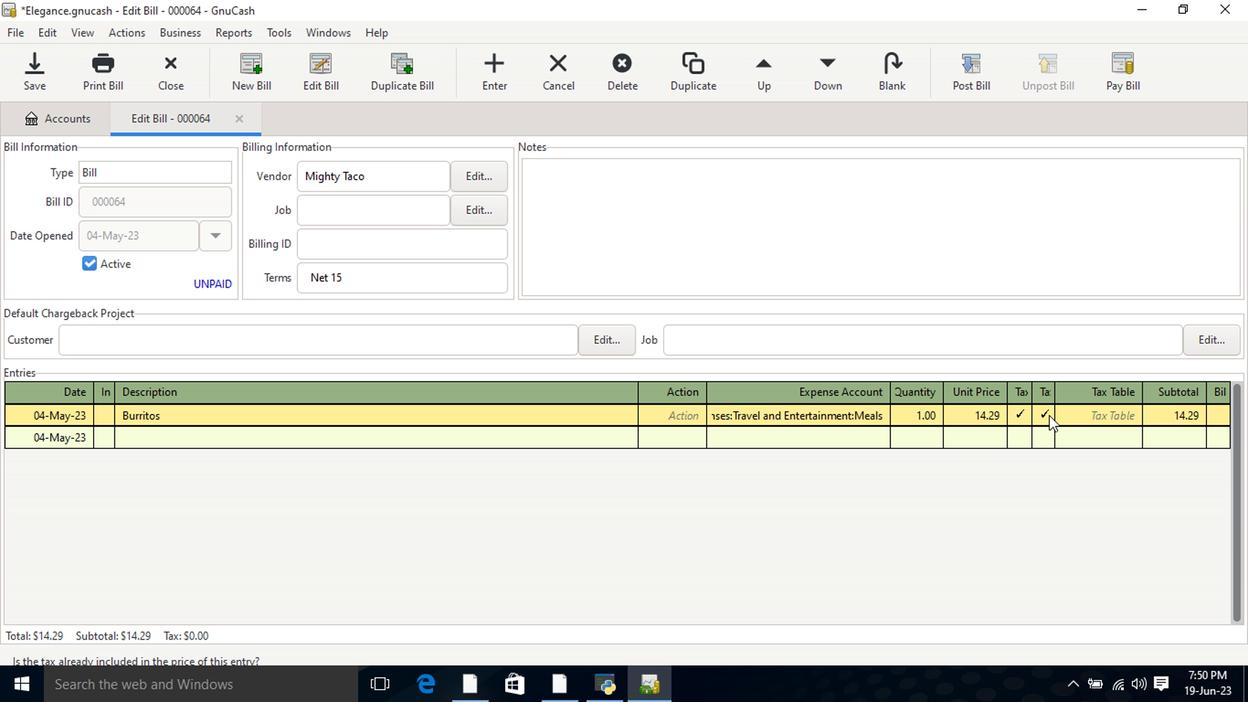 
Action: Mouse moved to (980, 388)
Screenshot: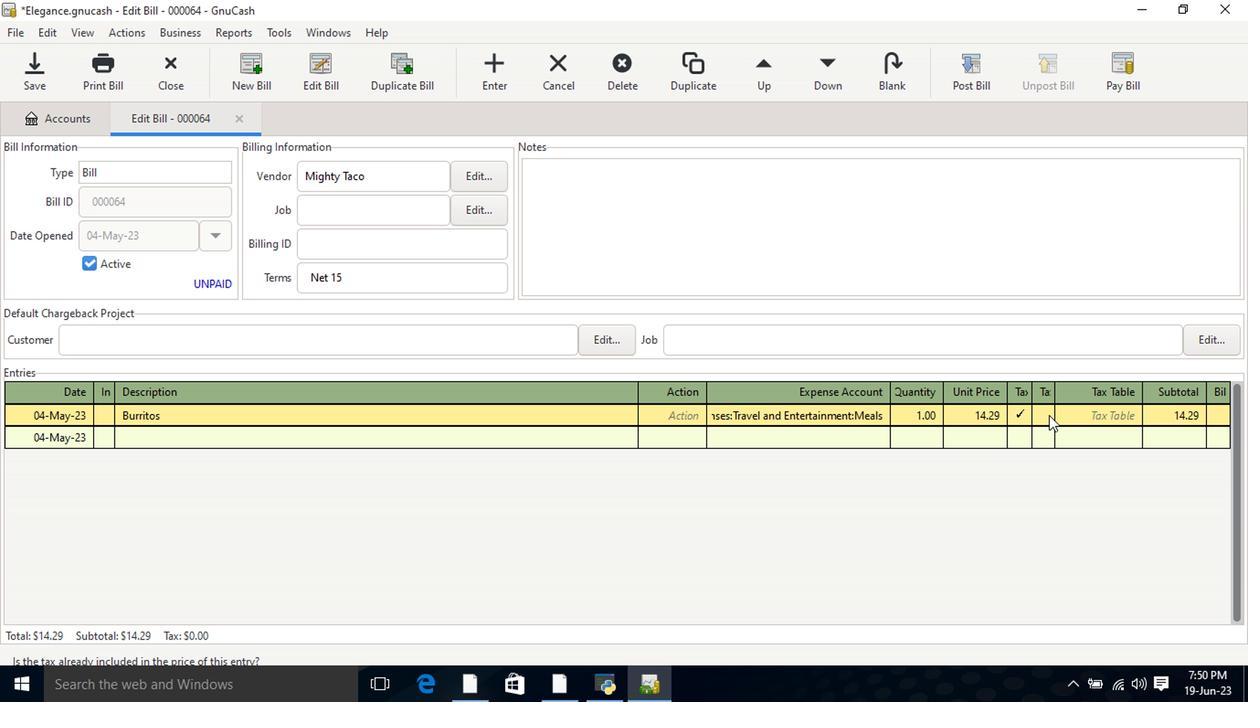 
Action: Mouse pressed left at (980, 388)
Screenshot: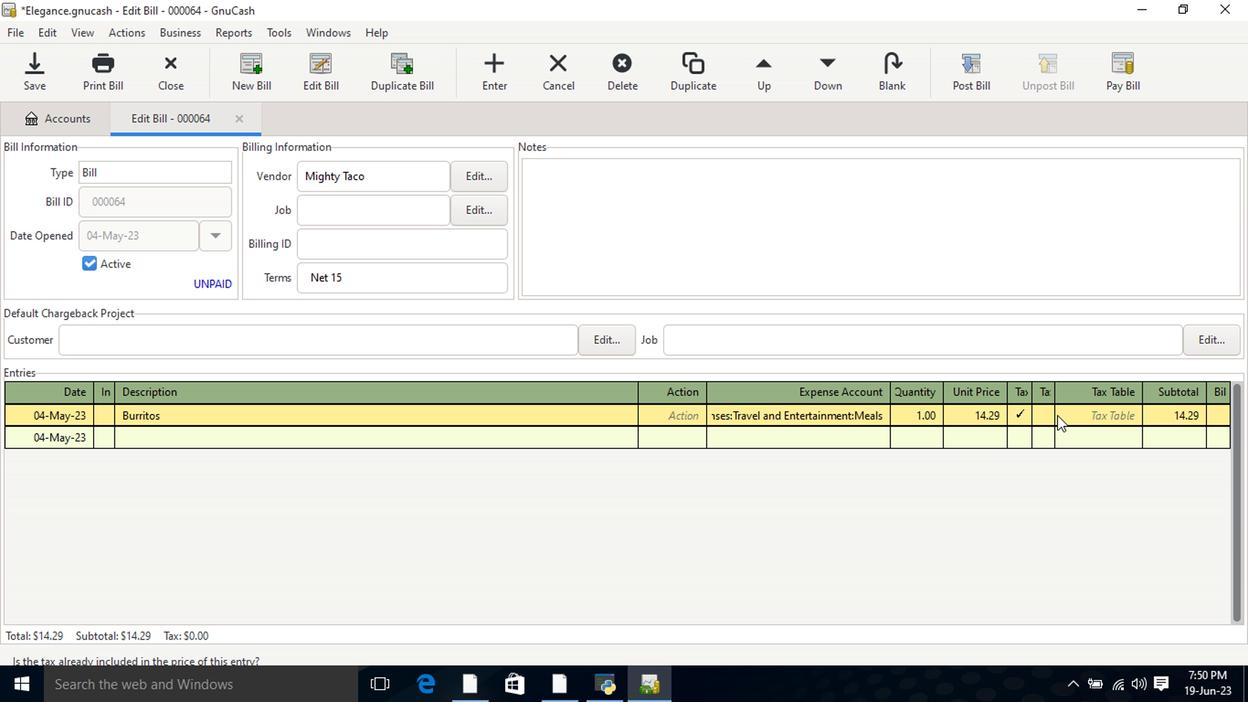 
Action: Mouse moved to (973, 389)
Screenshot: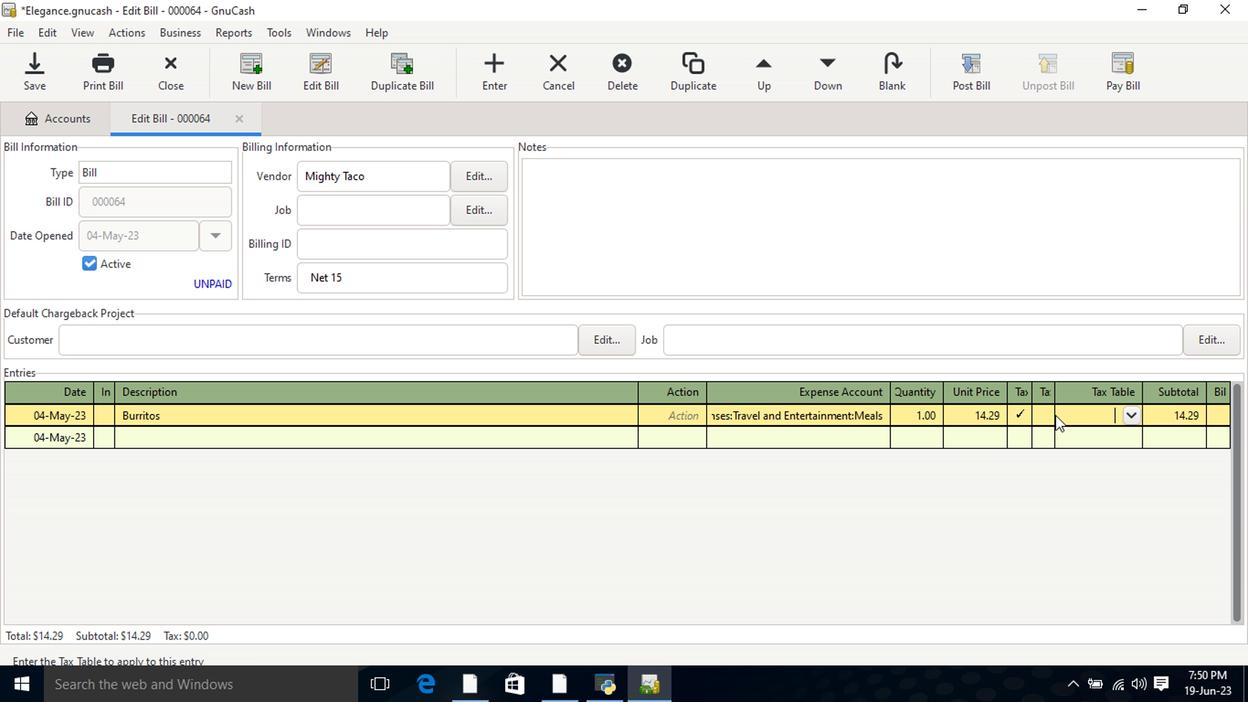 
Action: Mouse pressed left at (973, 389)
Screenshot: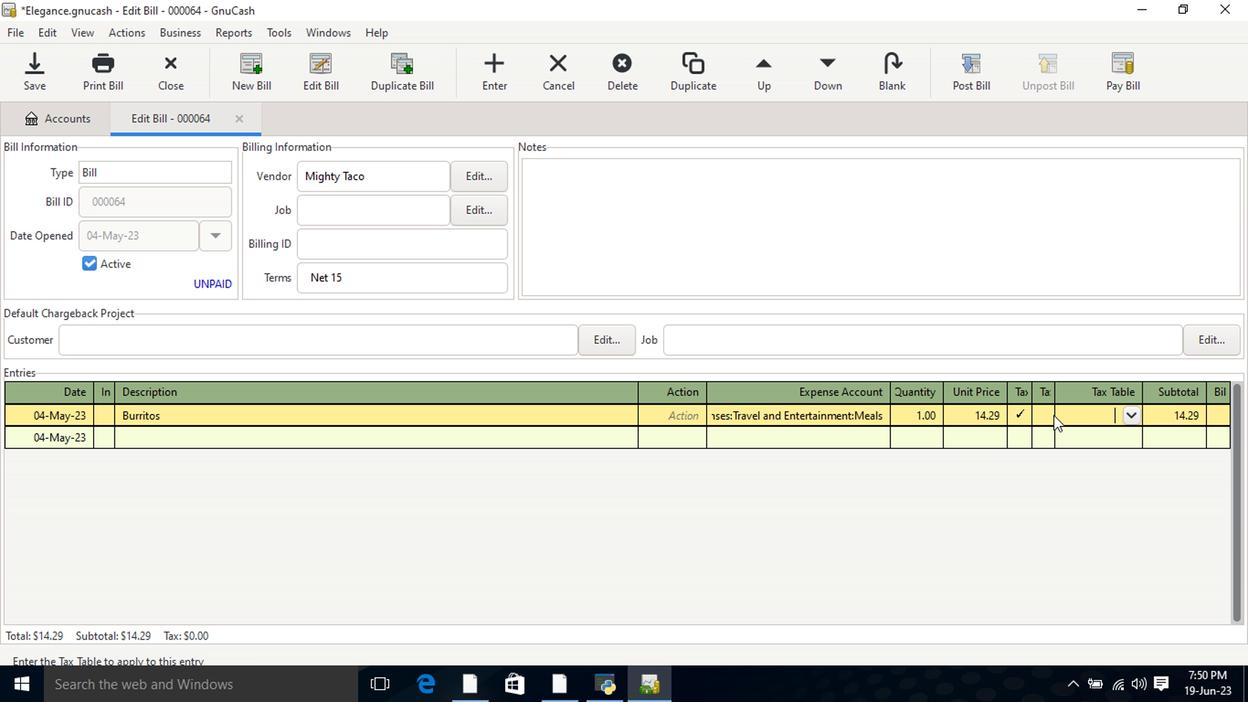 
Action: Mouse moved to (993, 389)
Screenshot: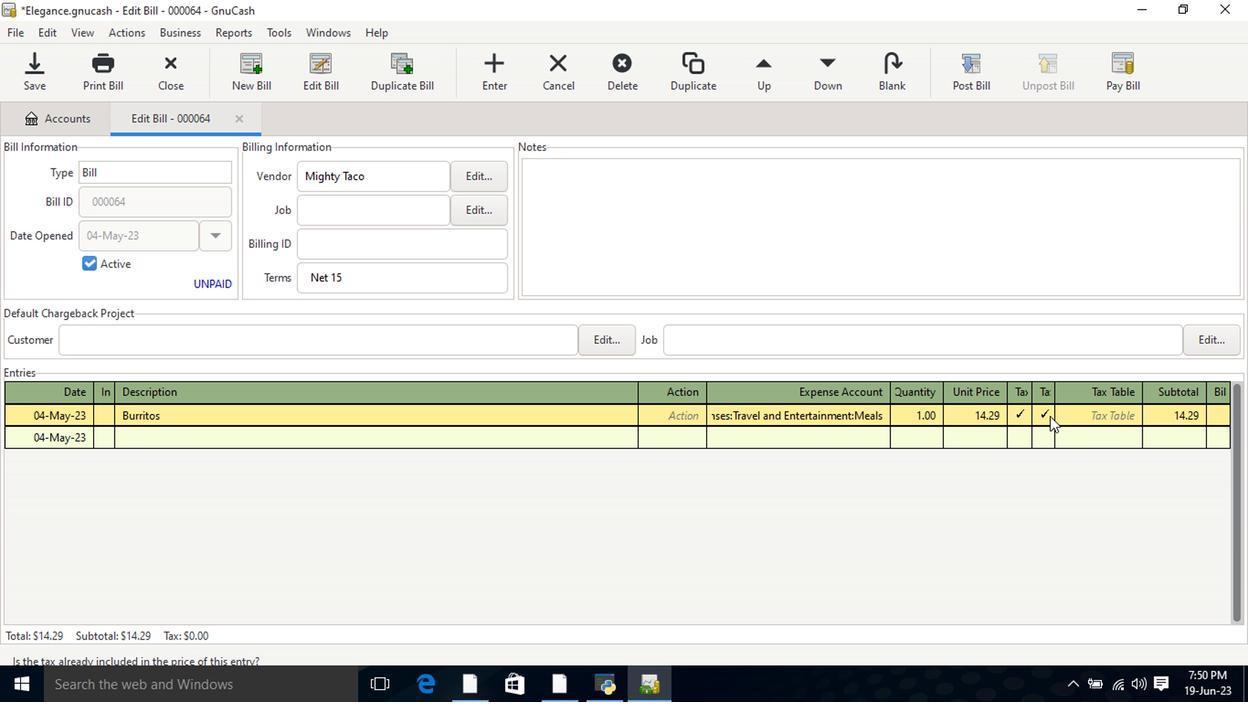 
Action: Mouse pressed left at (993, 389)
Screenshot: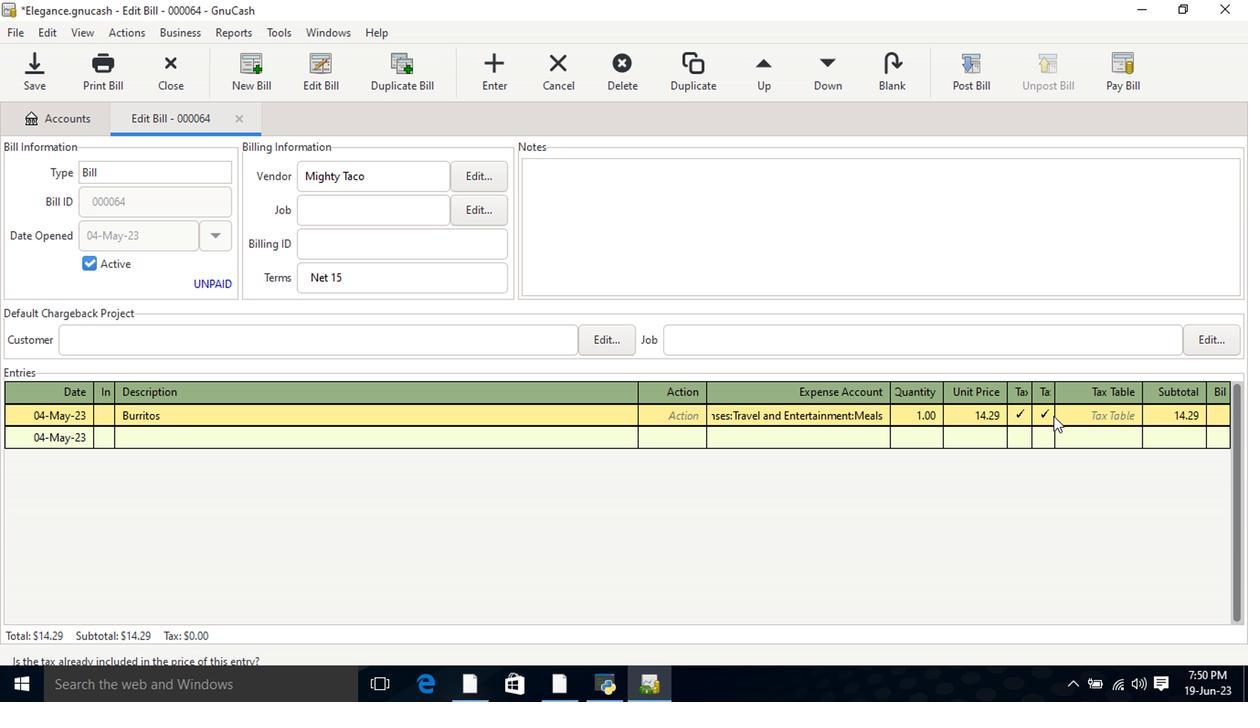
Action: Mouse moved to (1033, 390)
Screenshot: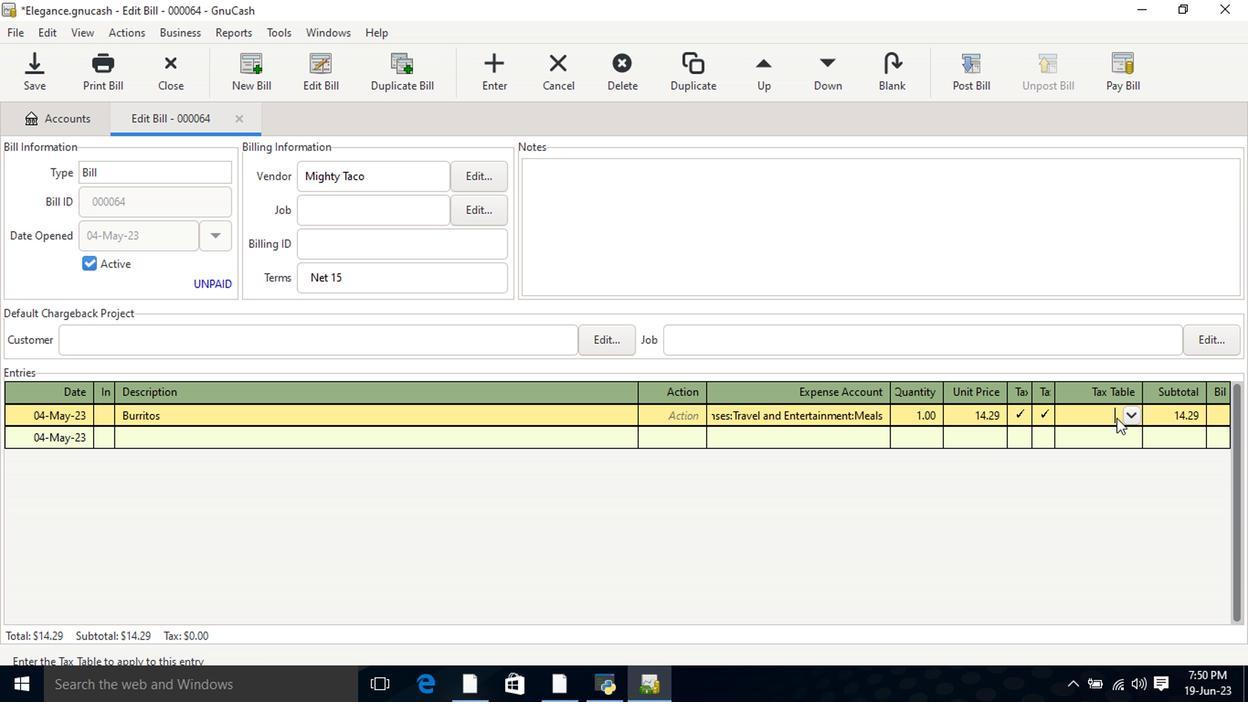 
Action: Mouse pressed left at (1033, 390)
Screenshot: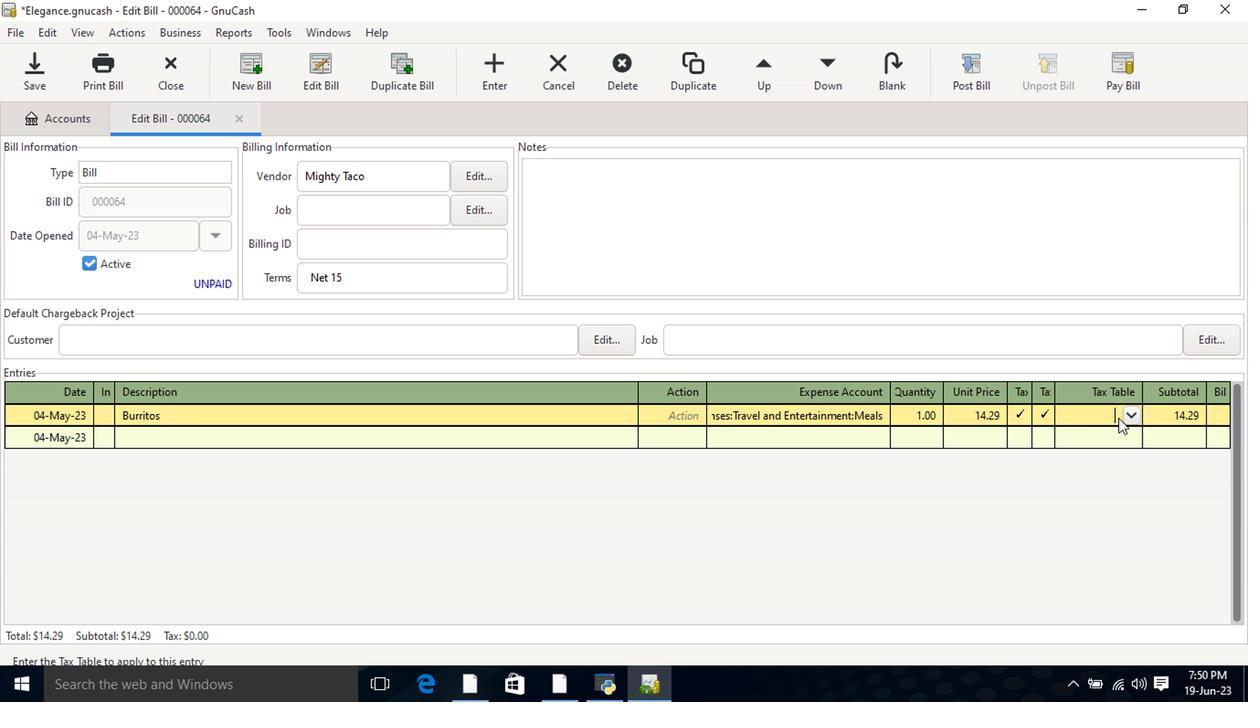
Action: Mouse moved to (1039, 390)
Screenshot: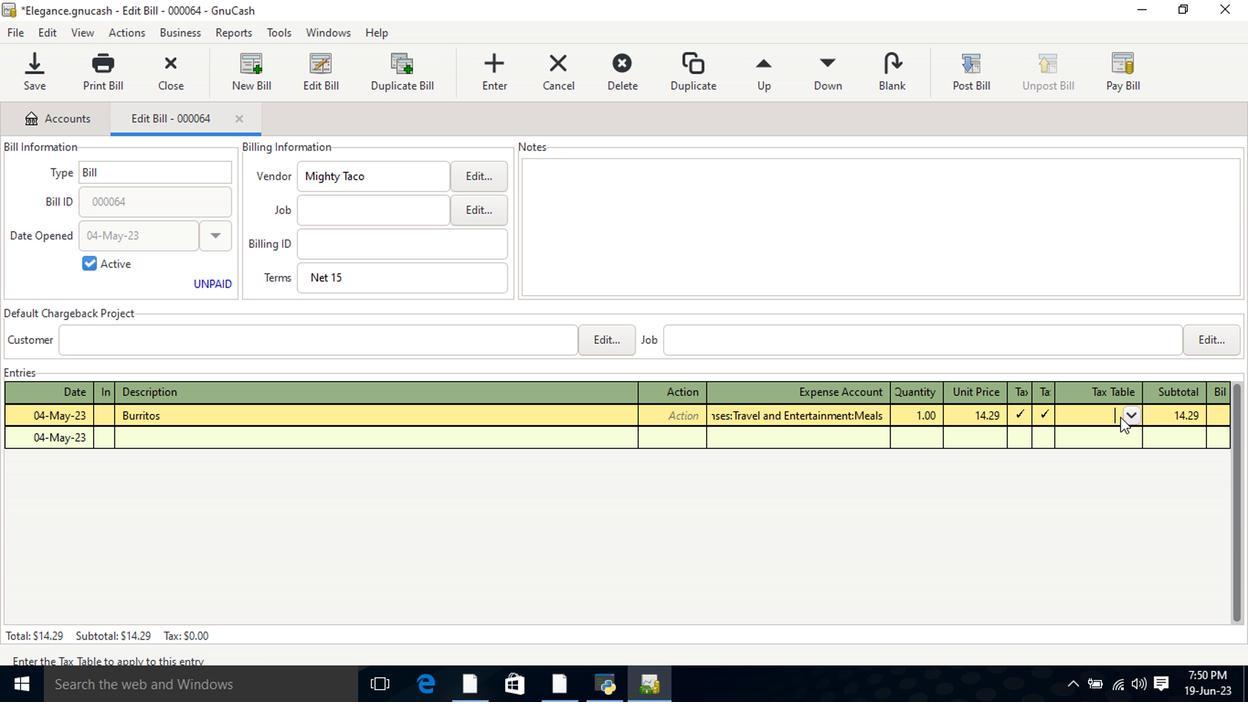 
Action: Mouse pressed left at (1039, 390)
Screenshot: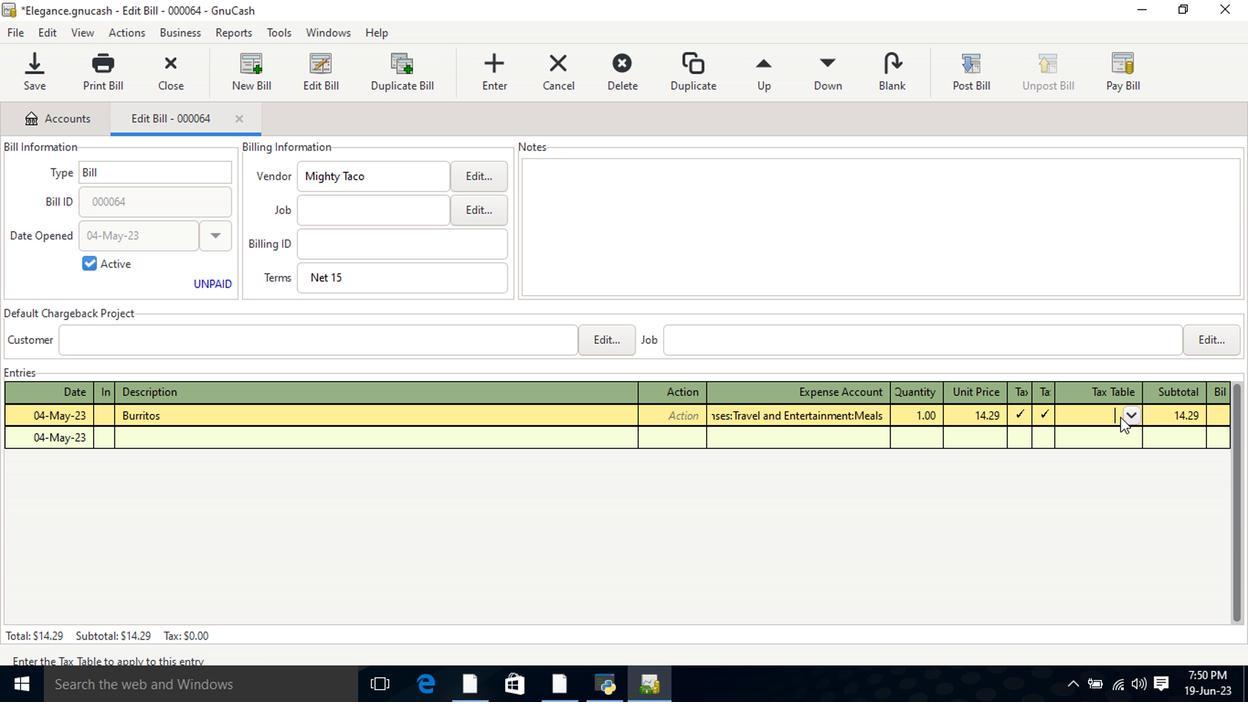 
Action: Mouse moved to (1039, 401)
Screenshot: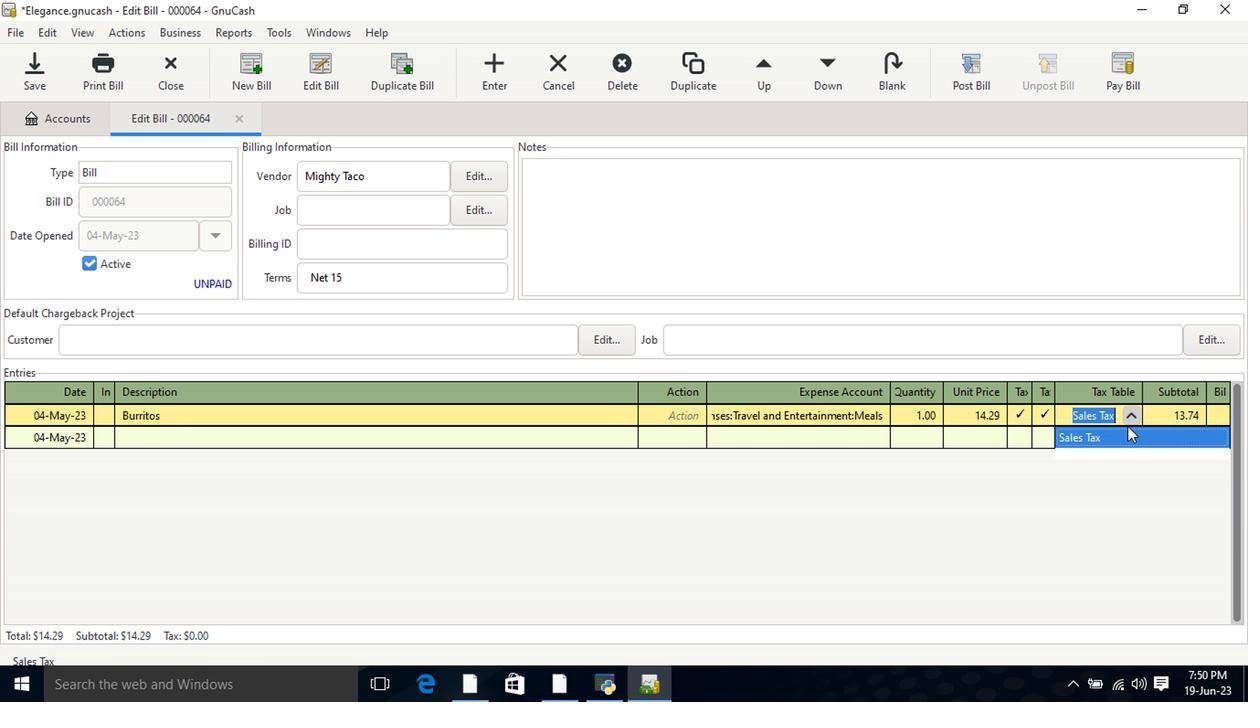 
Action: Mouse pressed left at (1039, 401)
Screenshot: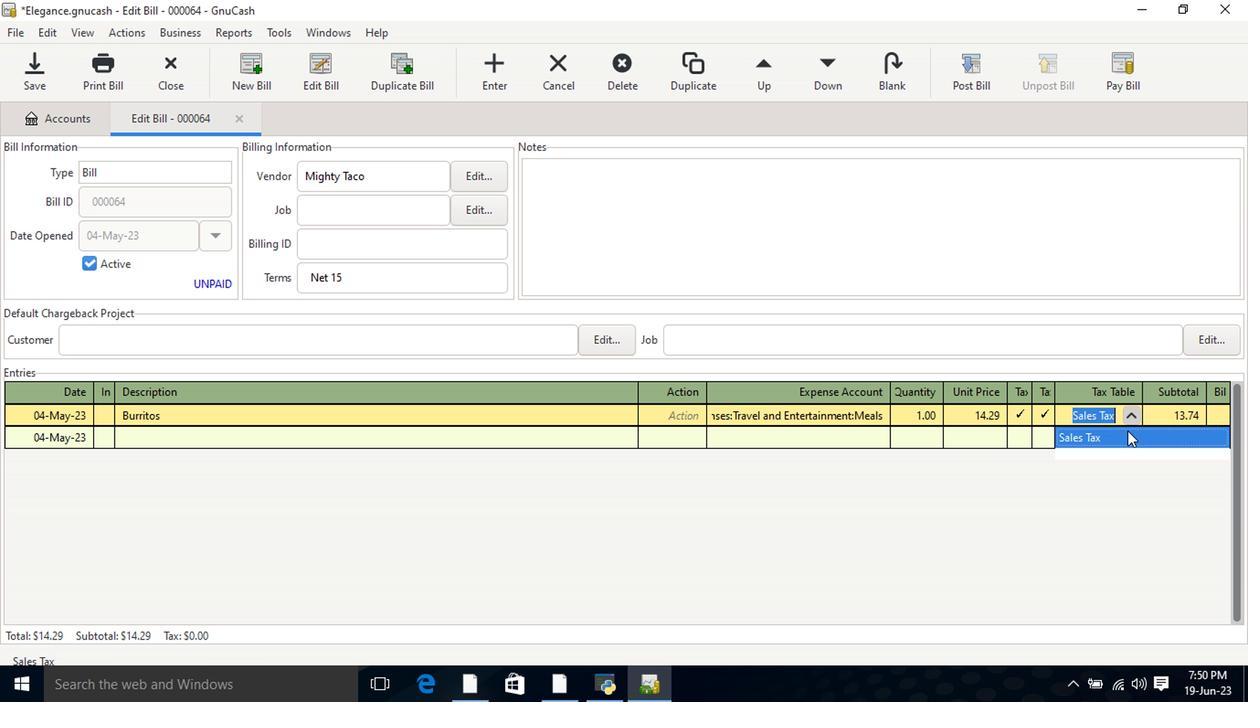 
Action: Mouse moved to (1039, 402)
Screenshot: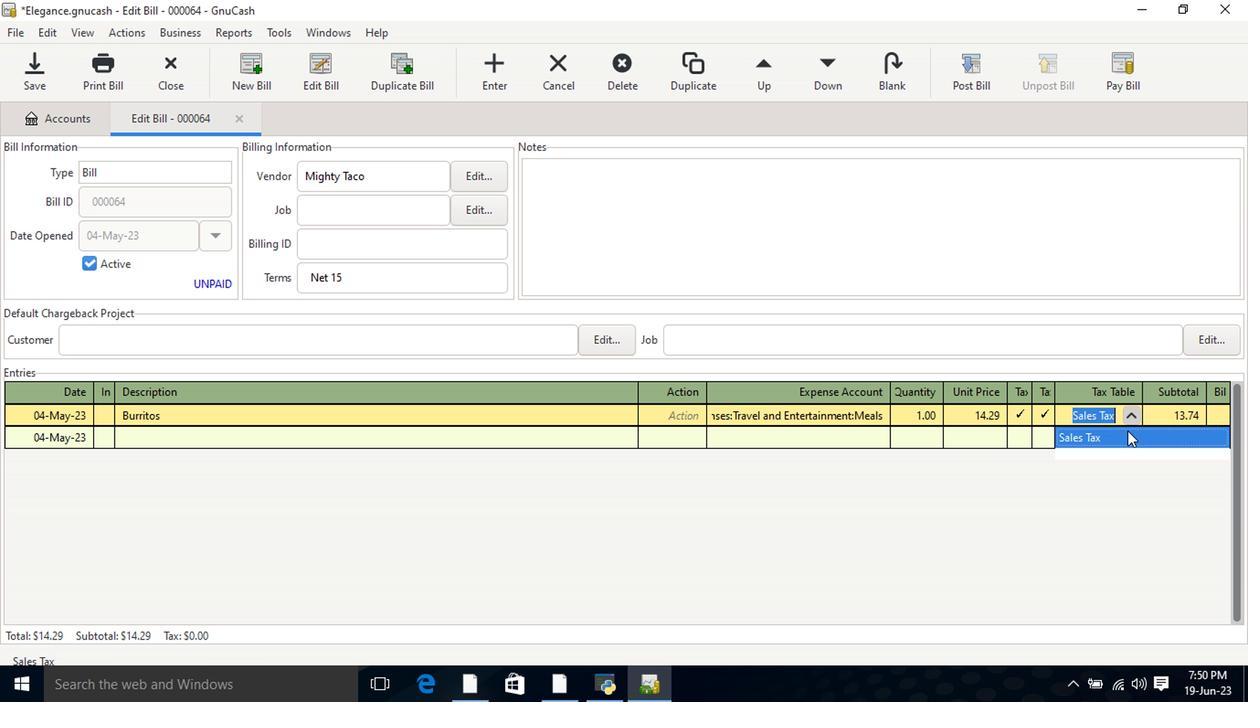 
Action: Key pressed <Key.tab><Key.tab>
Screenshot: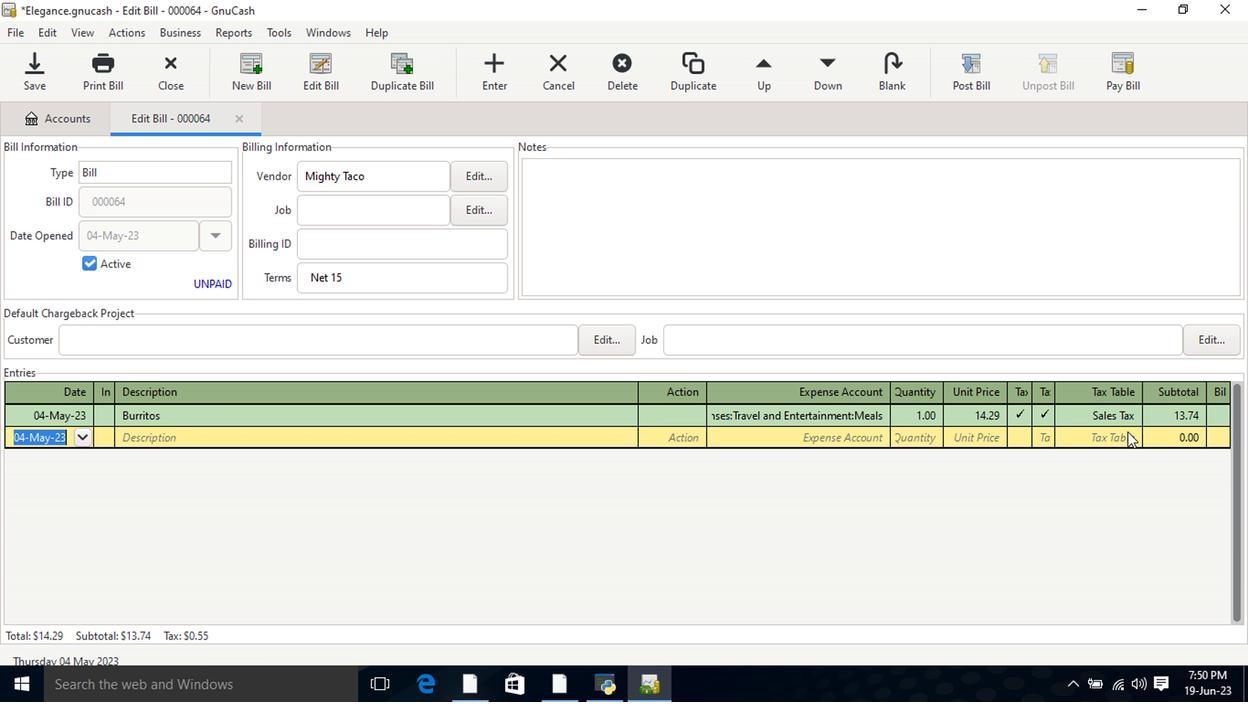 
Action: Mouse moved to (1039, 403)
Screenshot: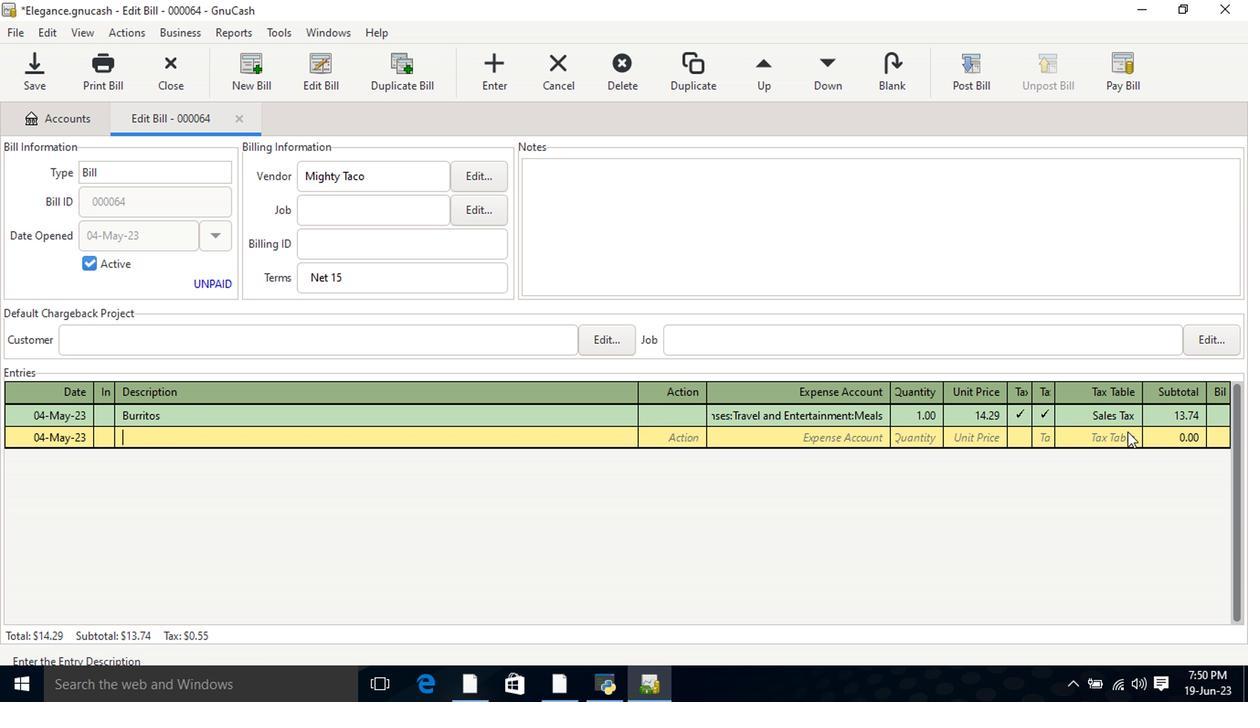 
Action: Key pressed <Key.shift>Chimichangas<Key.tab><Key.tab>7.49<Key.tab><Key.tab>
Screenshot: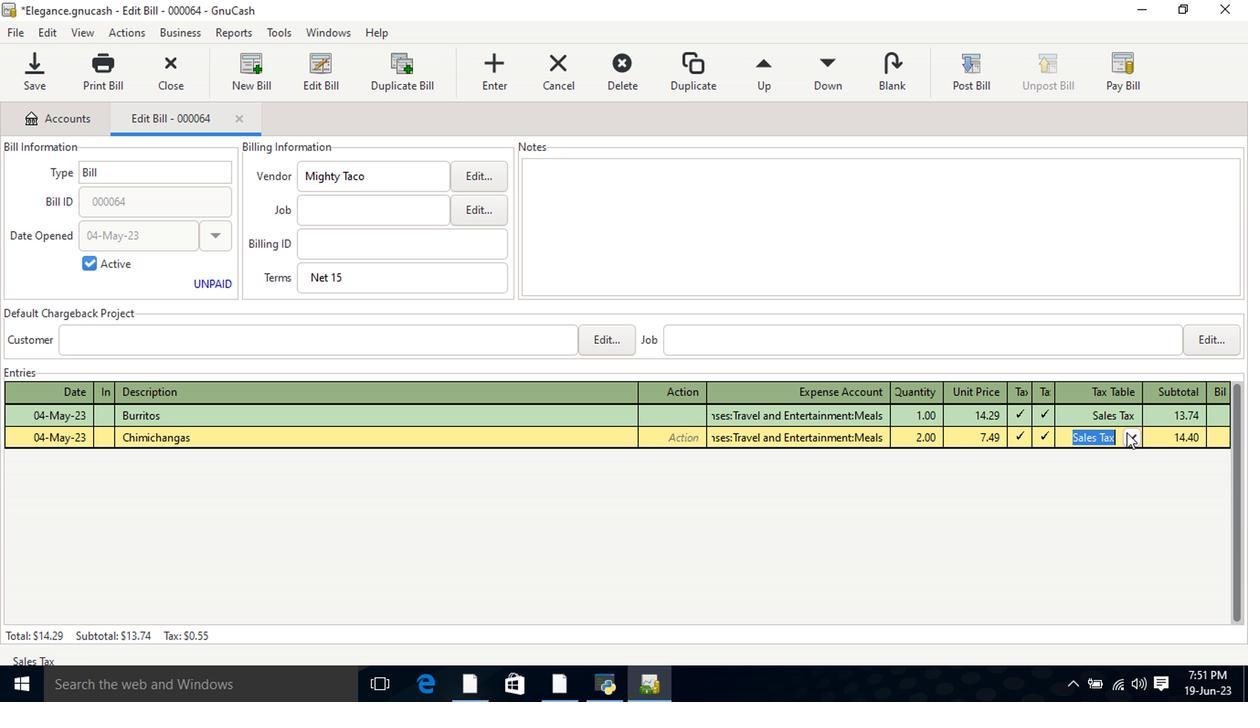 
Action: Mouse moved to (906, 108)
Screenshot: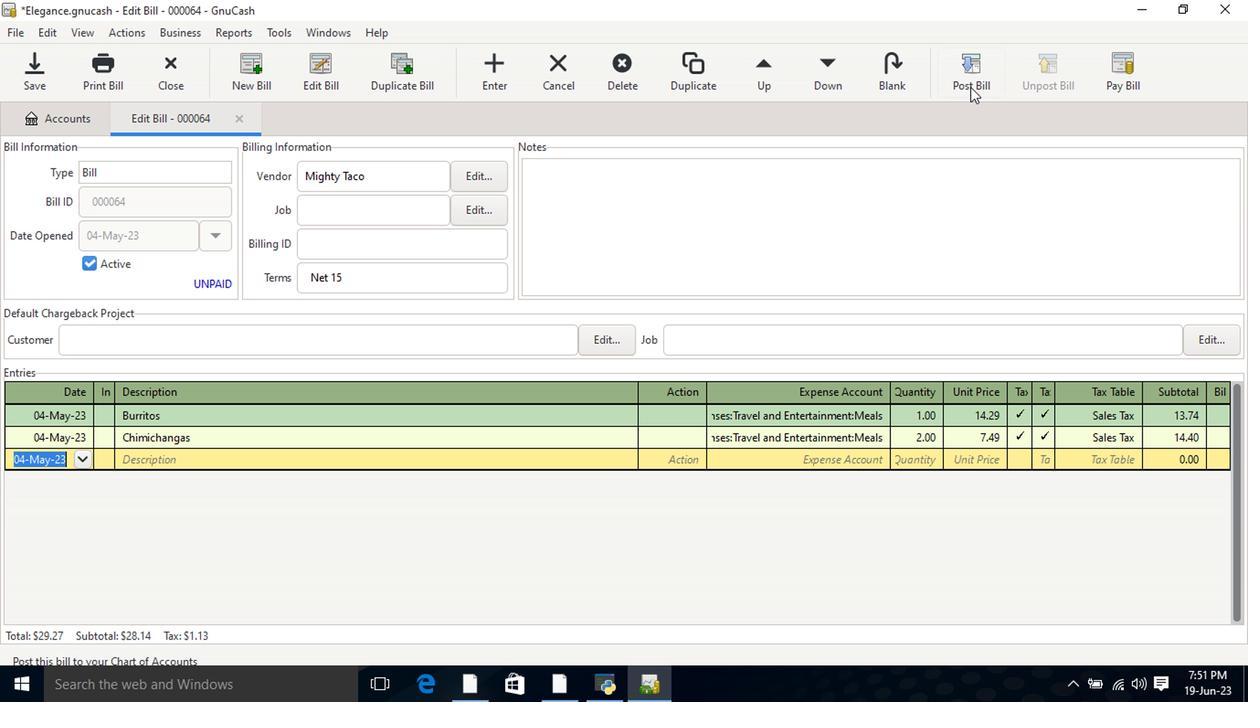 
Action: Mouse pressed left at (906, 108)
Screenshot: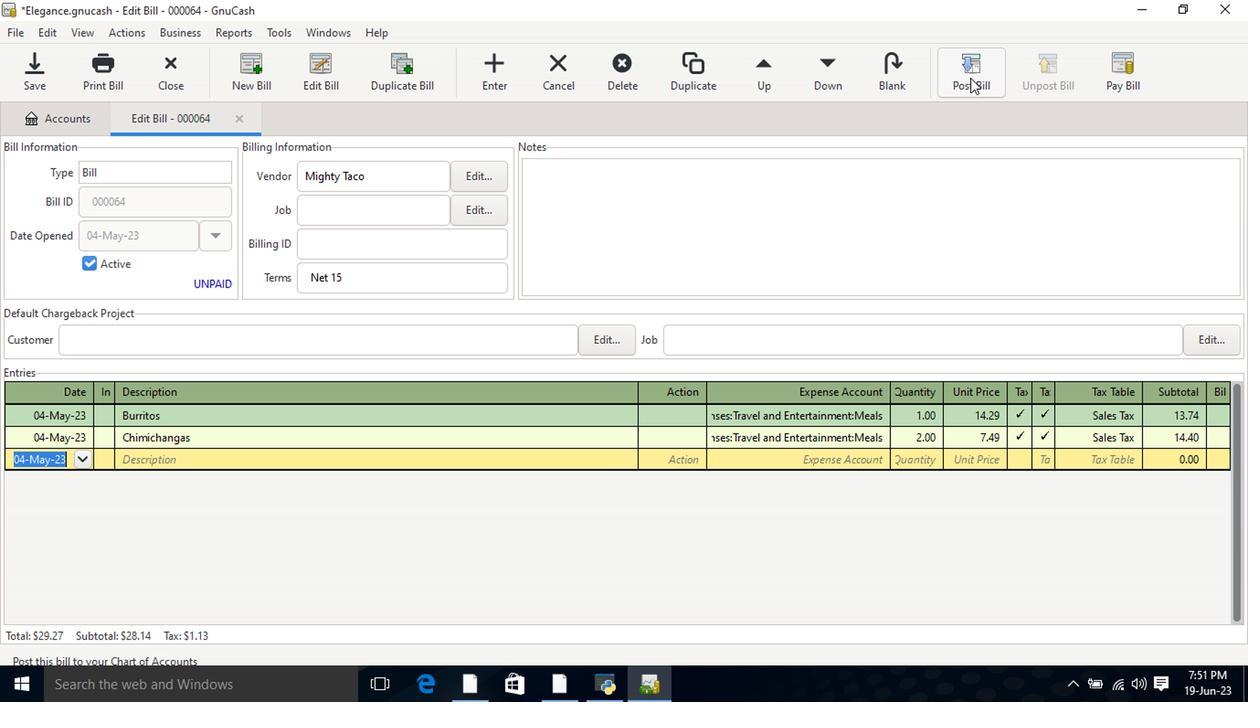 
Action: Mouse moved to (717, 433)
Screenshot: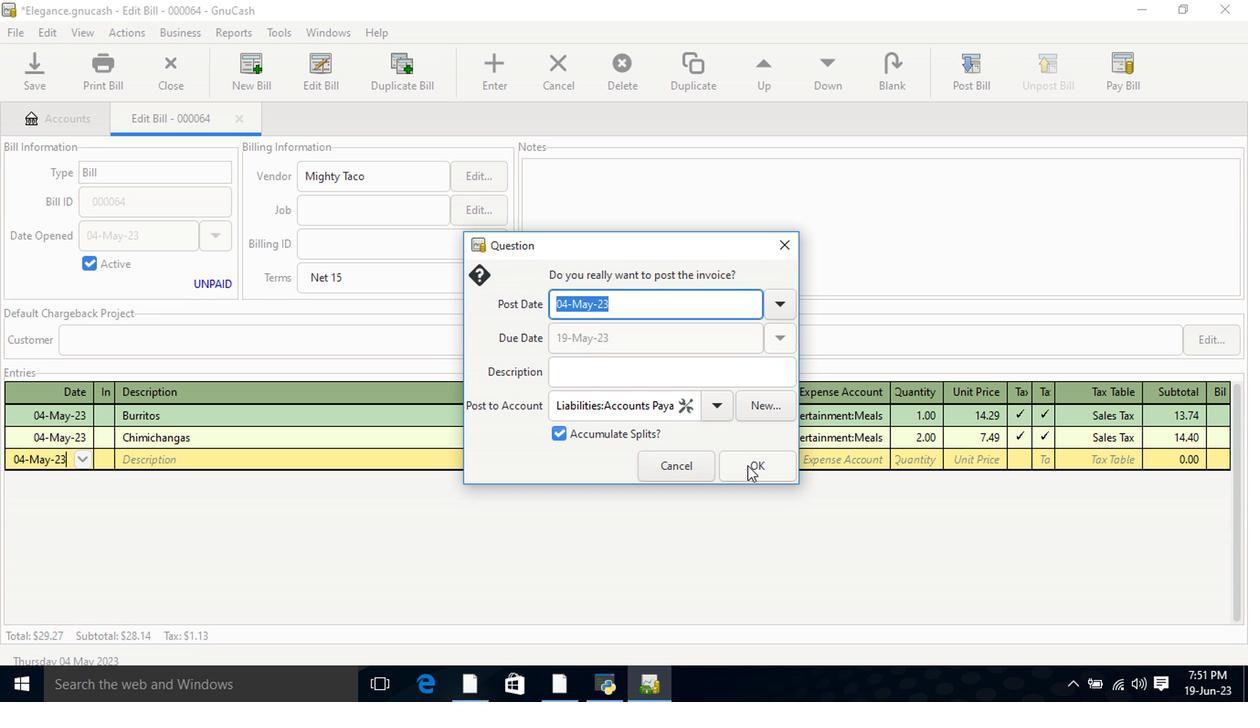 
Action: Mouse pressed left at (717, 433)
Screenshot: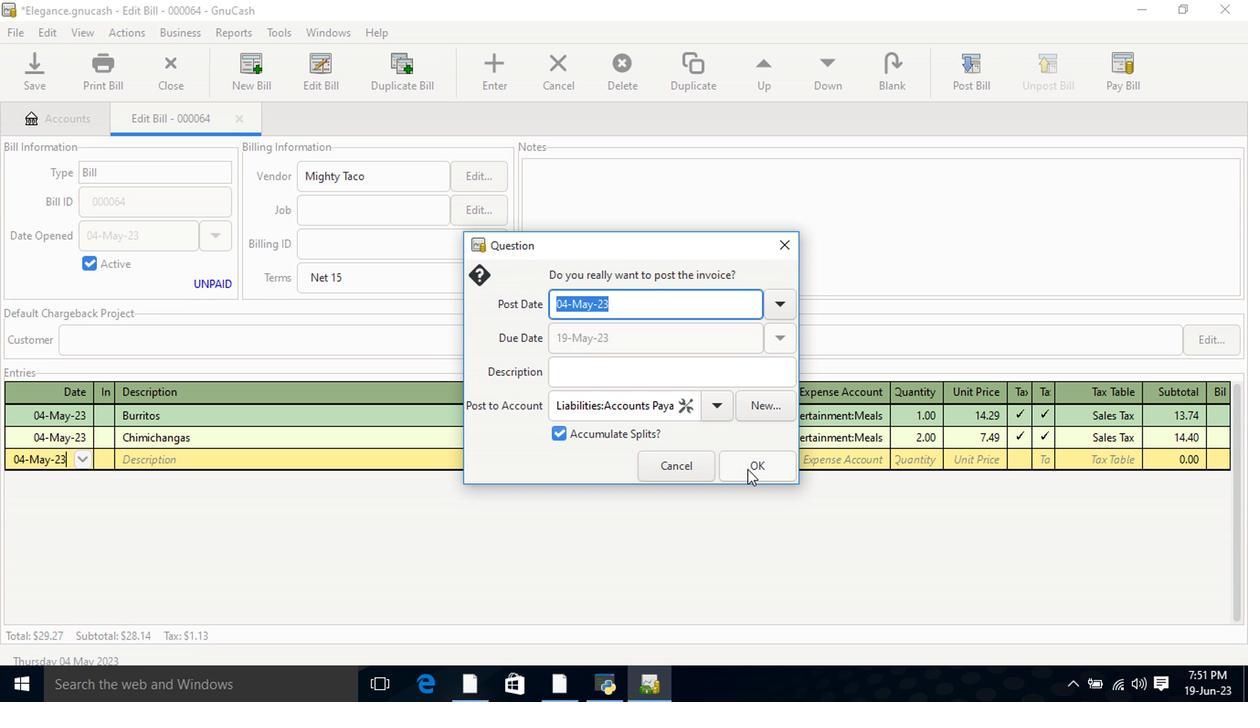 
Action: Mouse moved to (1021, 89)
Screenshot: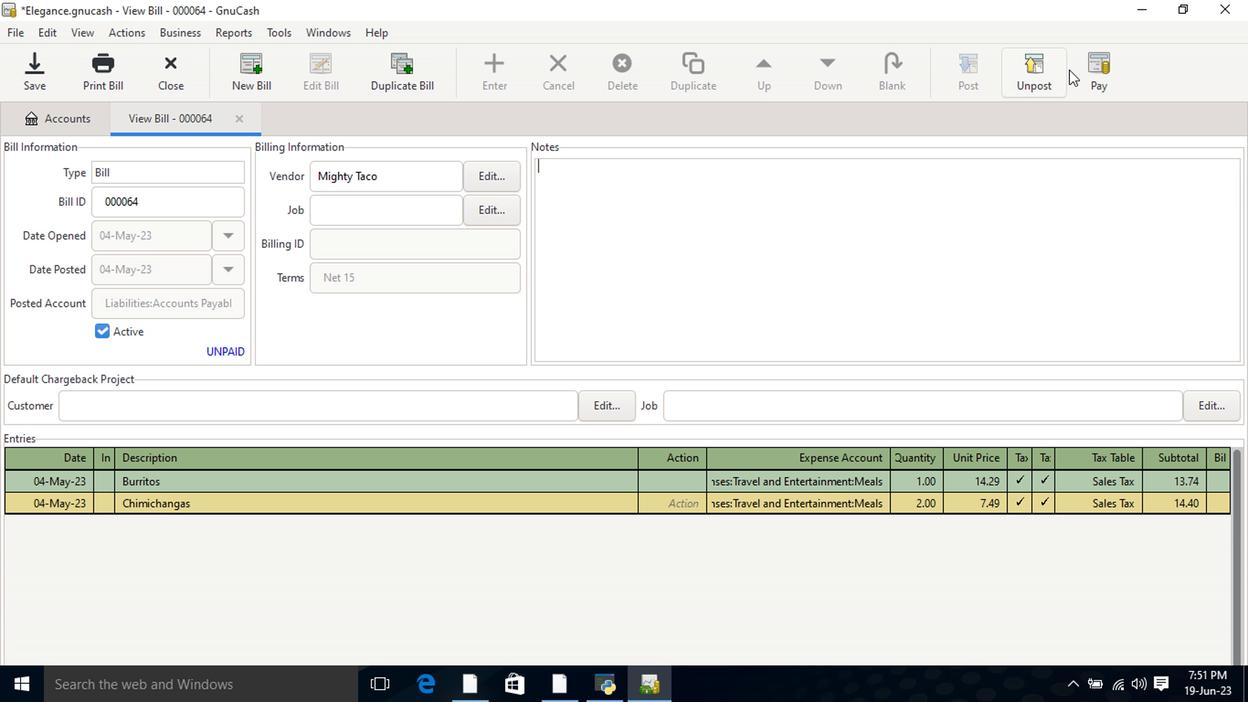 
Action: Mouse pressed left at (1021, 89)
Screenshot: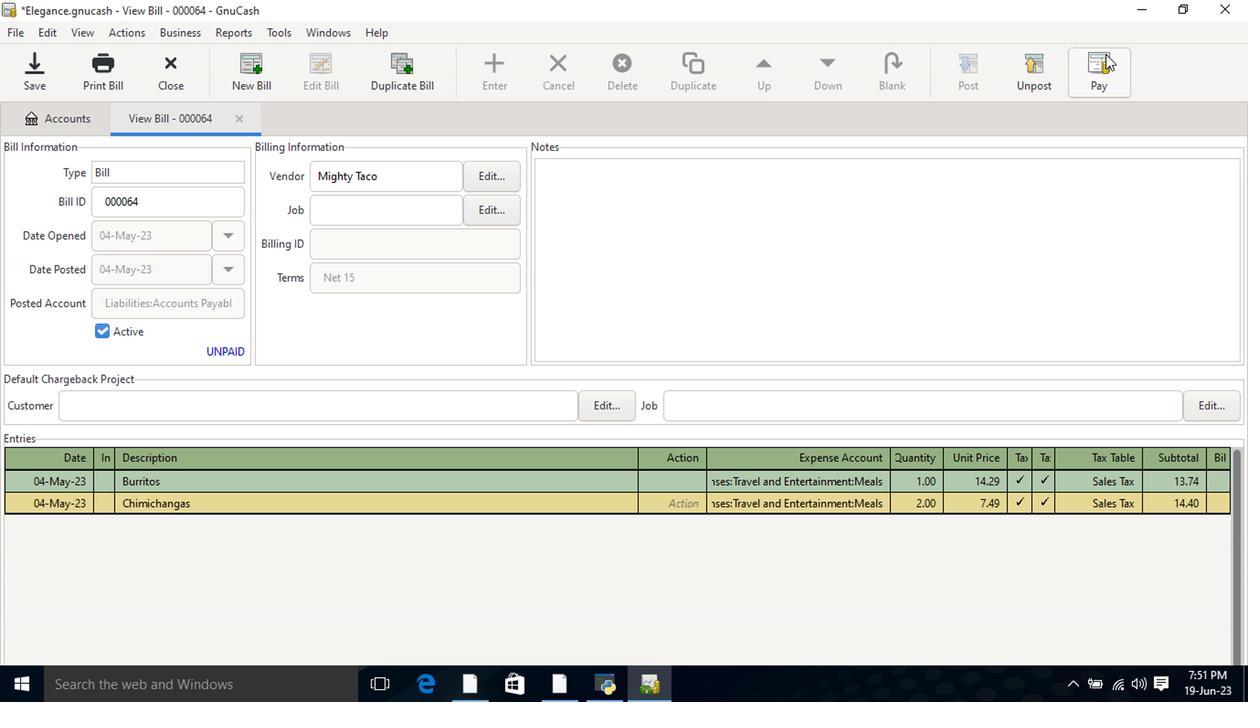 
Action: Mouse moved to (553, 344)
Screenshot: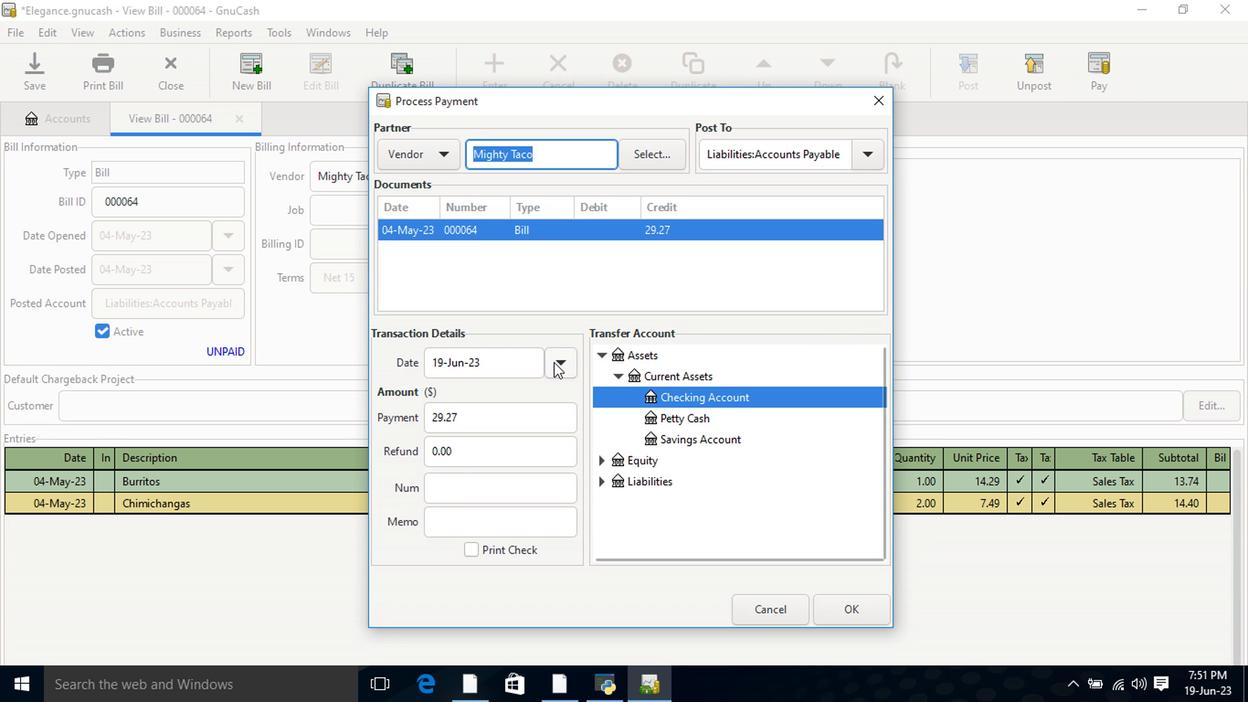 
Action: Mouse pressed left at (553, 344)
Screenshot: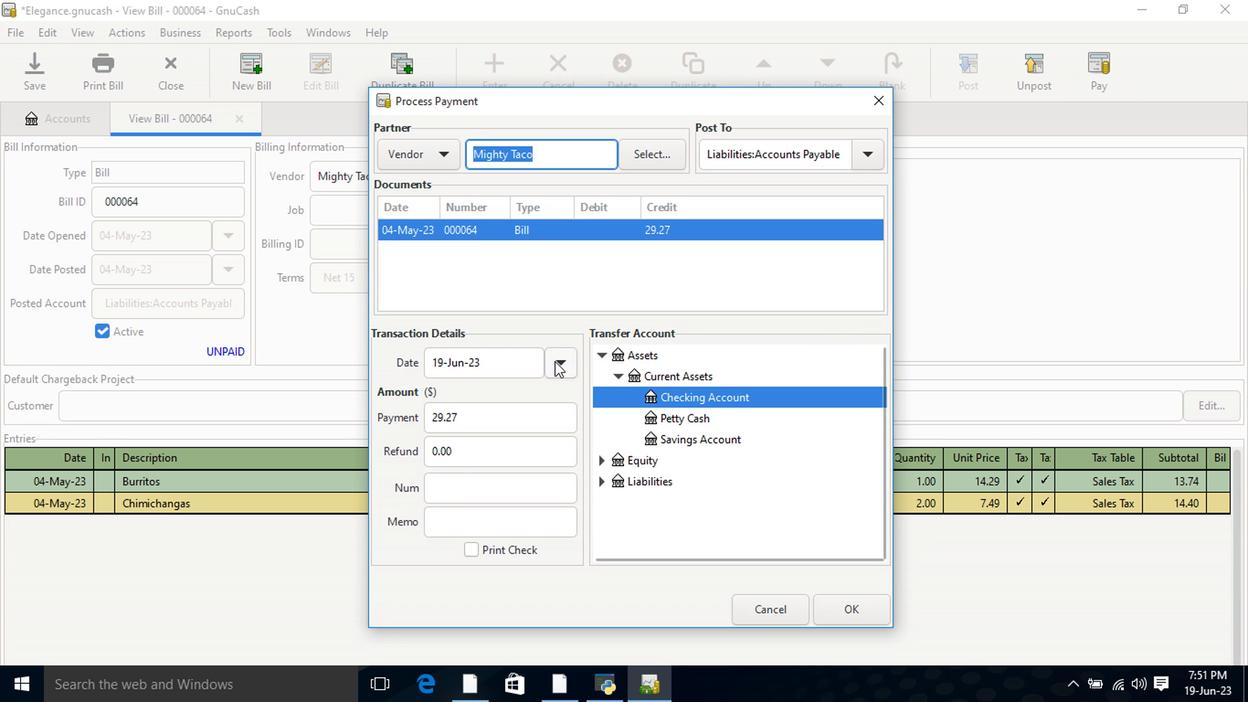 
Action: Mouse moved to (438, 368)
Screenshot: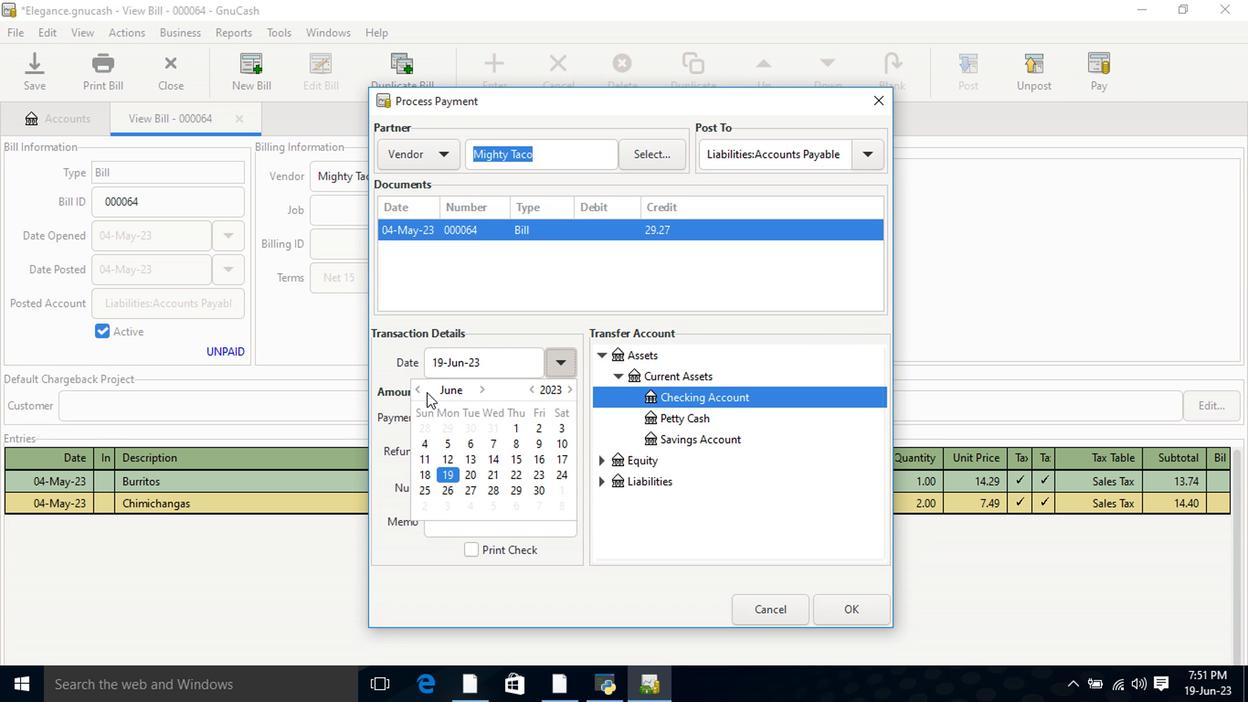 
Action: Mouse pressed left at (438, 368)
Screenshot: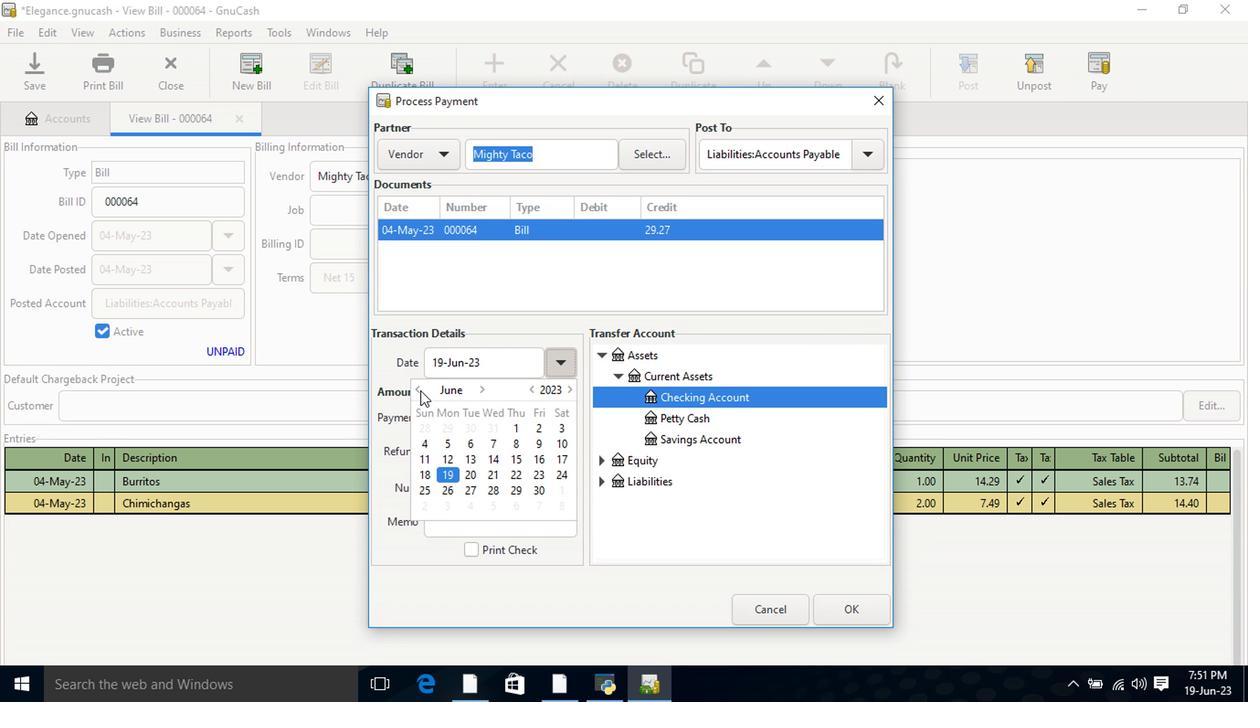 
Action: Mouse moved to (524, 429)
Screenshot: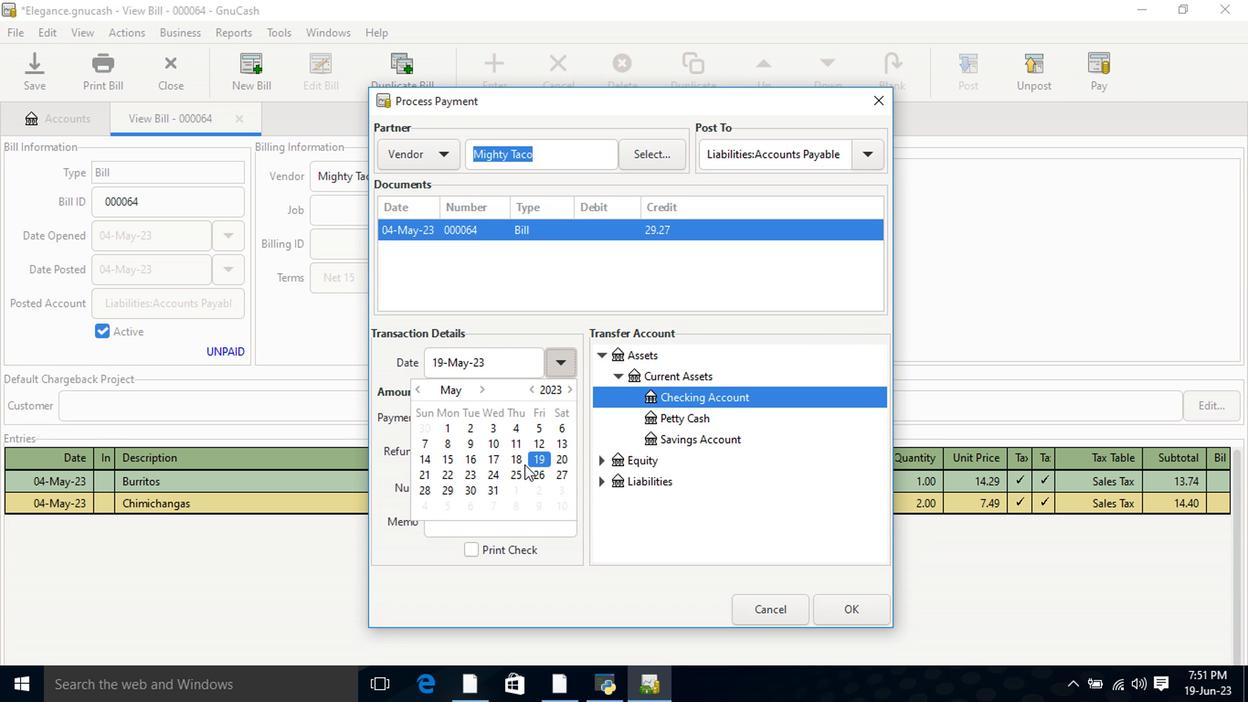 
Action: Mouse pressed left at (524, 429)
Screenshot: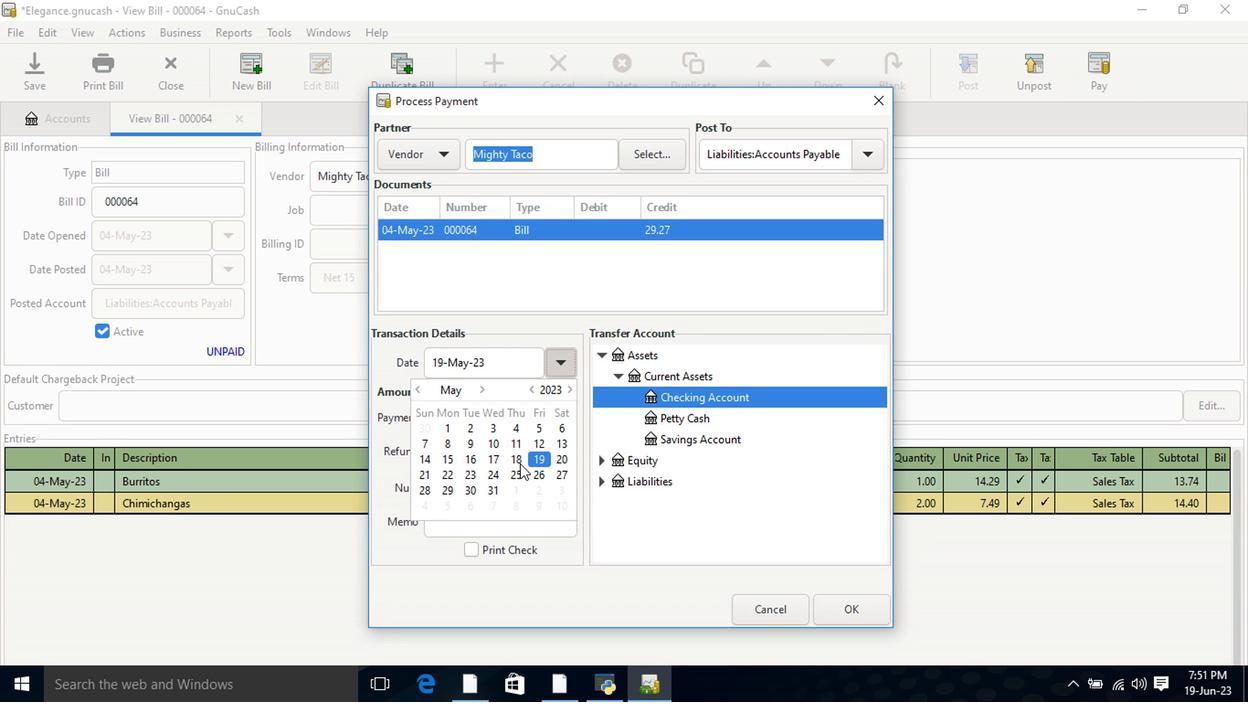 
Action: Mouse pressed left at (524, 429)
Screenshot: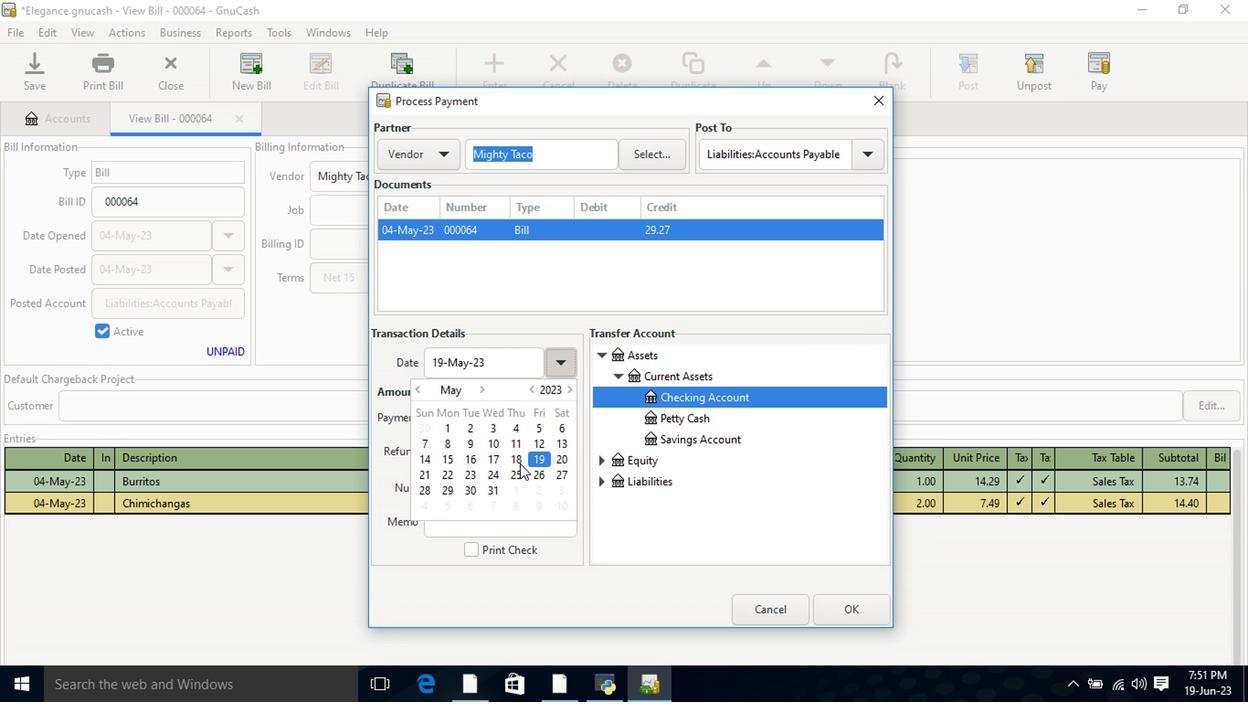 
Action: Mouse moved to (593, 340)
Screenshot: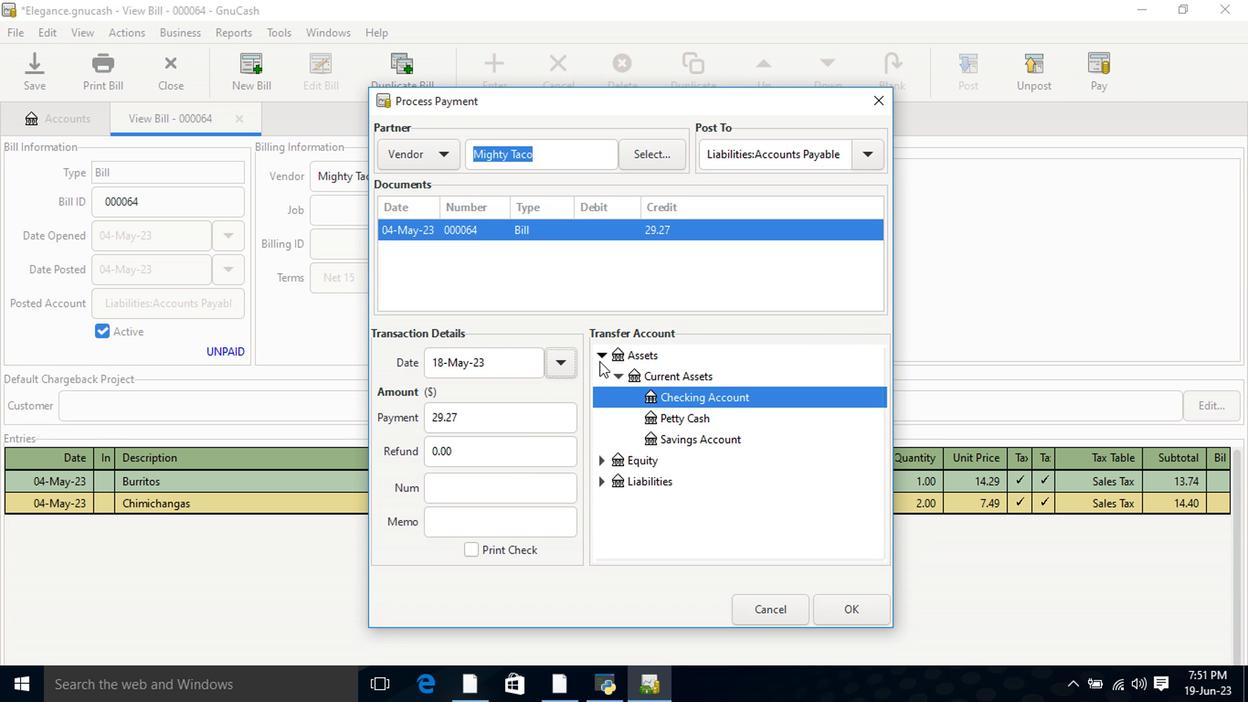 
Action: Mouse pressed left at (593, 340)
Screenshot: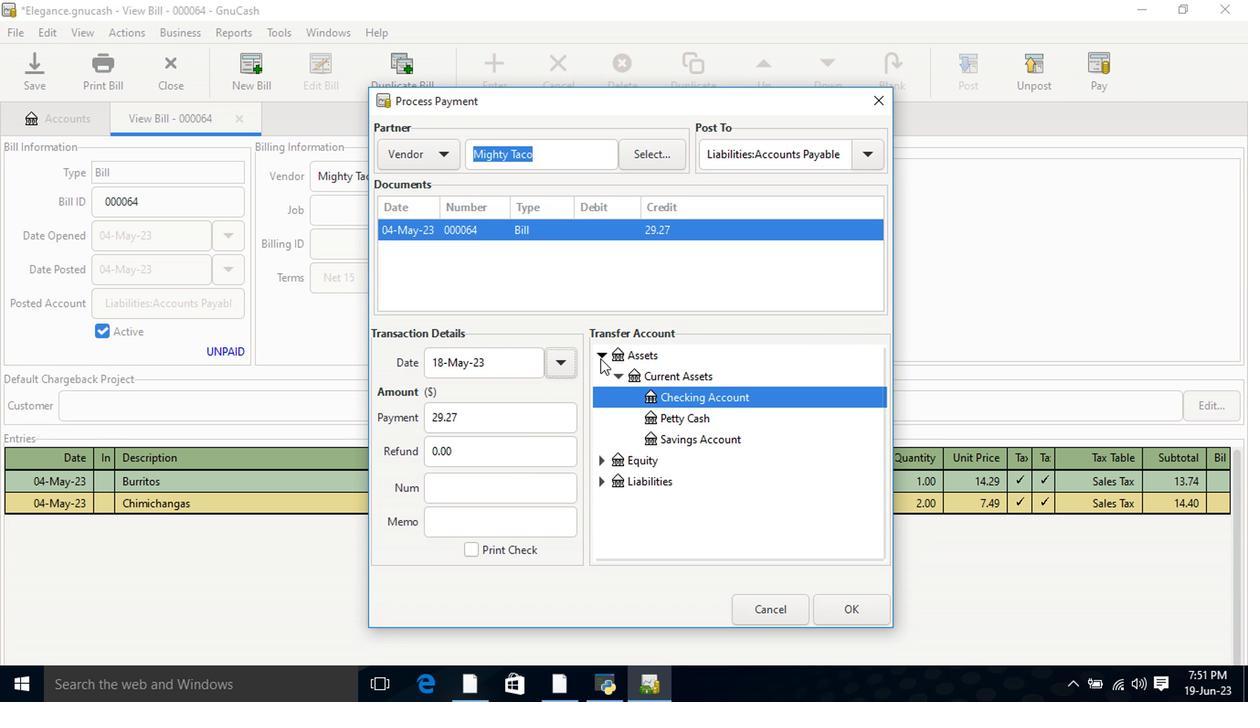 
Action: Mouse pressed left at (593, 340)
Screenshot: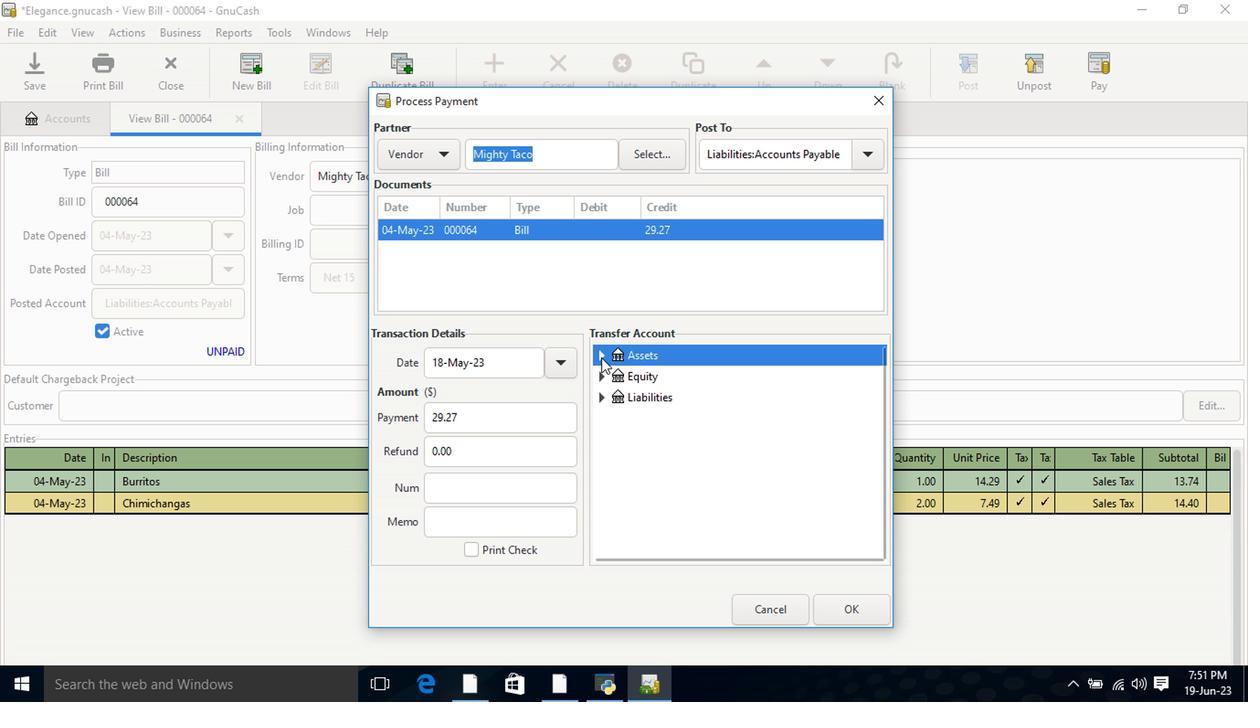 
Action: Mouse moved to (610, 357)
Screenshot: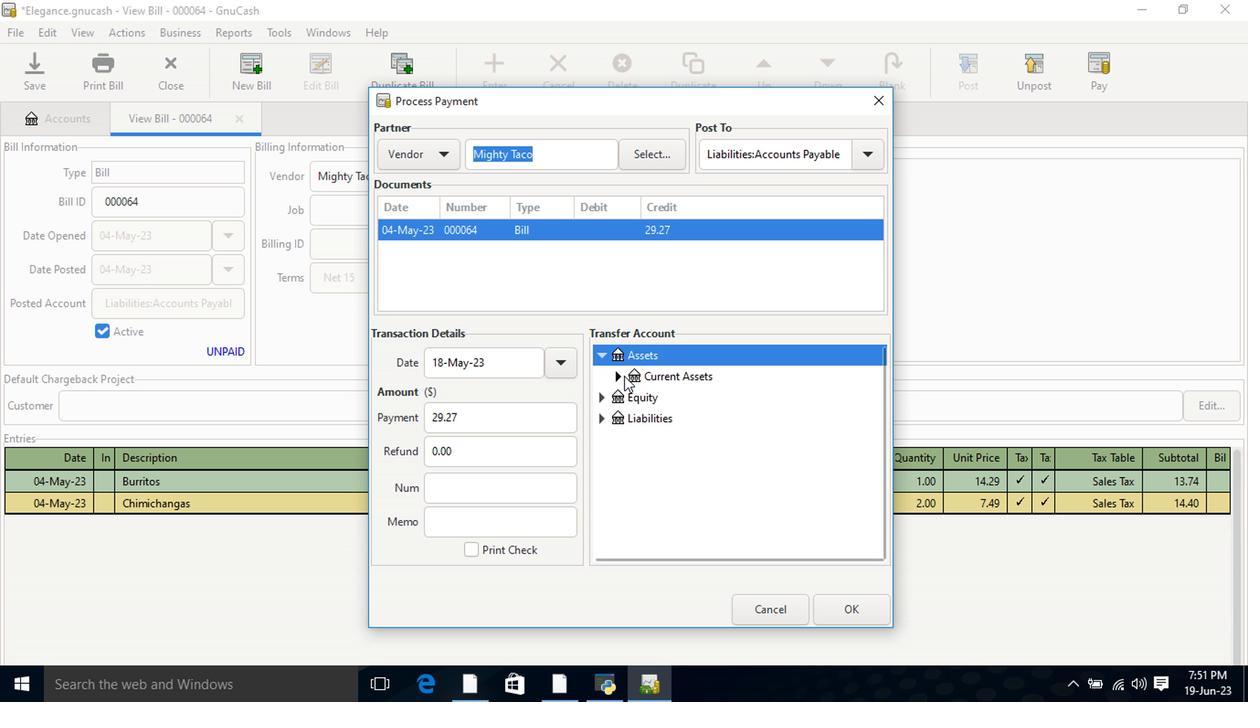 
Action: Mouse pressed left at (610, 357)
Screenshot: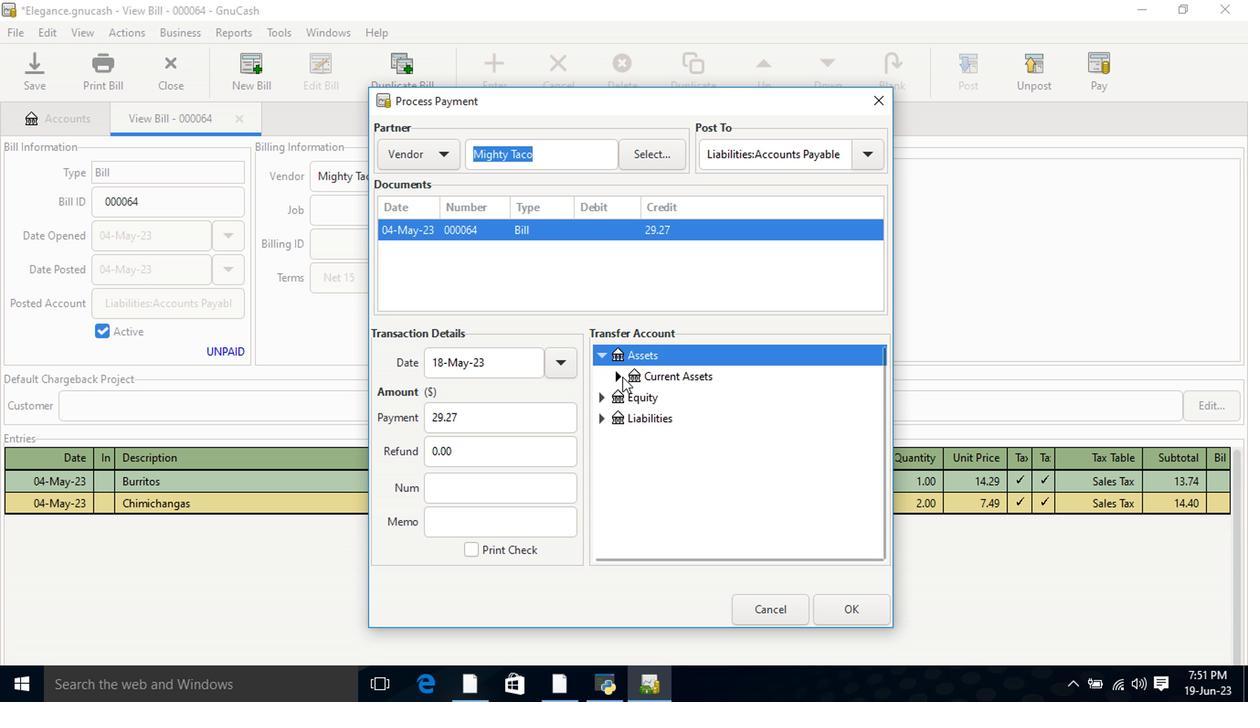 
Action: Mouse moved to (632, 373)
Screenshot: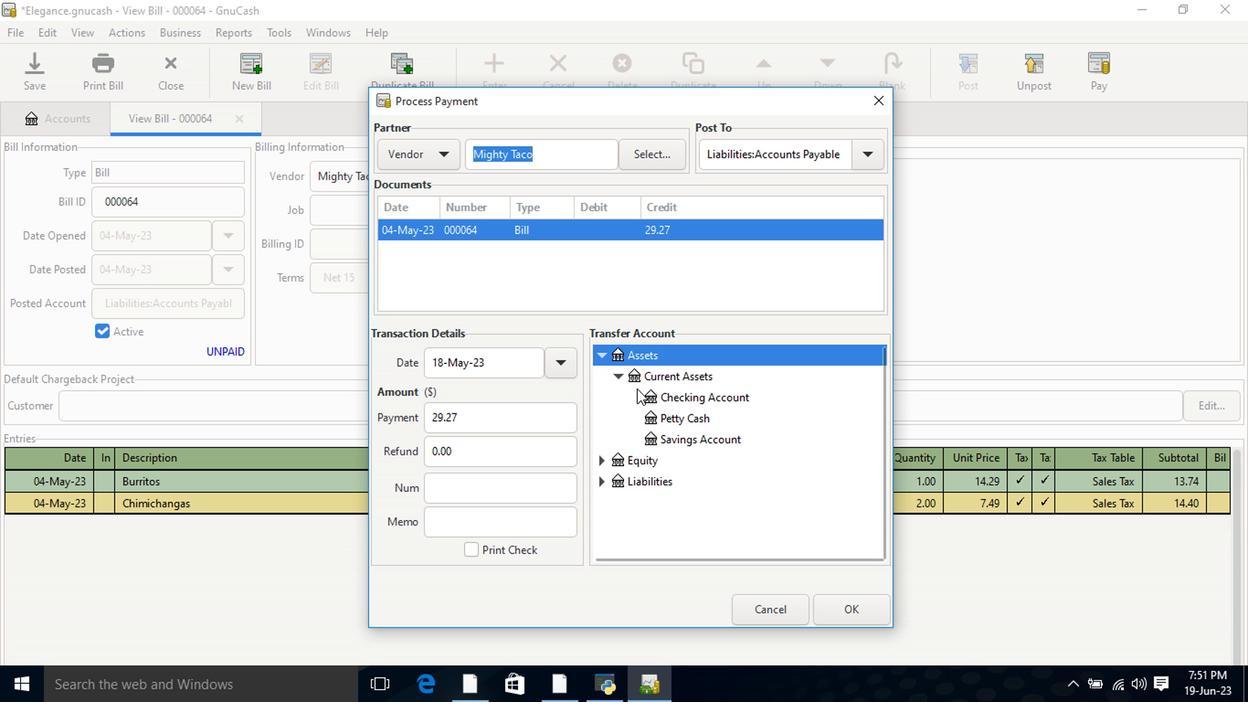 
Action: Mouse pressed left at (632, 373)
Screenshot: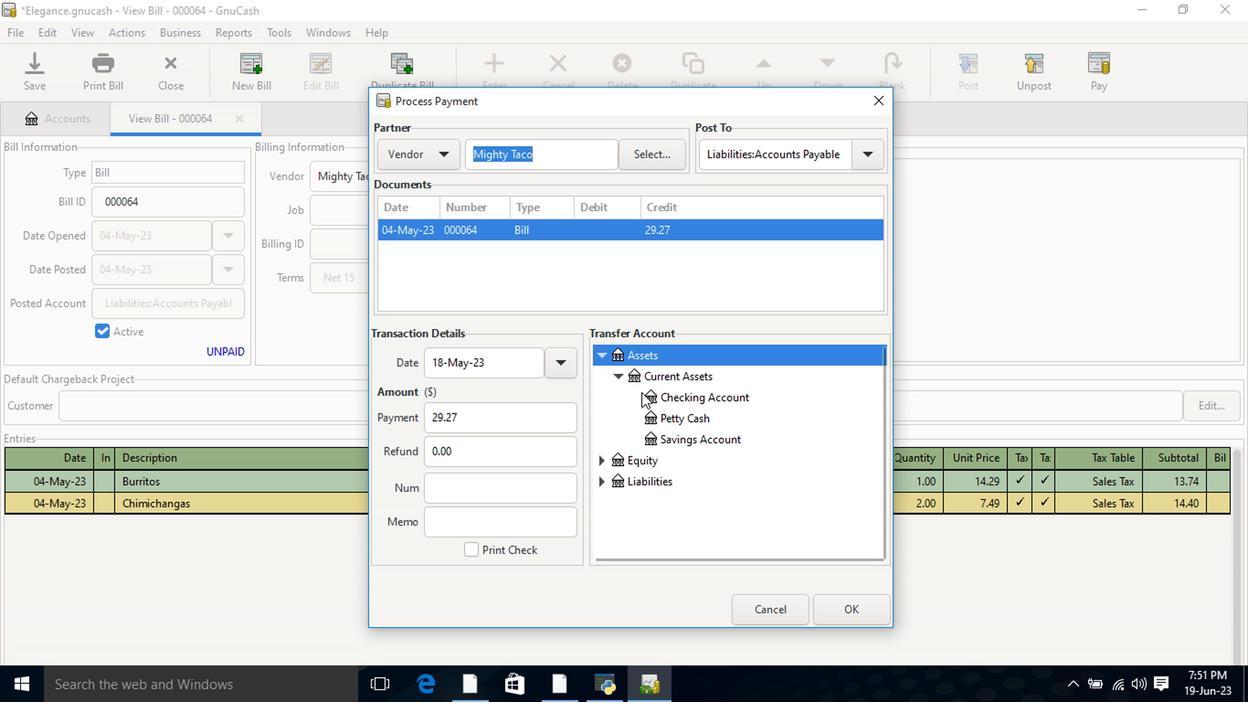
Action: Mouse moved to (799, 545)
Screenshot: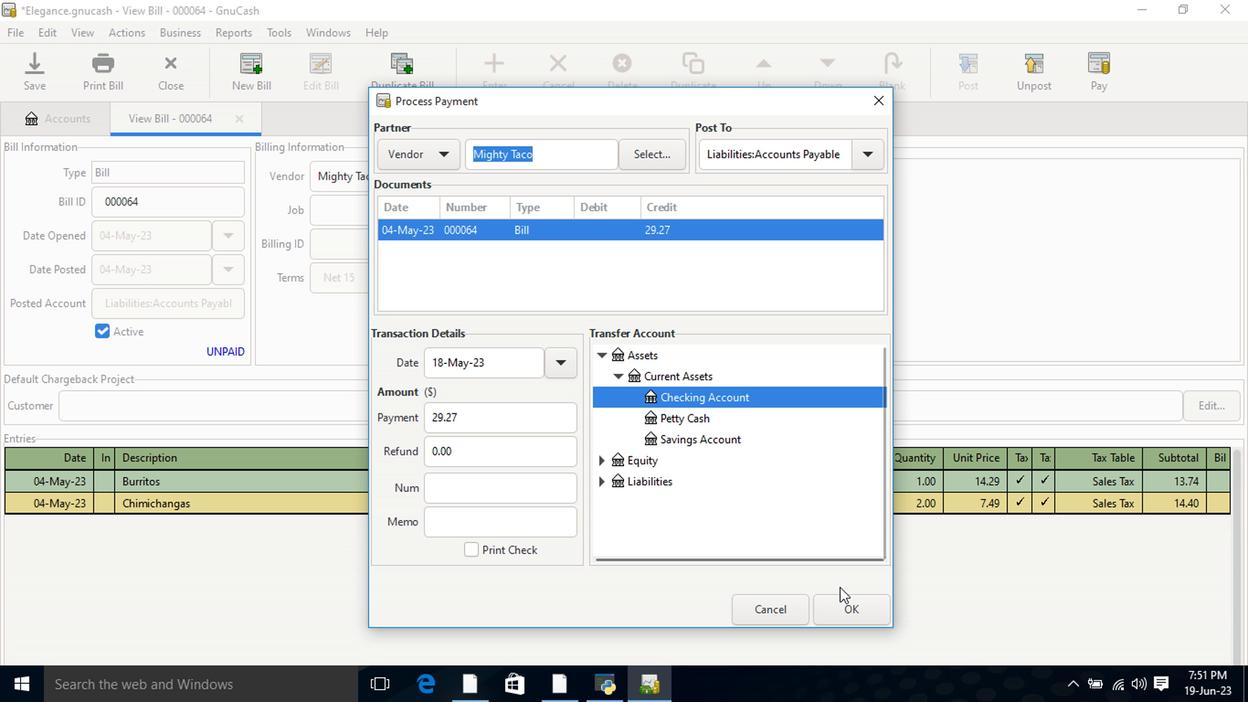 
Action: Mouse pressed left at (799, 545)
Screenshot: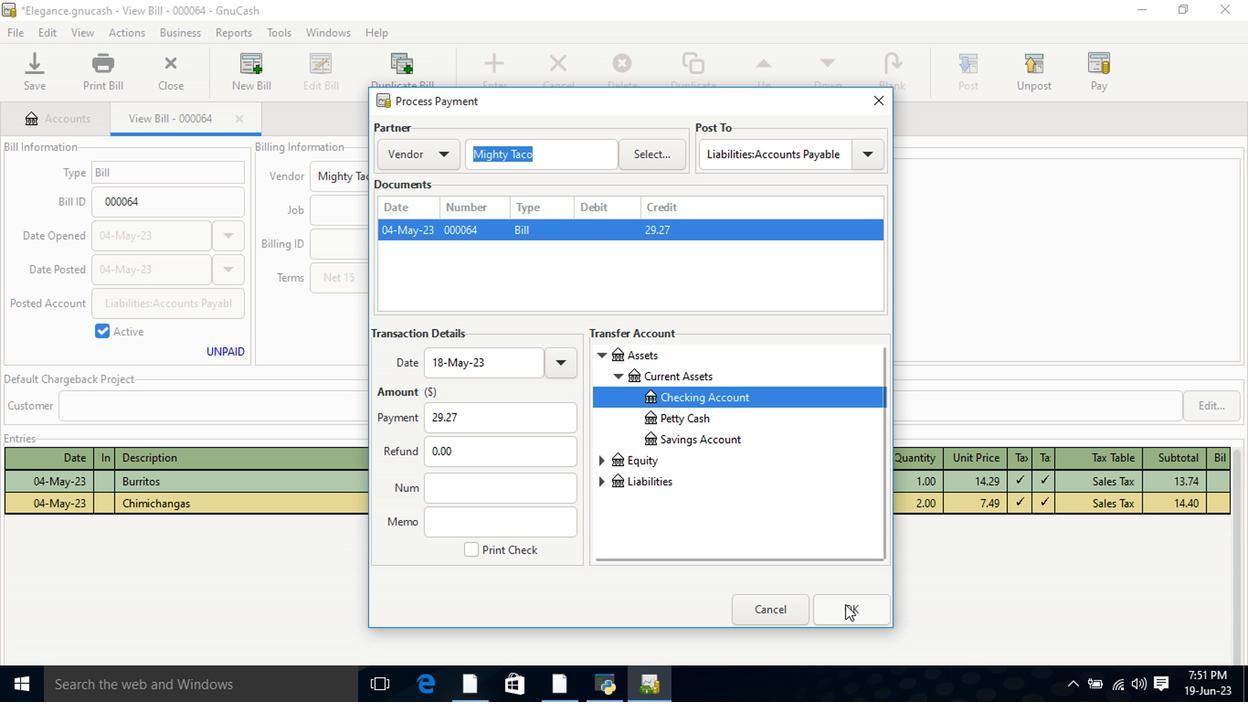 
Action: Mouse moved to (184, 109)
Screenshot: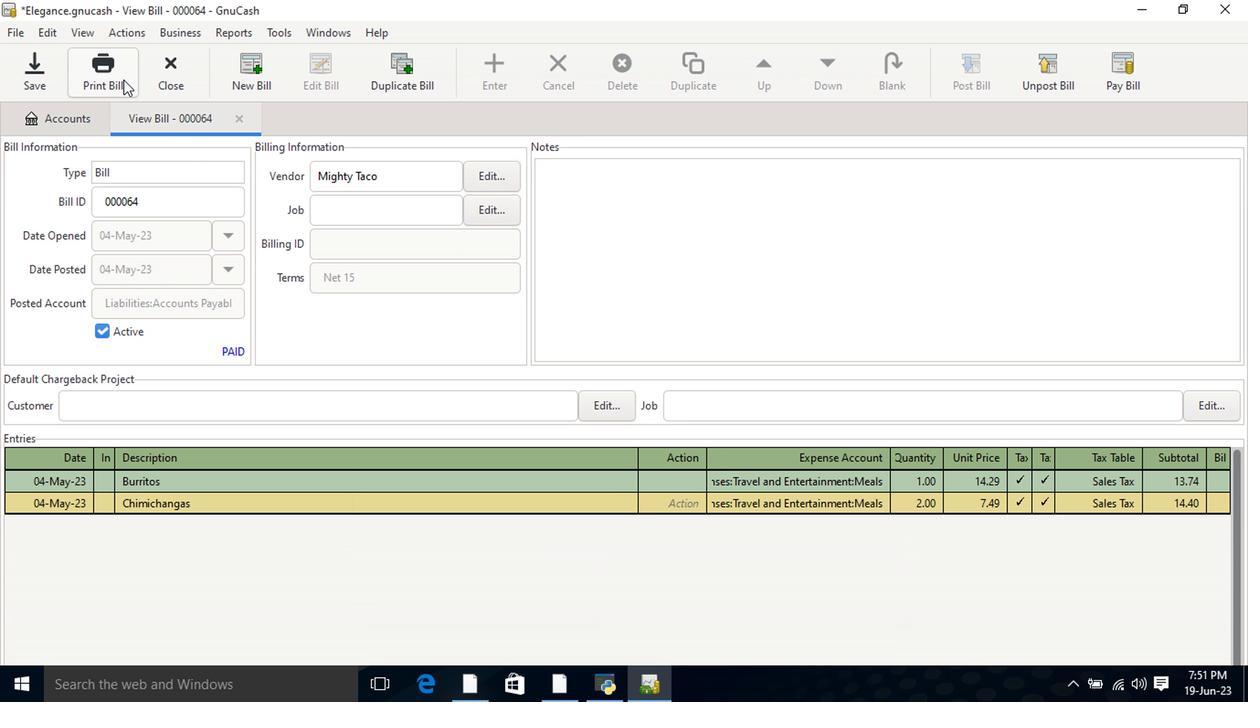 
Action: Mouse pressed left at (184, 109)
Screenshot: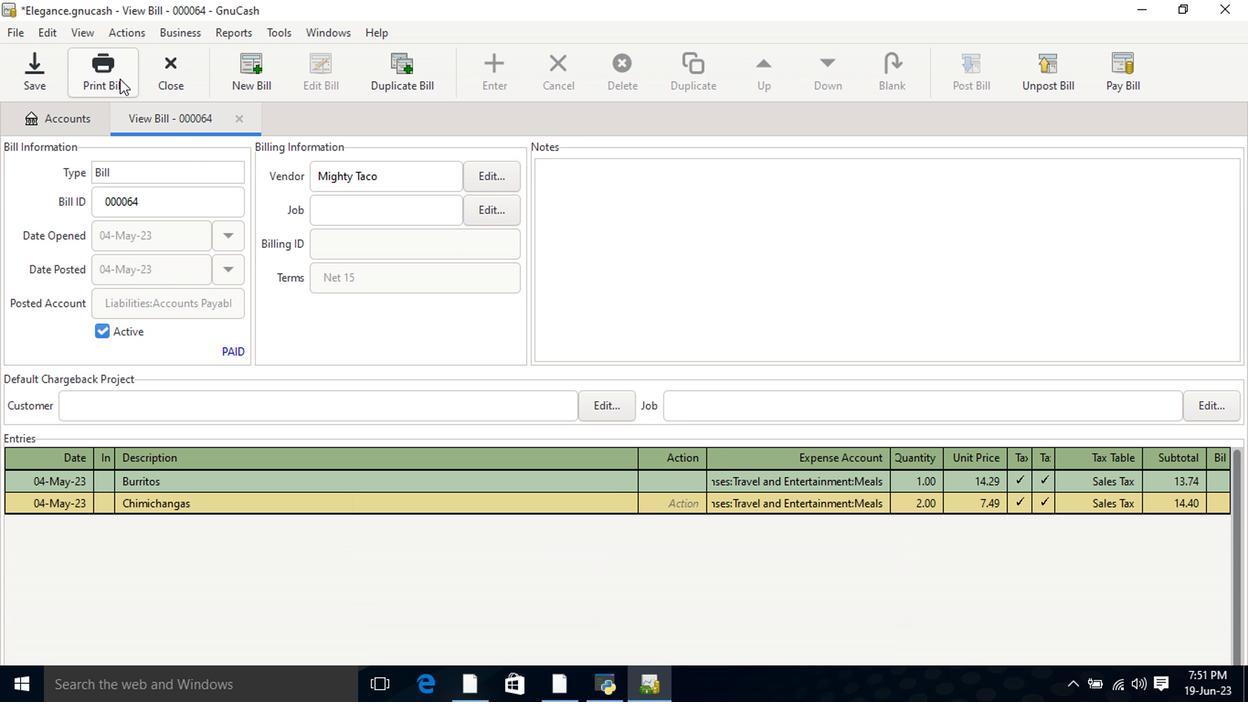 
Action: Mouse moved to (803, 108)
Screenshot: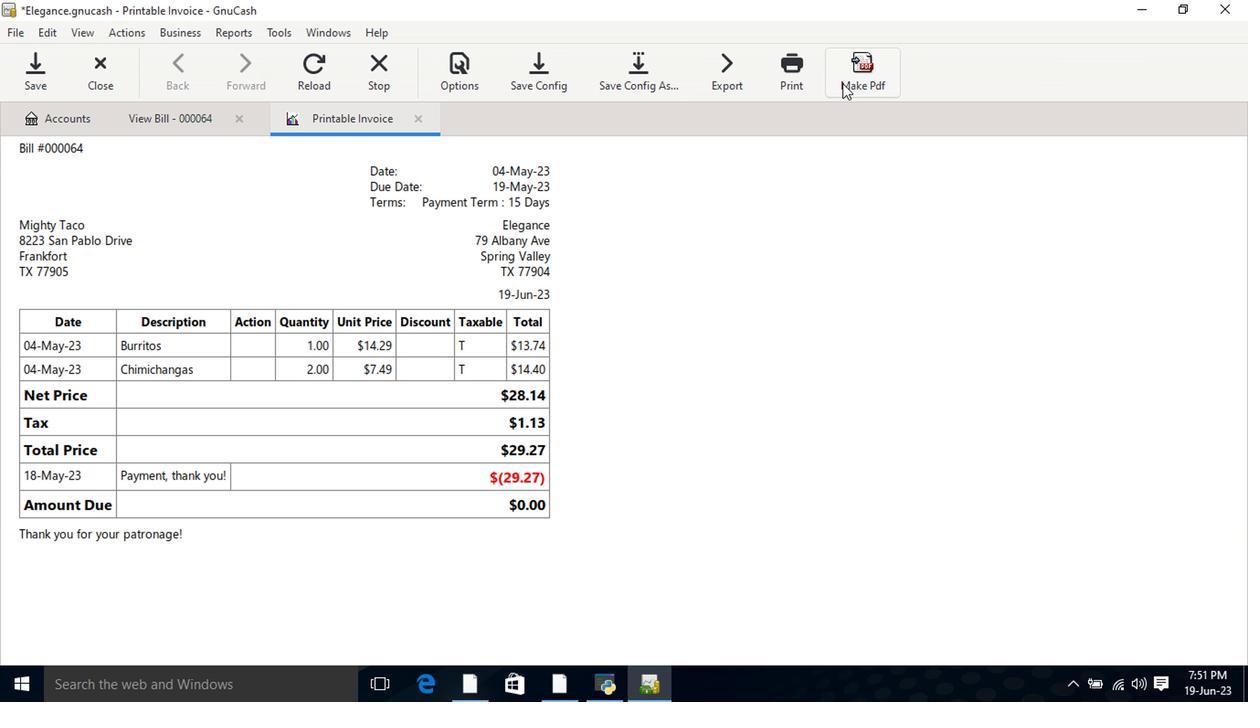 
Action: Mouse pressed left at (803, 108)
Screenshot: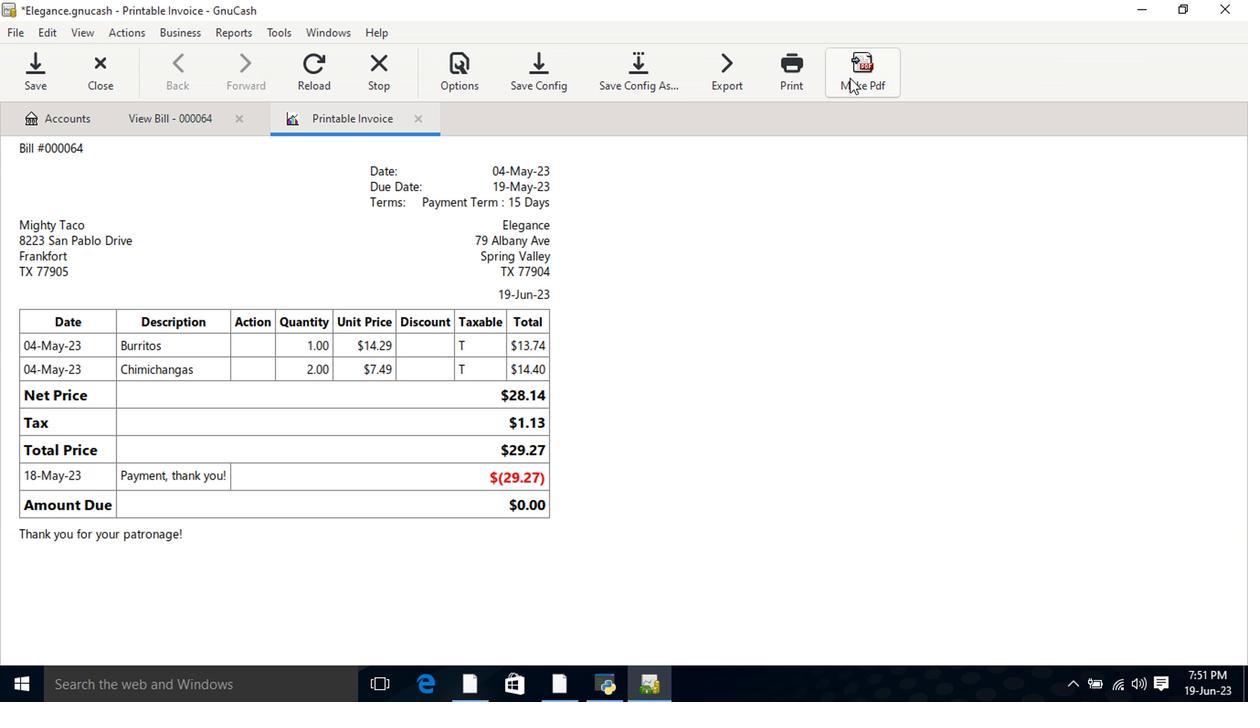 
Action: Mouse moved to (816, 576)
Screenshot: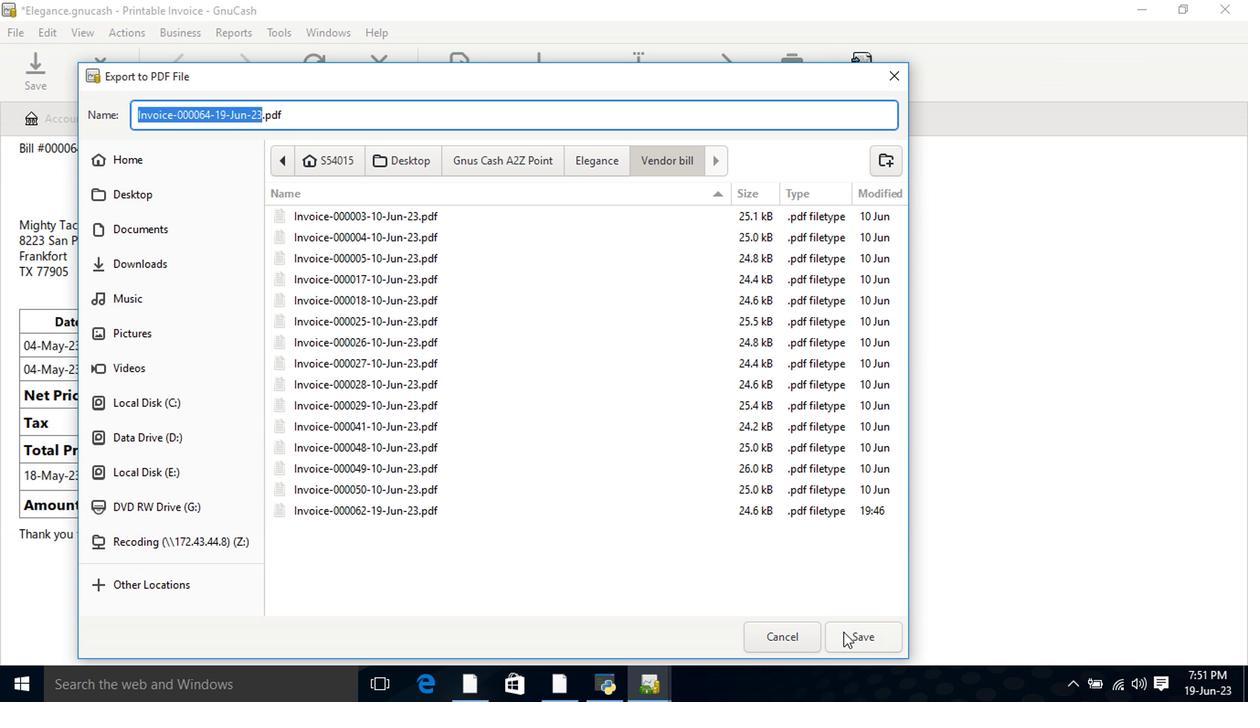 
Action: Mouse pressed left at (816, 576)
Screenshot: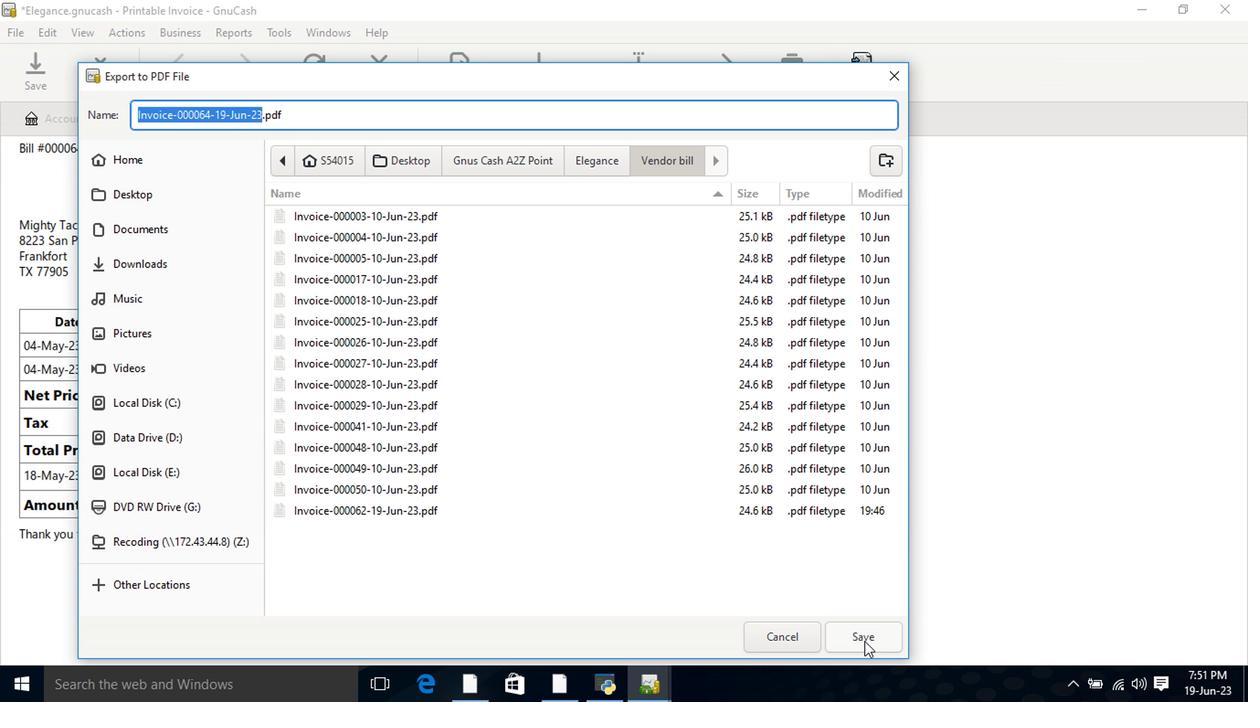 
Action: Mouse moved to (838, 522)
Screenshot: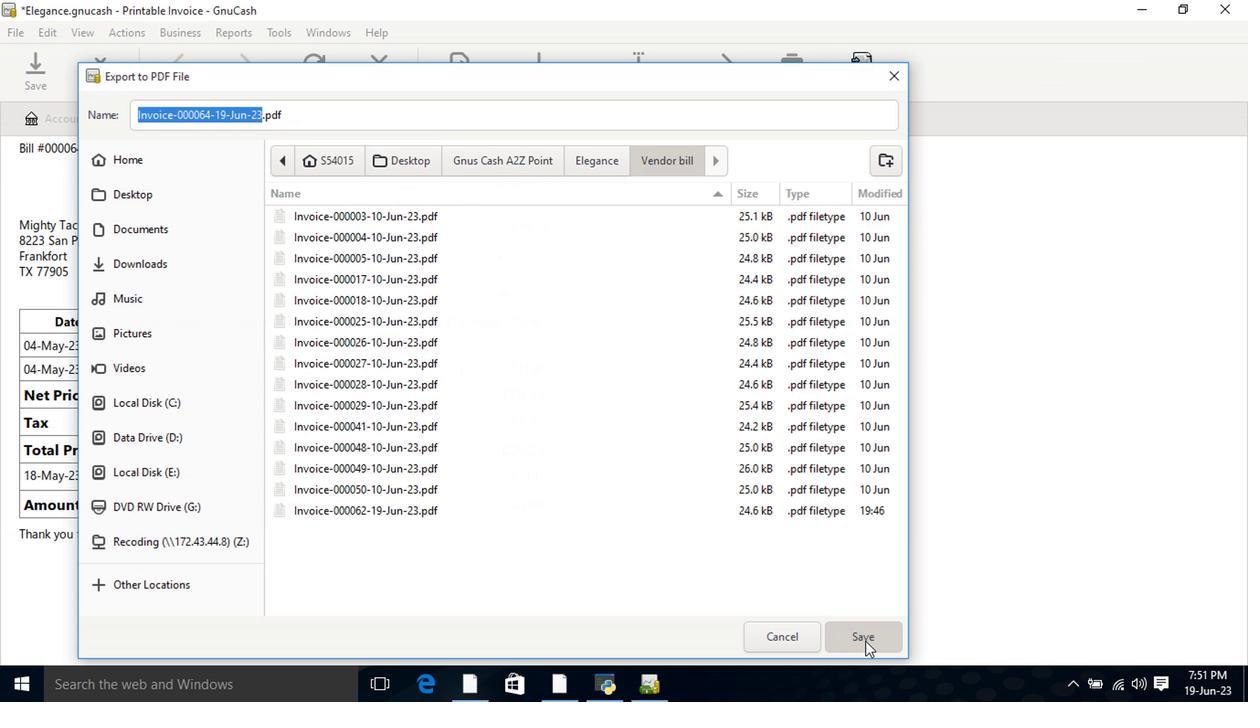 
